 Task: Review and confirm faces from a collection of travel or exploration photos.
Action: Mouse moved to (835, 306)
Screenshot: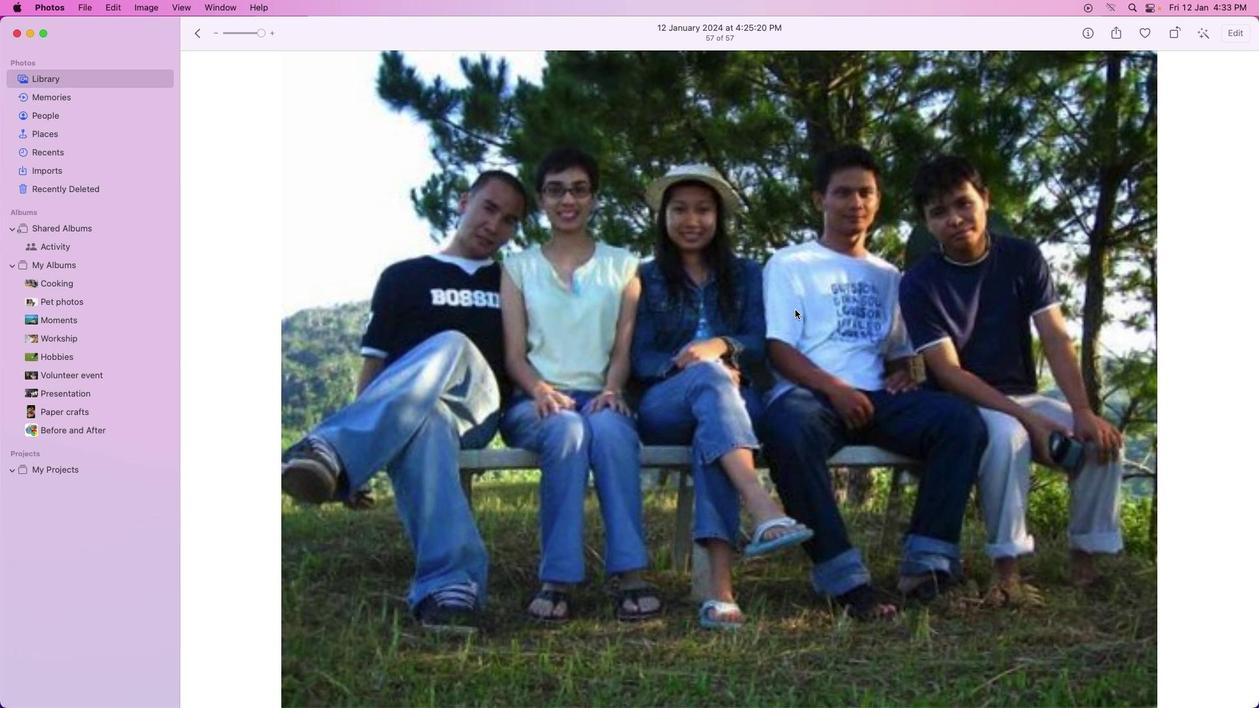 
Action: Mouse pressed left at (835, 306)
Screenshot: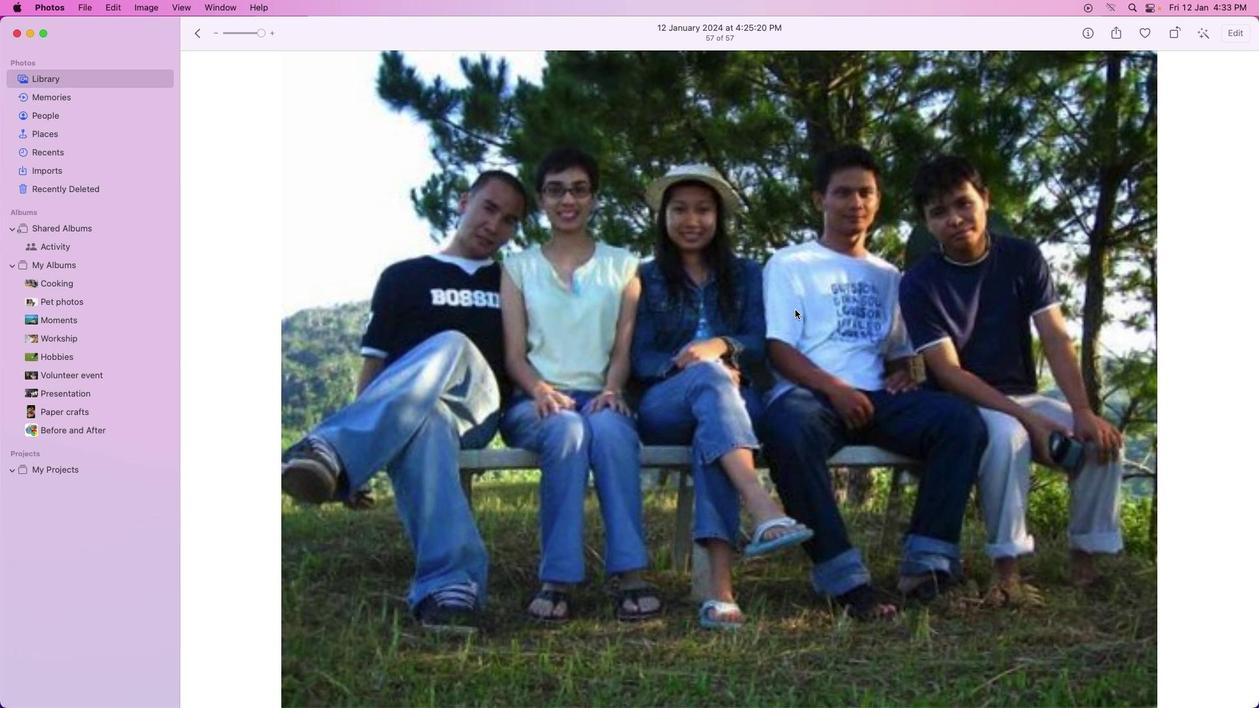 
Action: Mouse moved to (1081, 52)
Screenshot: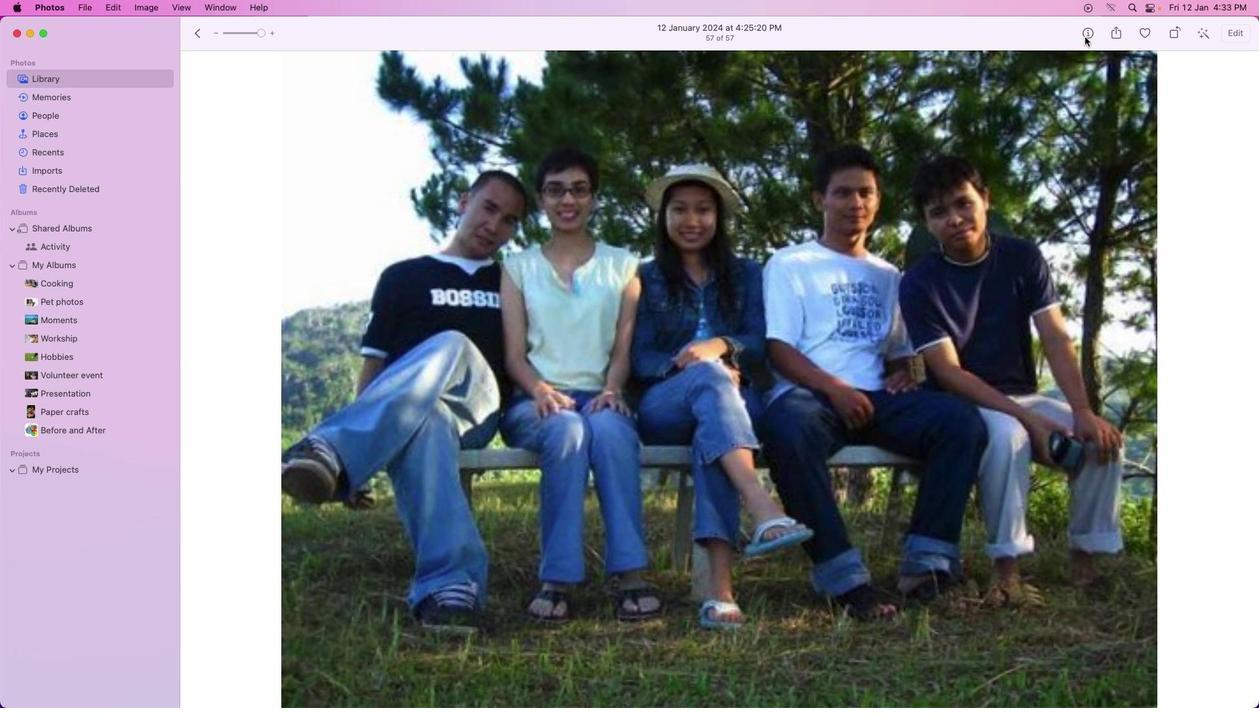 
Action: Mouse pressed left at (1081, 52)
Screenshot: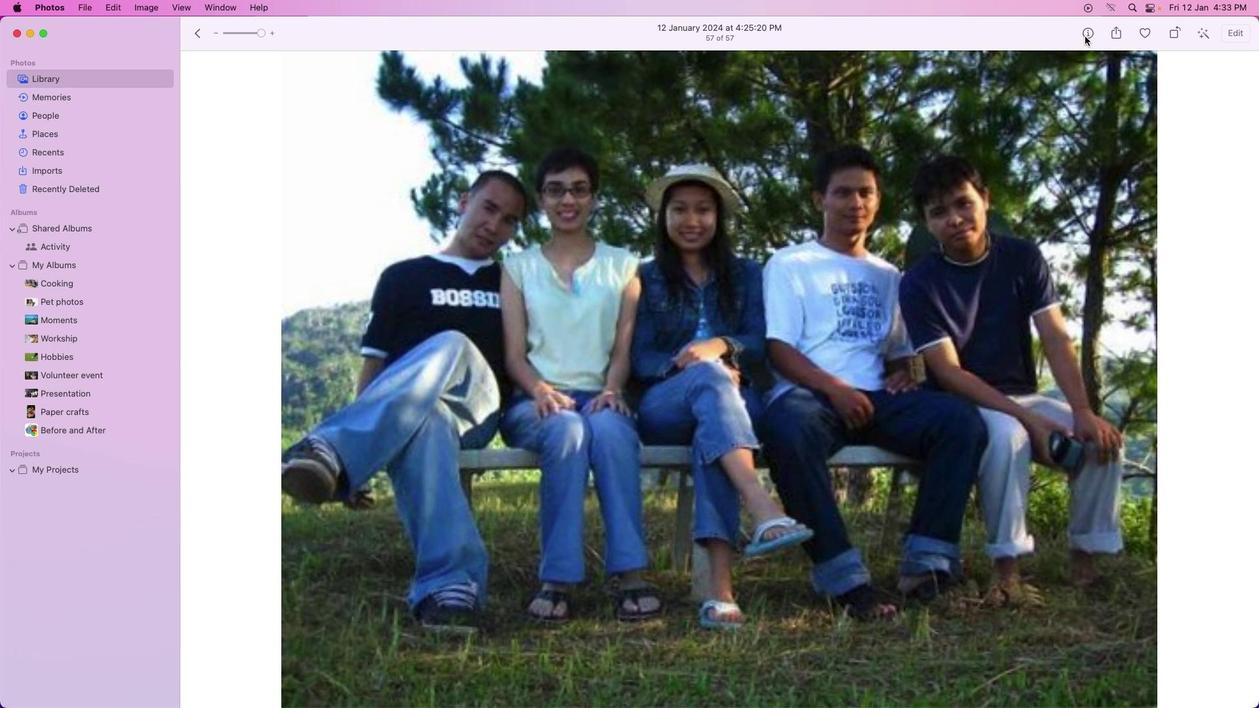 
Action: Mouse moved to (1086, 34)
Screenshot: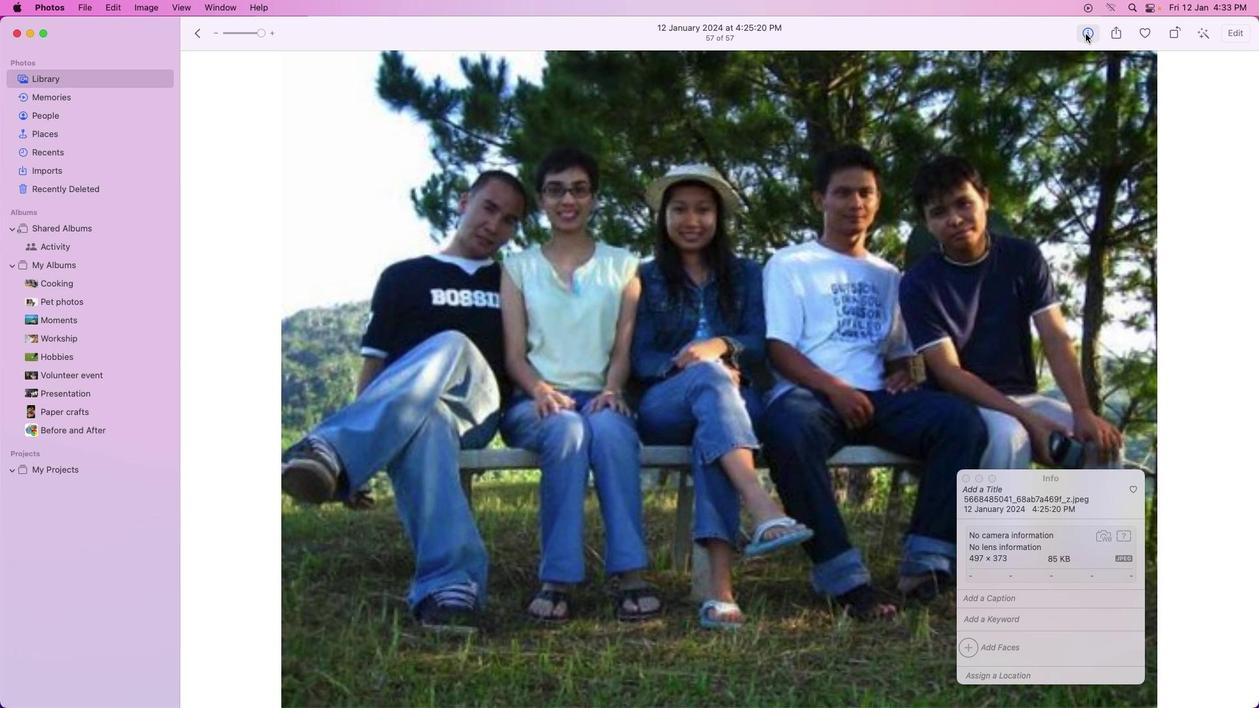 
Action: Mouse pressed left at (1086, 34)
Screenshot: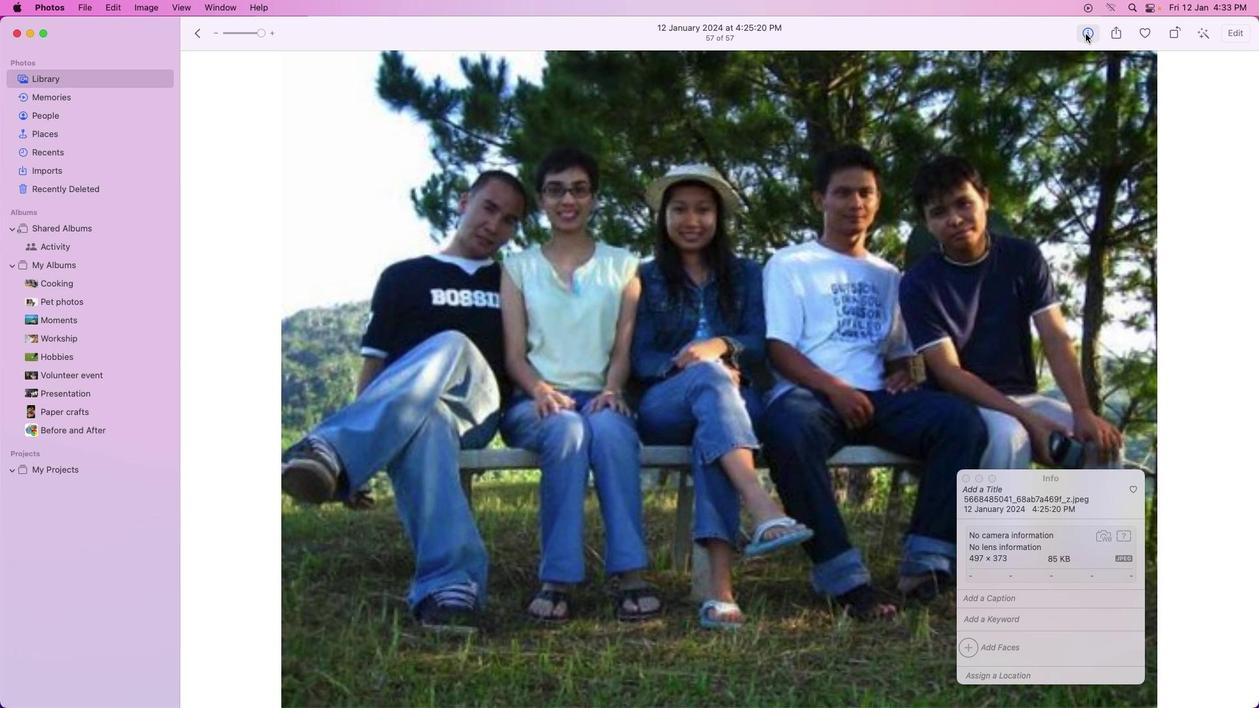 
Action: Mouse moved to (1036, 479)
Screenshot: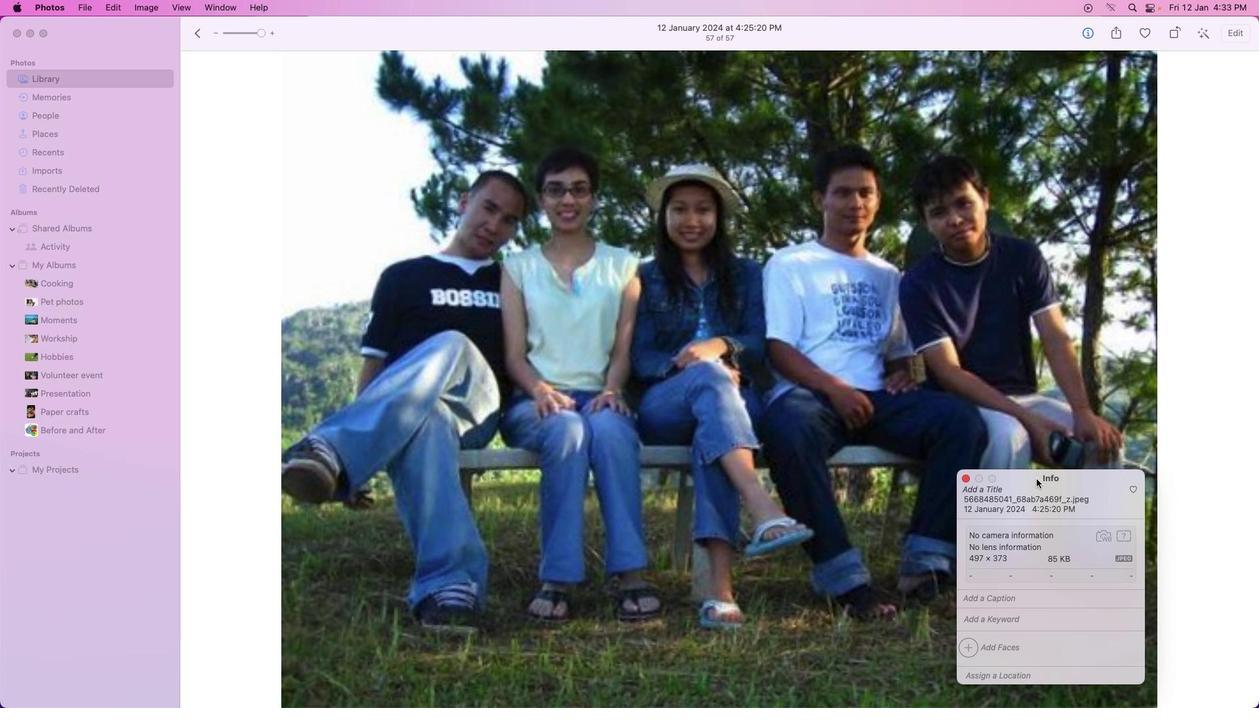 
Action: Mouse pressed left at (1036, 479)
Screenshot: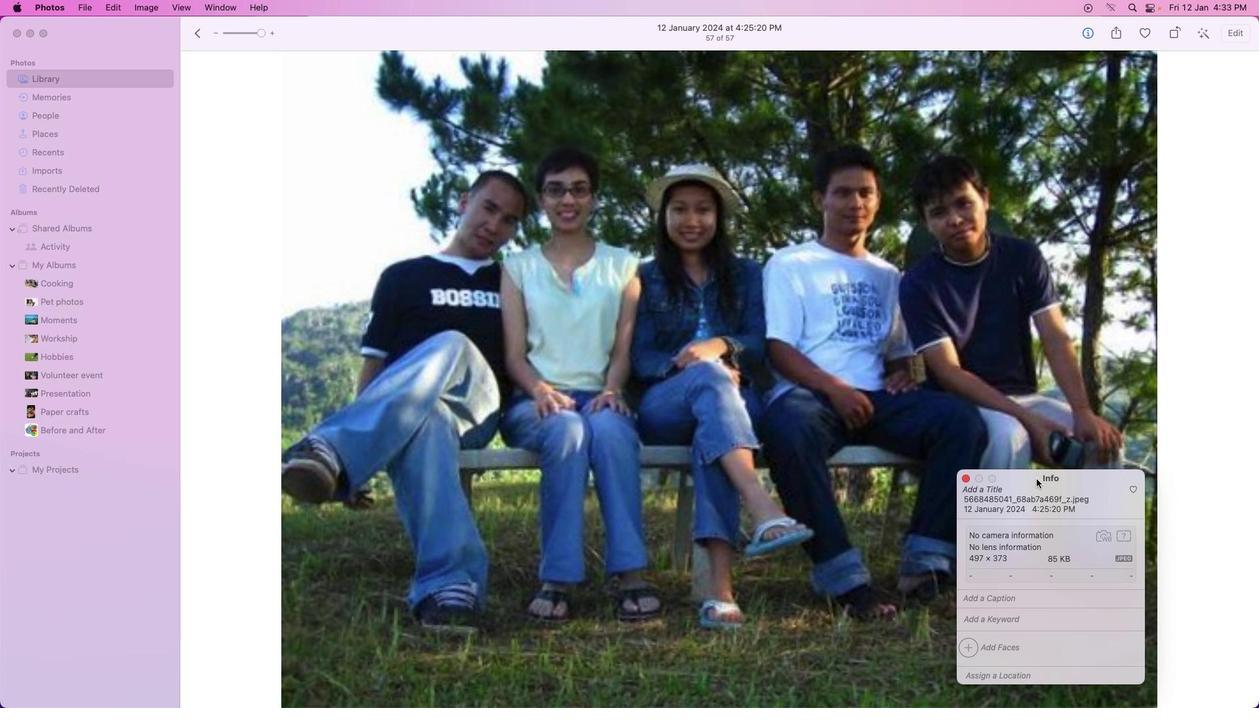 
Action: Mouse moved to (970, 650)
Screenshot: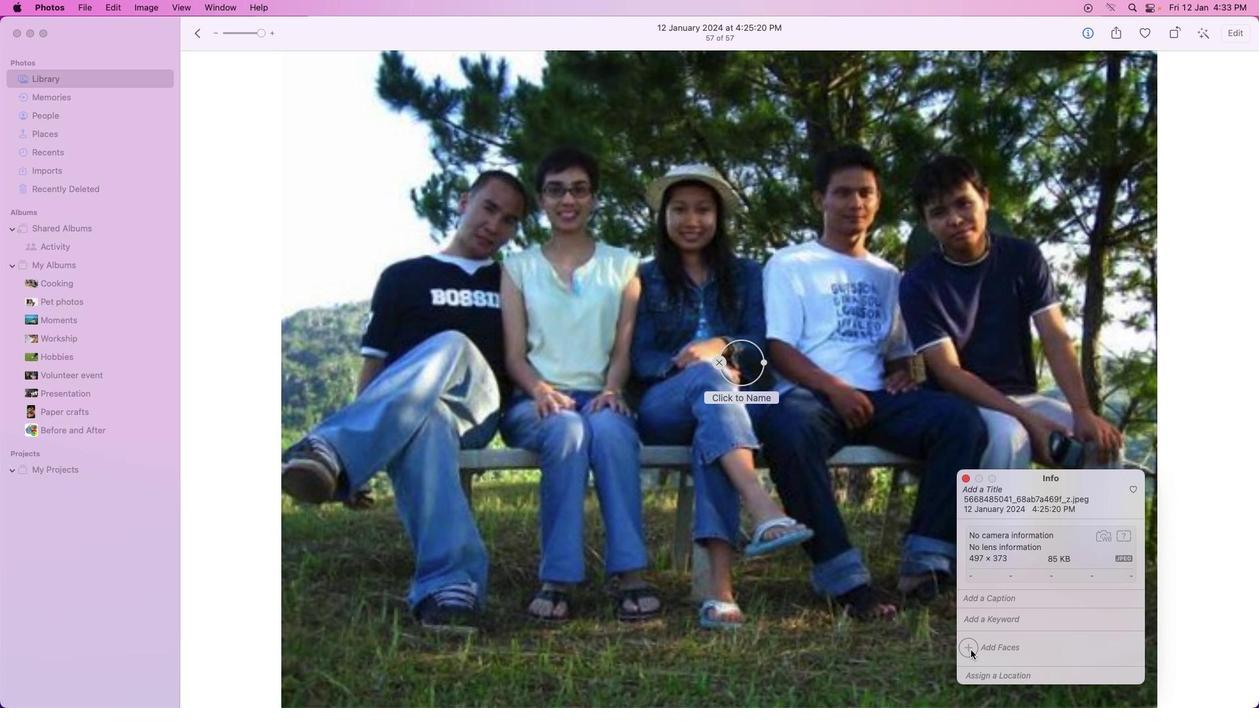 
Action: Mouse pressed left at (970, 650)
Screenshot: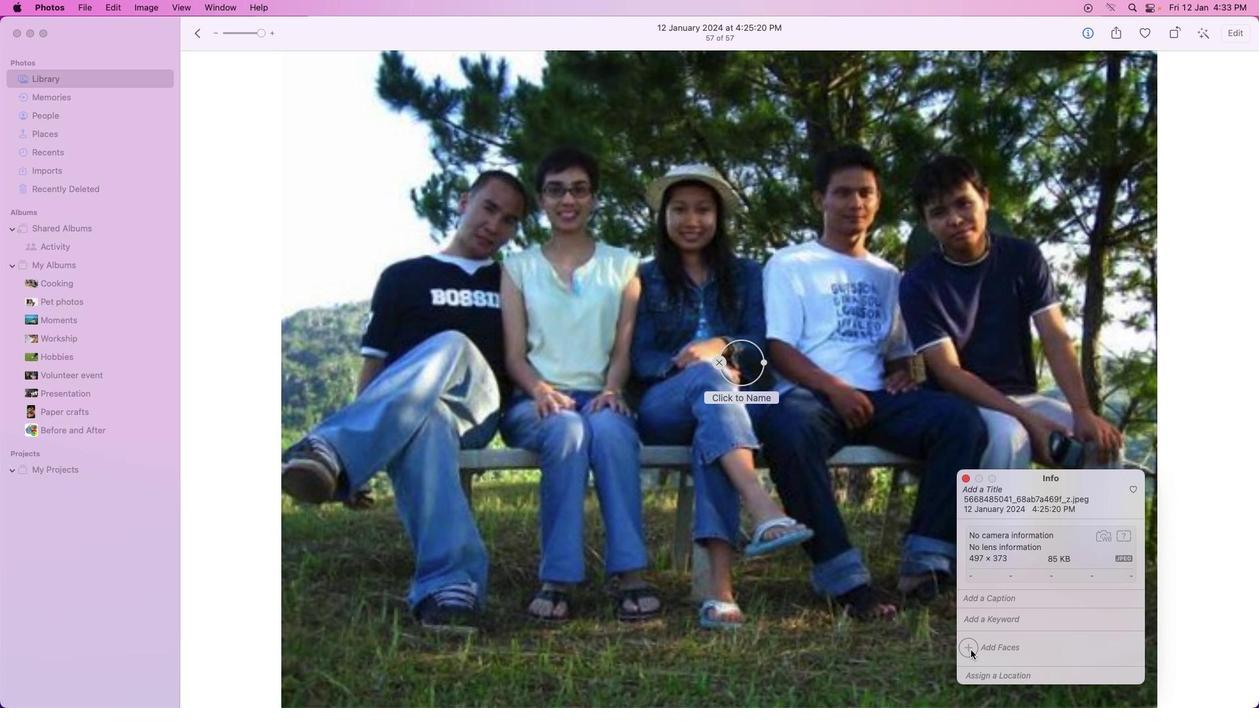 
Action: Mouse moved to (759, 379)
Screenshot: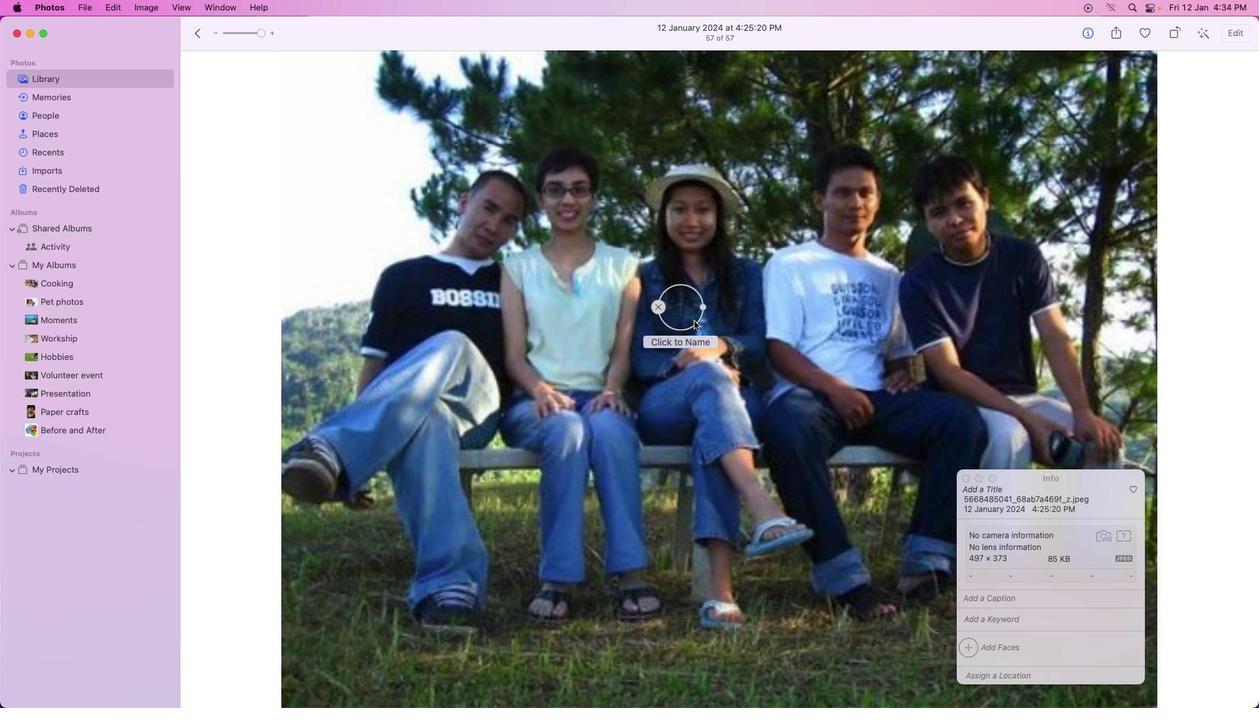 
Action: Mouse pressed left at (759, 379)
Screenshot: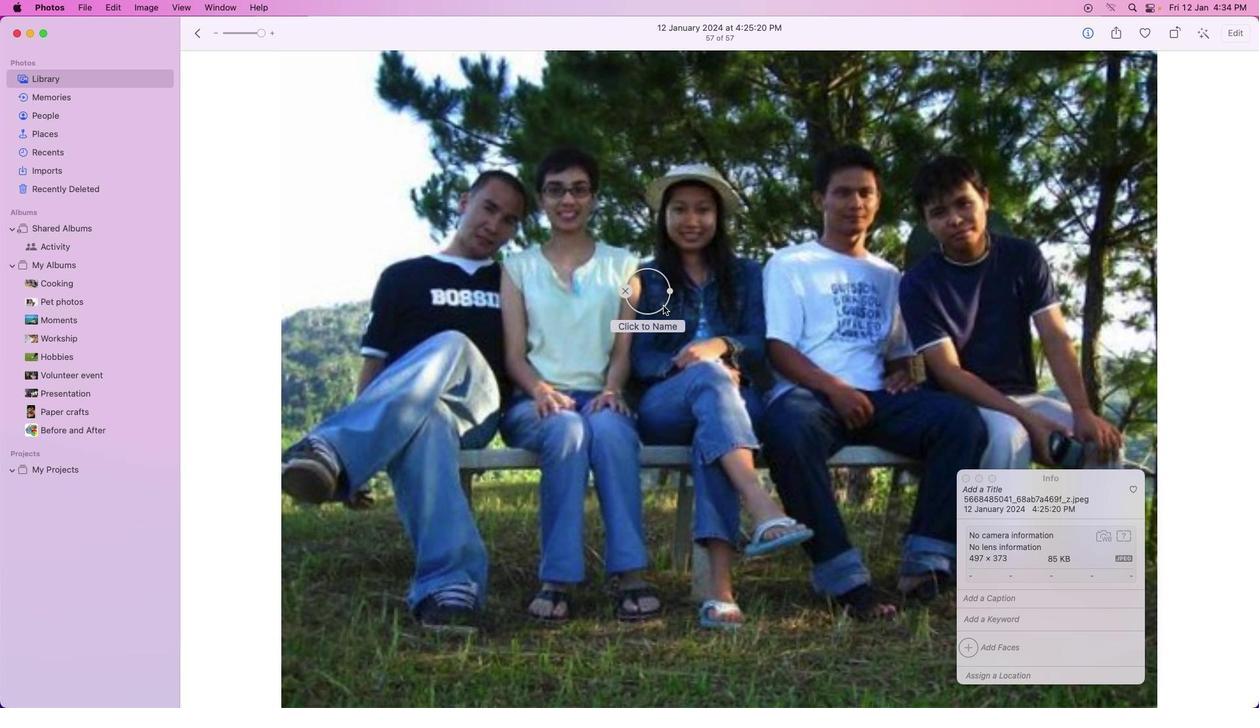 
Action: Mouse moved to (509, 224)
Screenshot: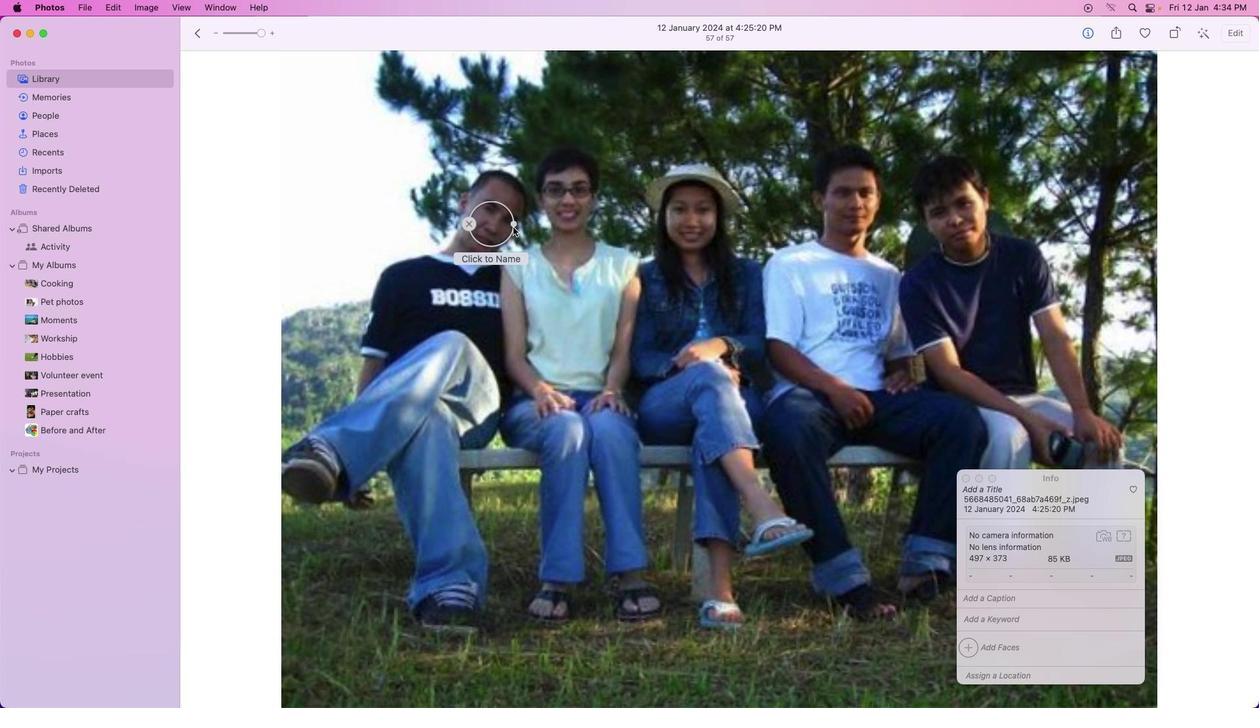 
Action: Mouse pressed left at (509, 224)
Screenshot: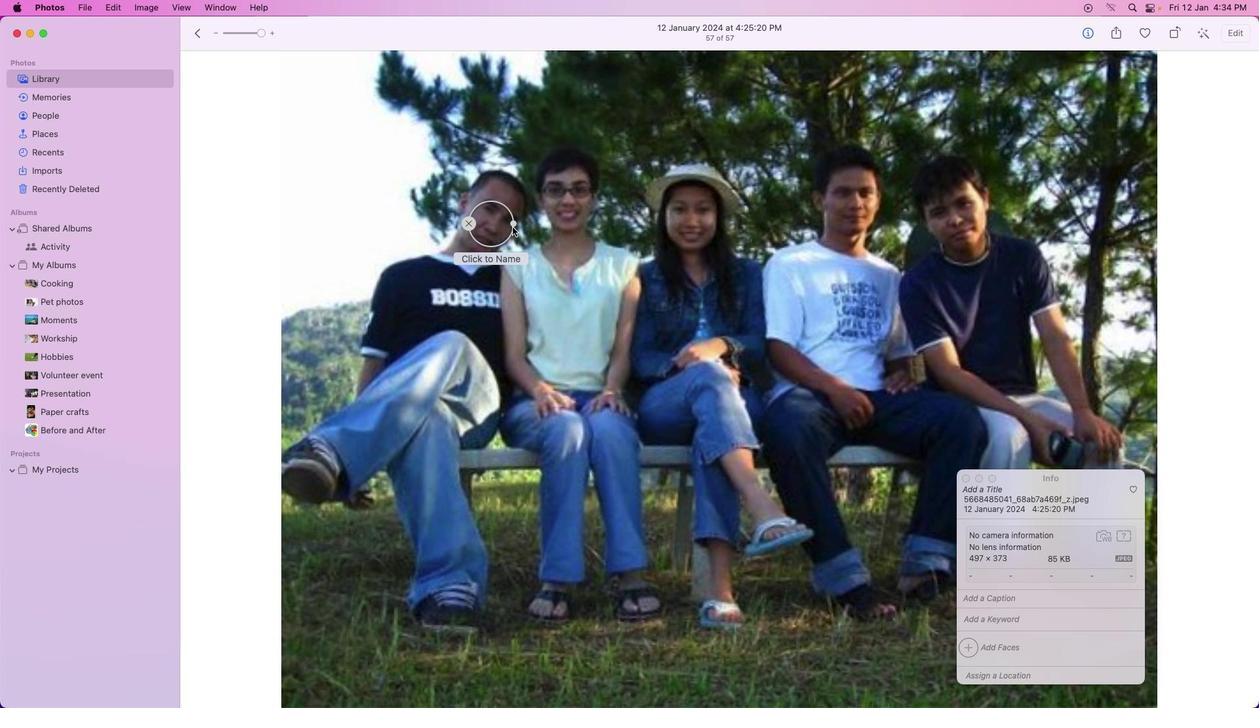
Action: Mouse moved to (512, 223)
Screenshot: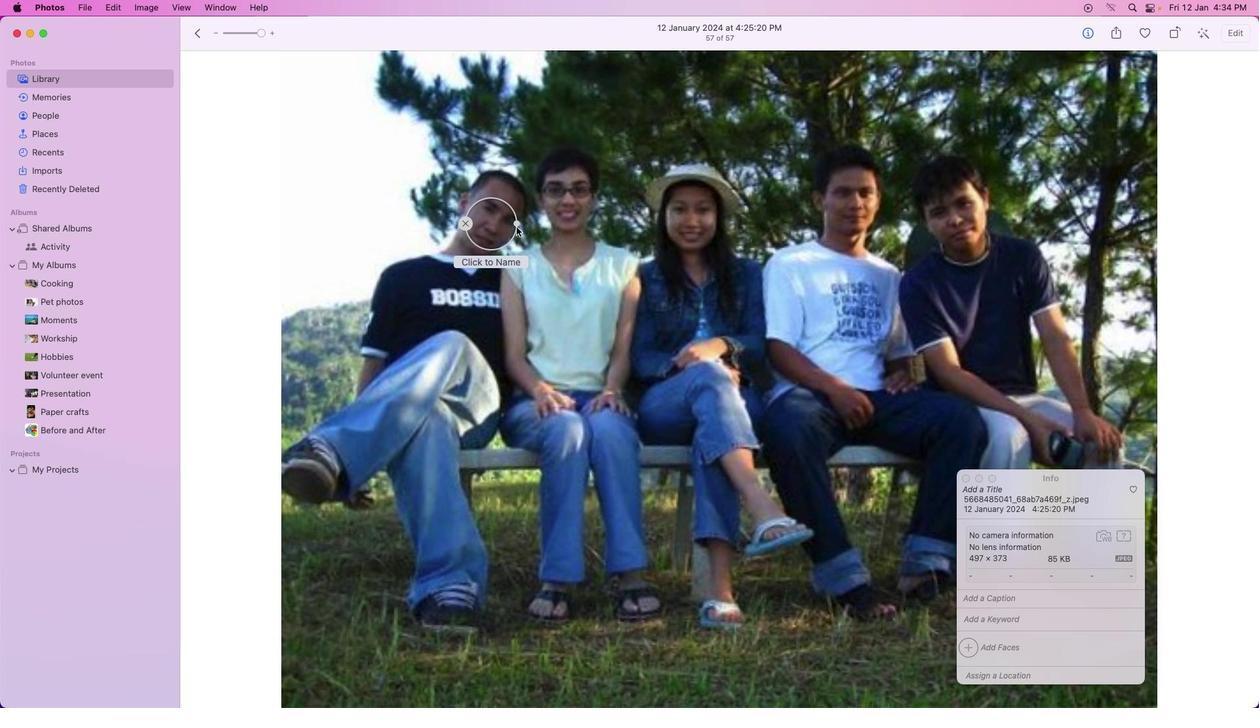 
Action: Mouse pressed left at (512, 223)
Screenshot: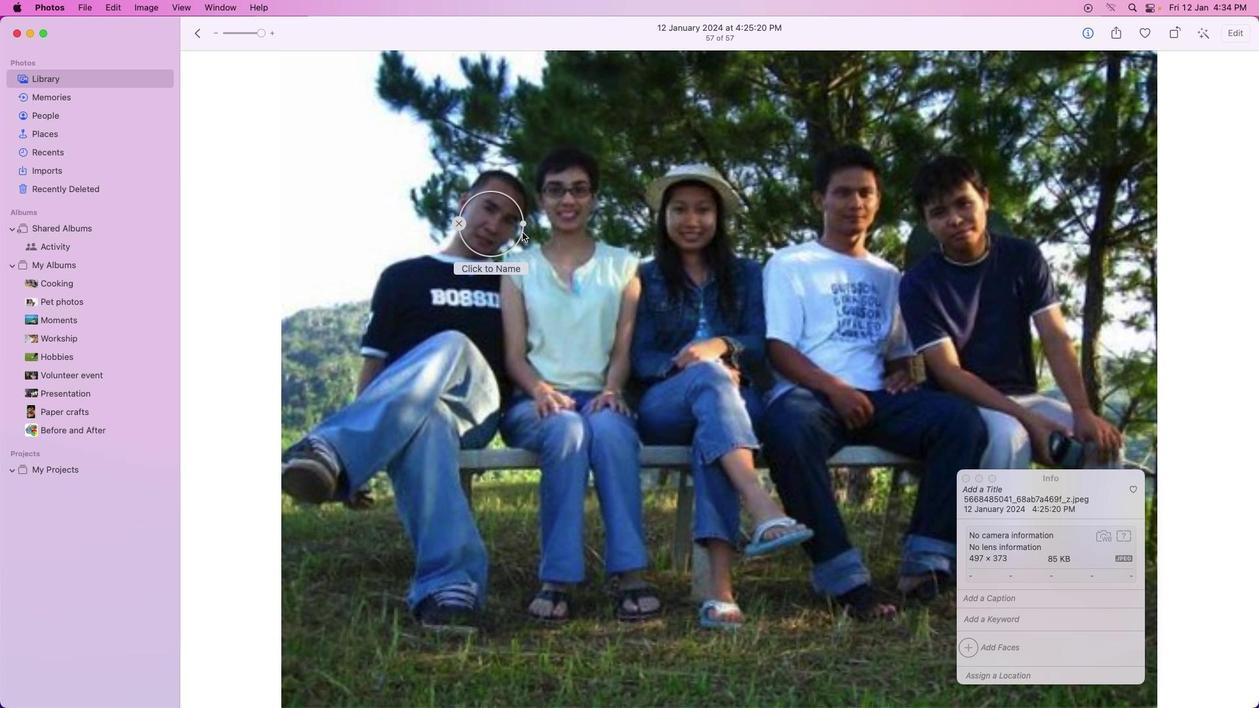 
Action: Mouse moved to (520, 238)
Screenshot: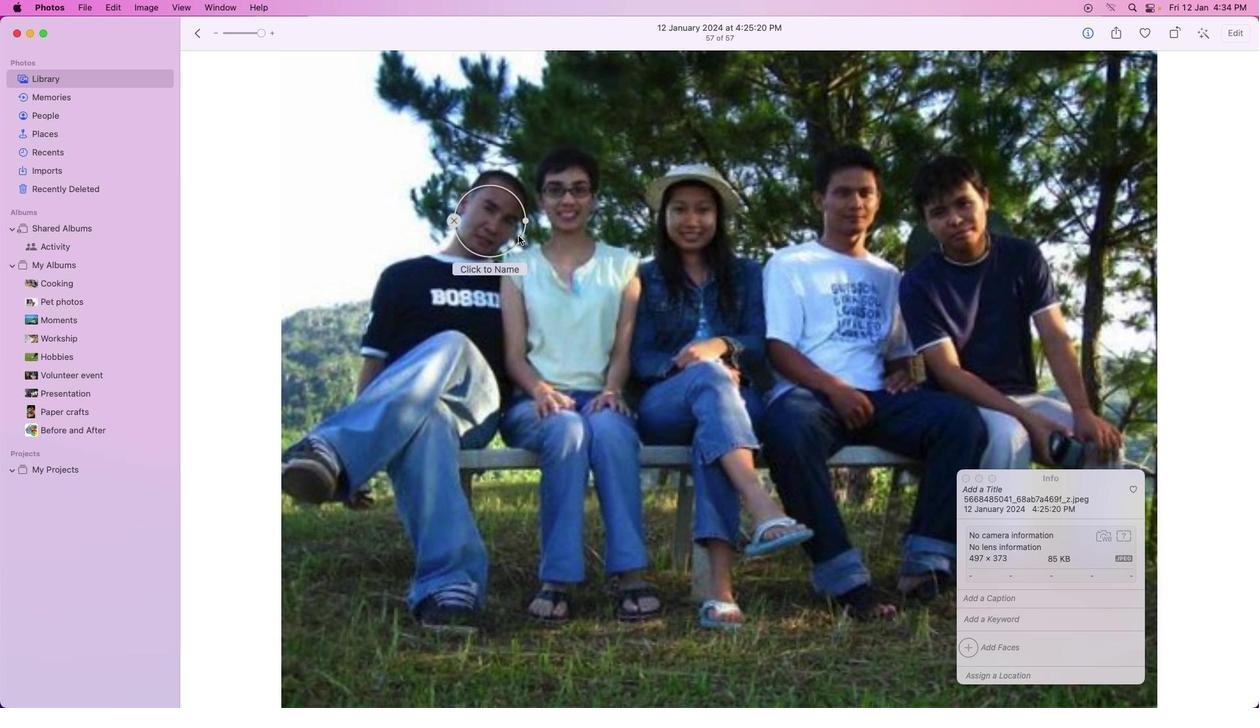 
Action: Mouse pressed left at (520, 238)
Screenshot: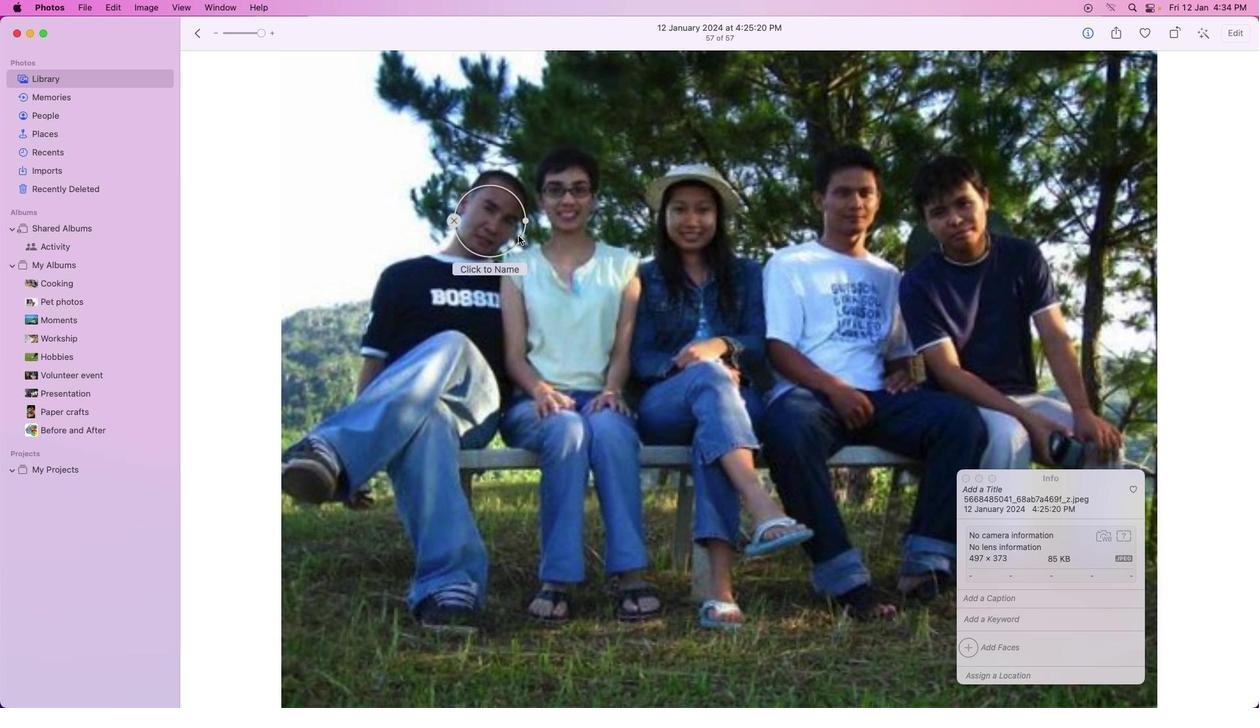 
Action: Mouse moved to (524, 222)
Screenshot: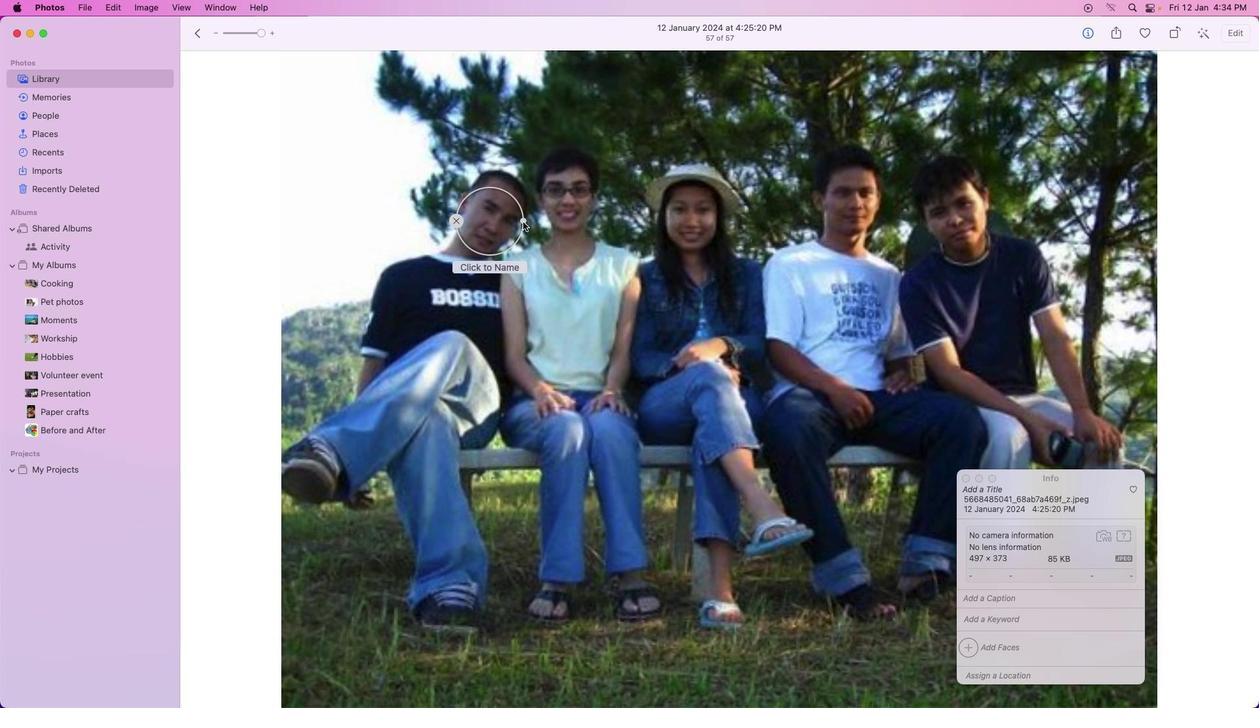 
Action: Mouse pressed left at (524, 222)
Screenshot: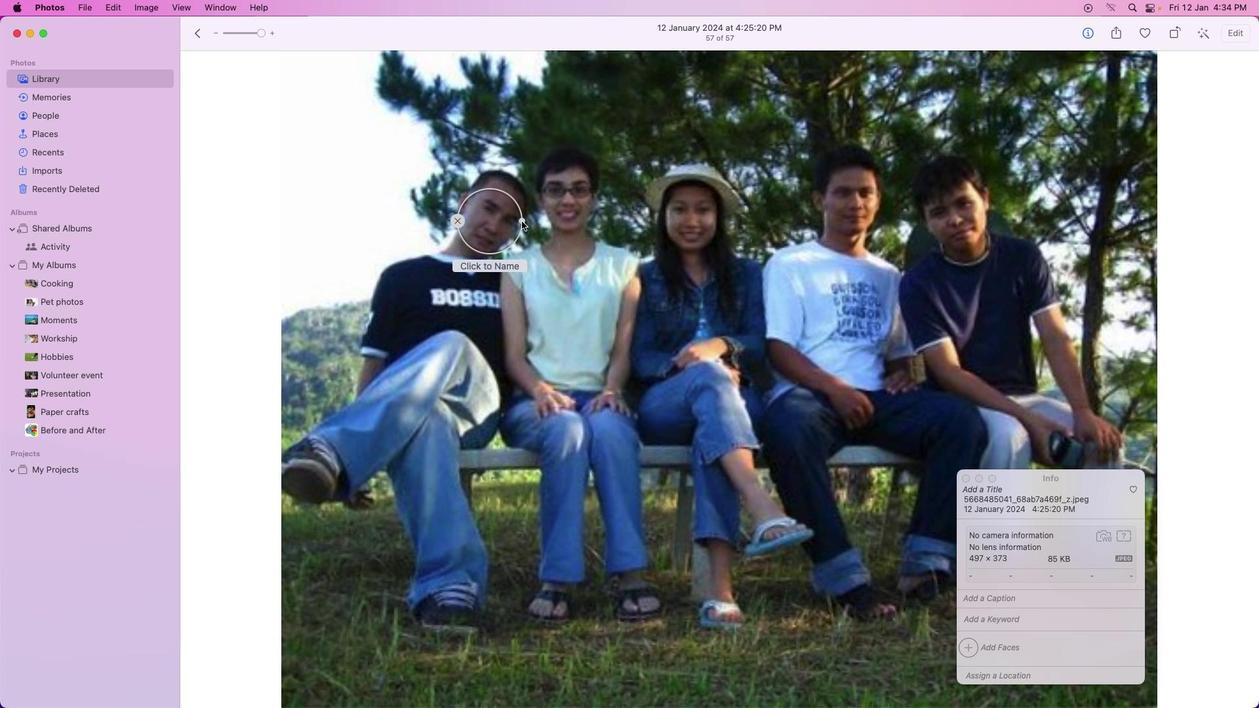 
Action: Mouse moved to (516, 228)
Screenshot: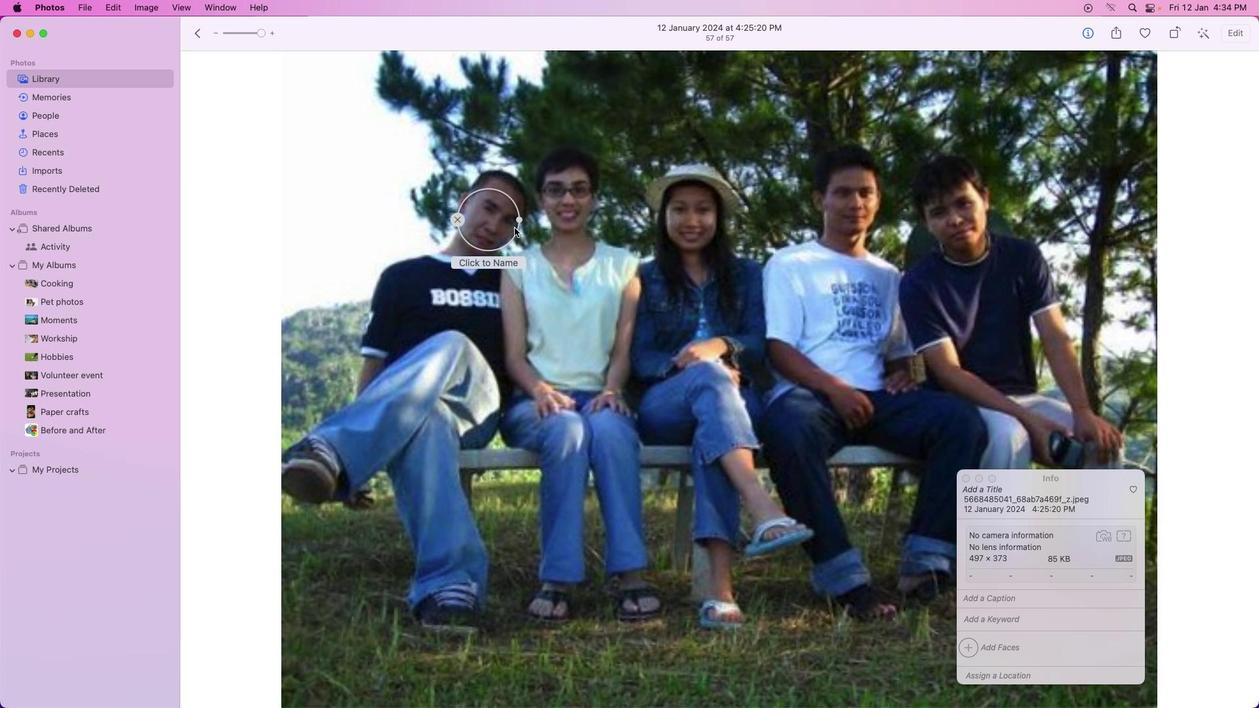 
Action: Mouse pressed left at (516, 228)
Screenshot: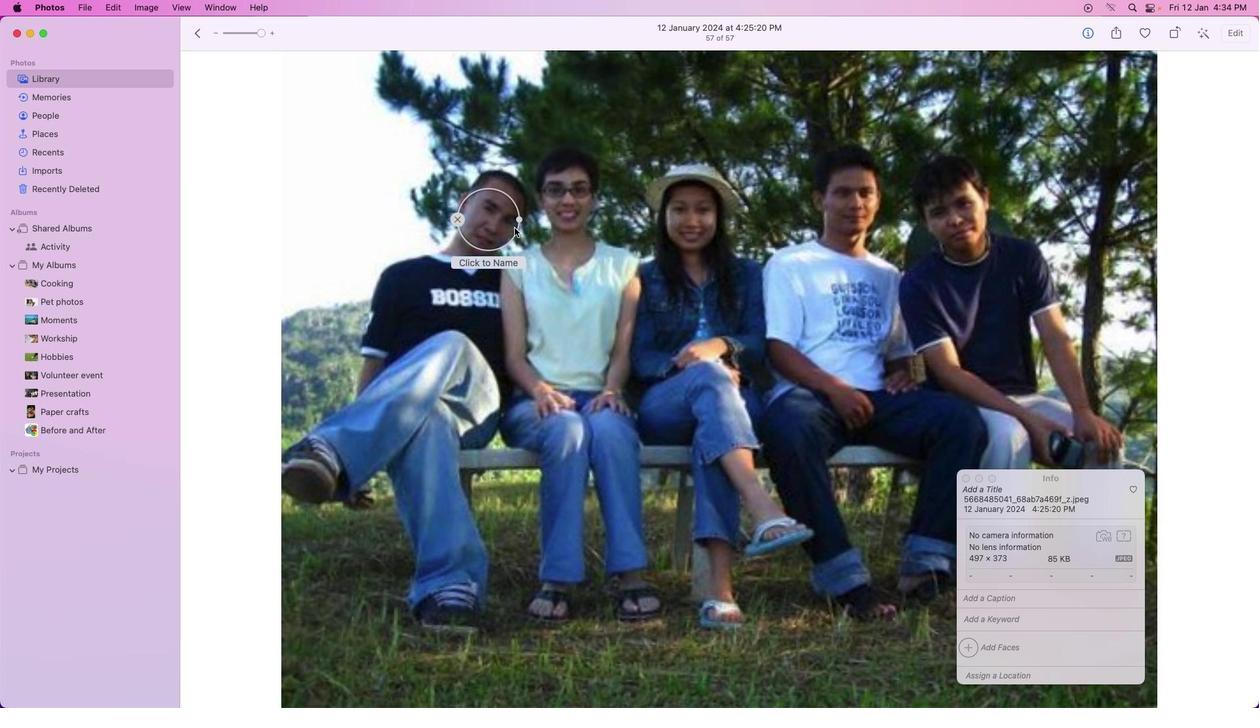 
Action: Mouse moved to (496, 258)
Screenshot: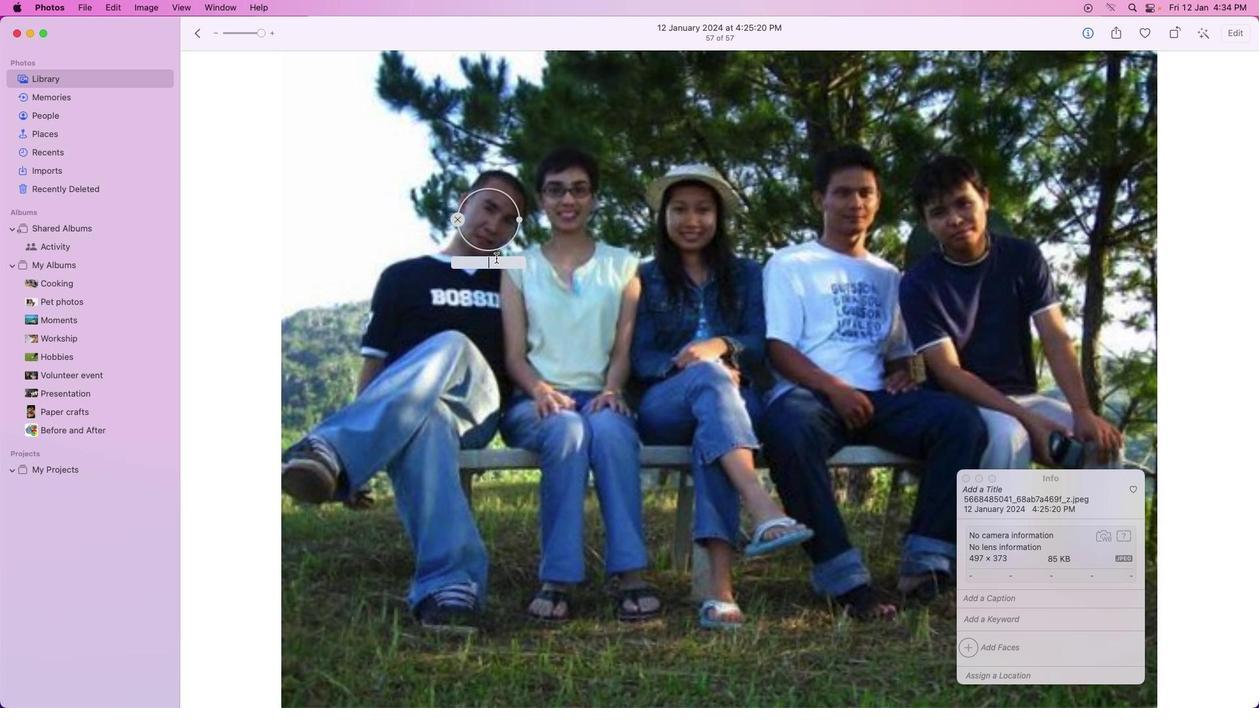 
Action: Mouse pressed left at (496, 258)
Screenshot: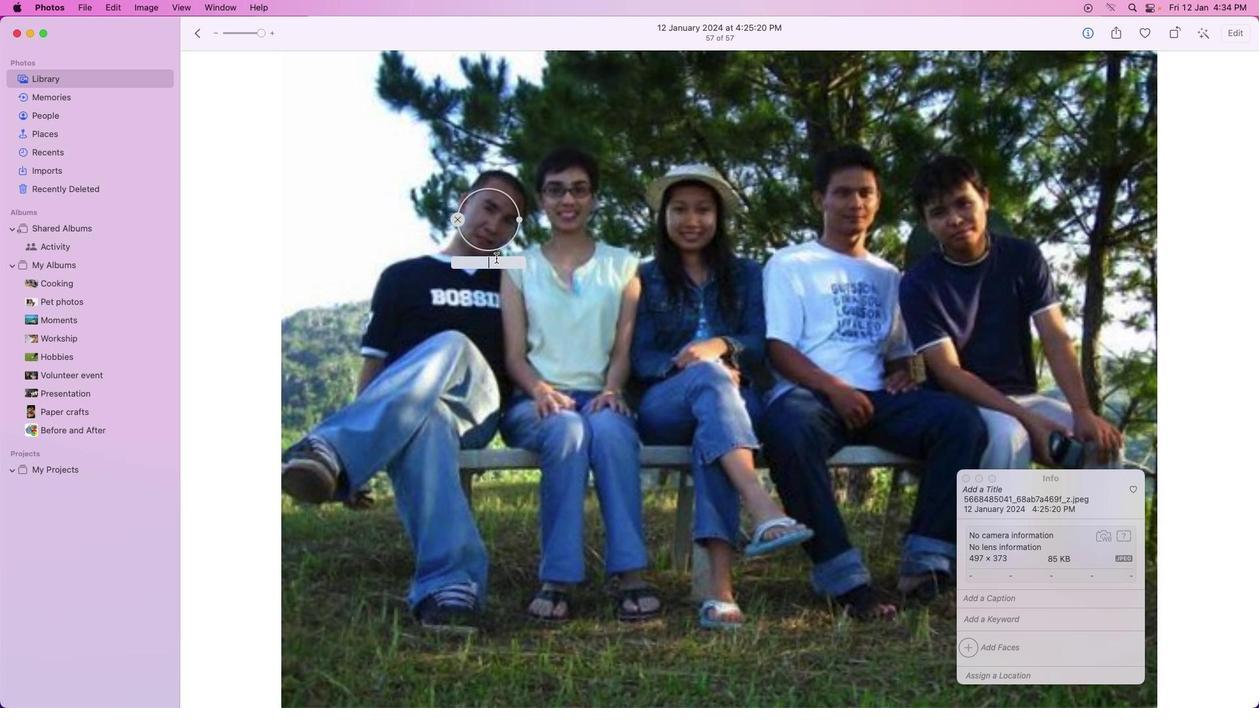 
Action: Mouse moved to (496, 257)
Screenshot: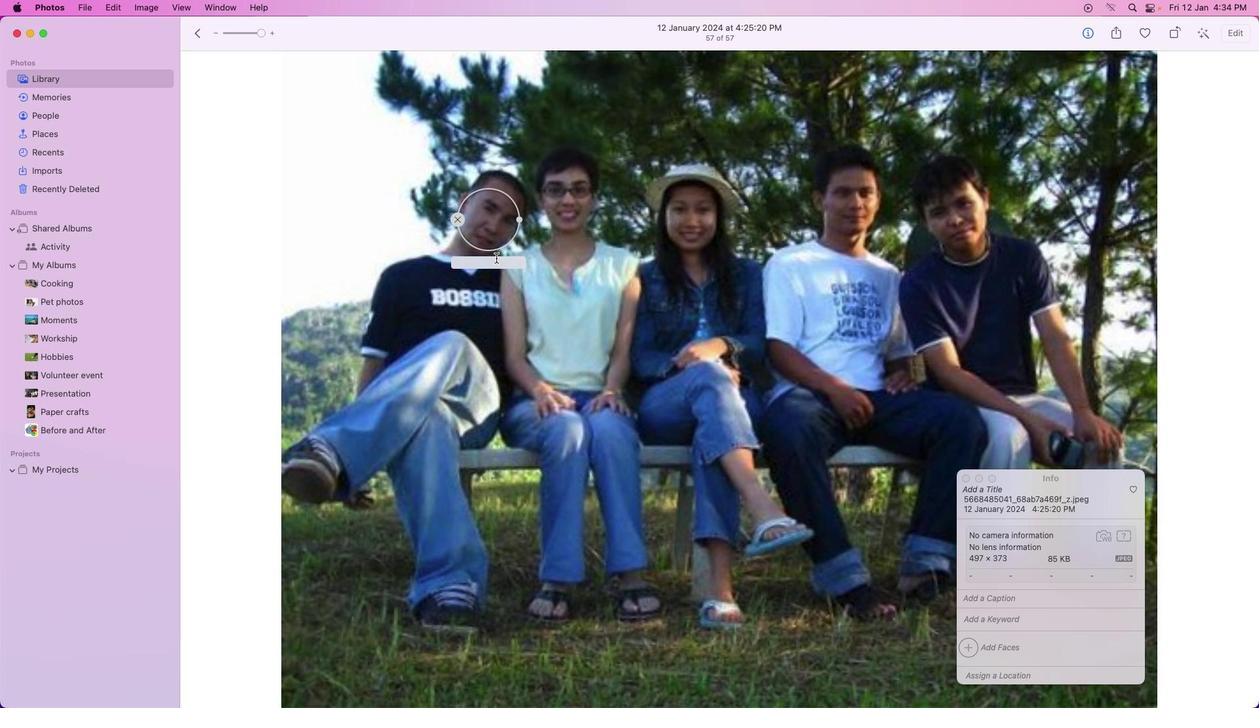 
Action: Key pressed Key.caps_lock'J'Key.caps_lock'a''c''o''v''b'Key.backspaceKey.backspace'b'Key.enter
Screenshot: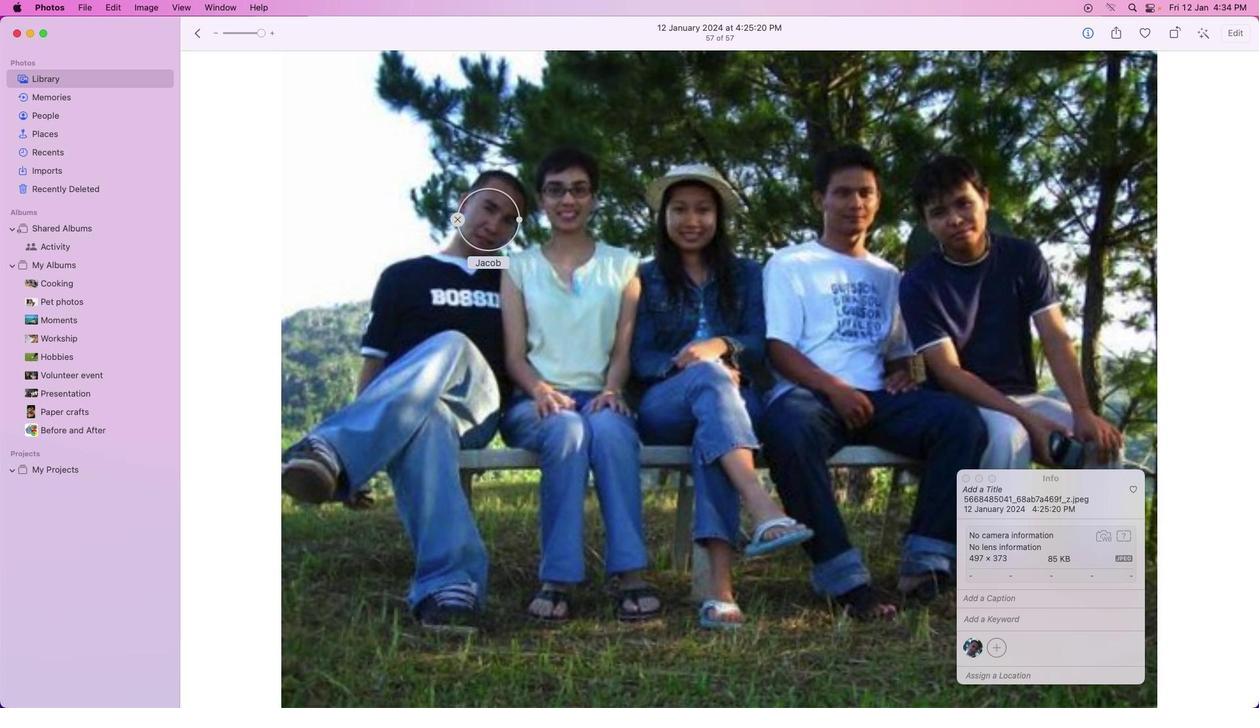 
Action: Mouse moved to (999, 651)
Screenshot: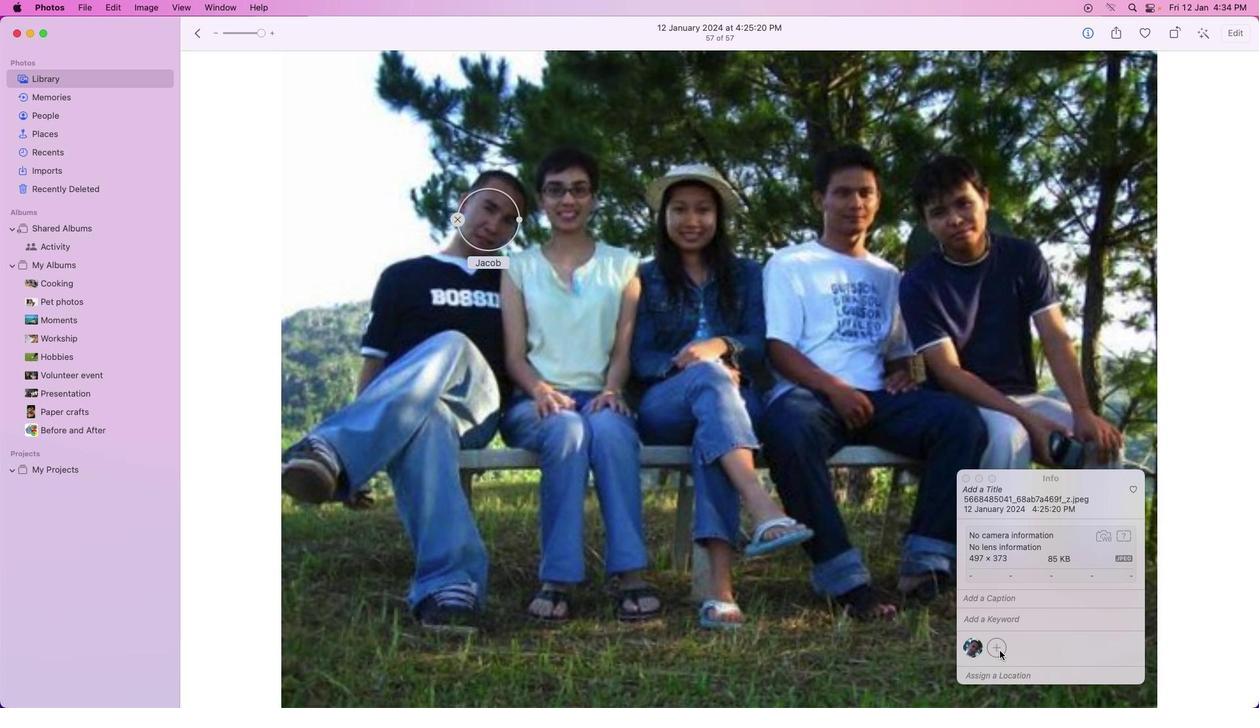 
Action: Mouse pressed left at (999, 651)
Screenshot: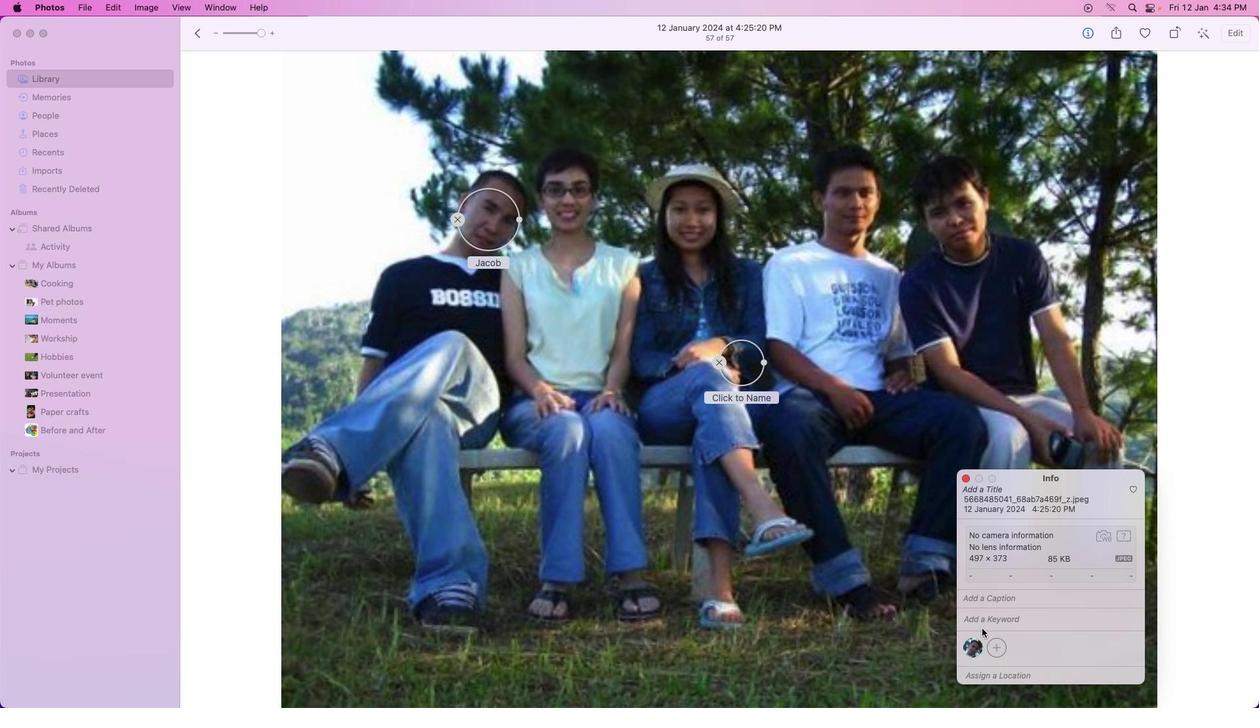 
Action: Mouse moved to (756, 381)
Screenshot: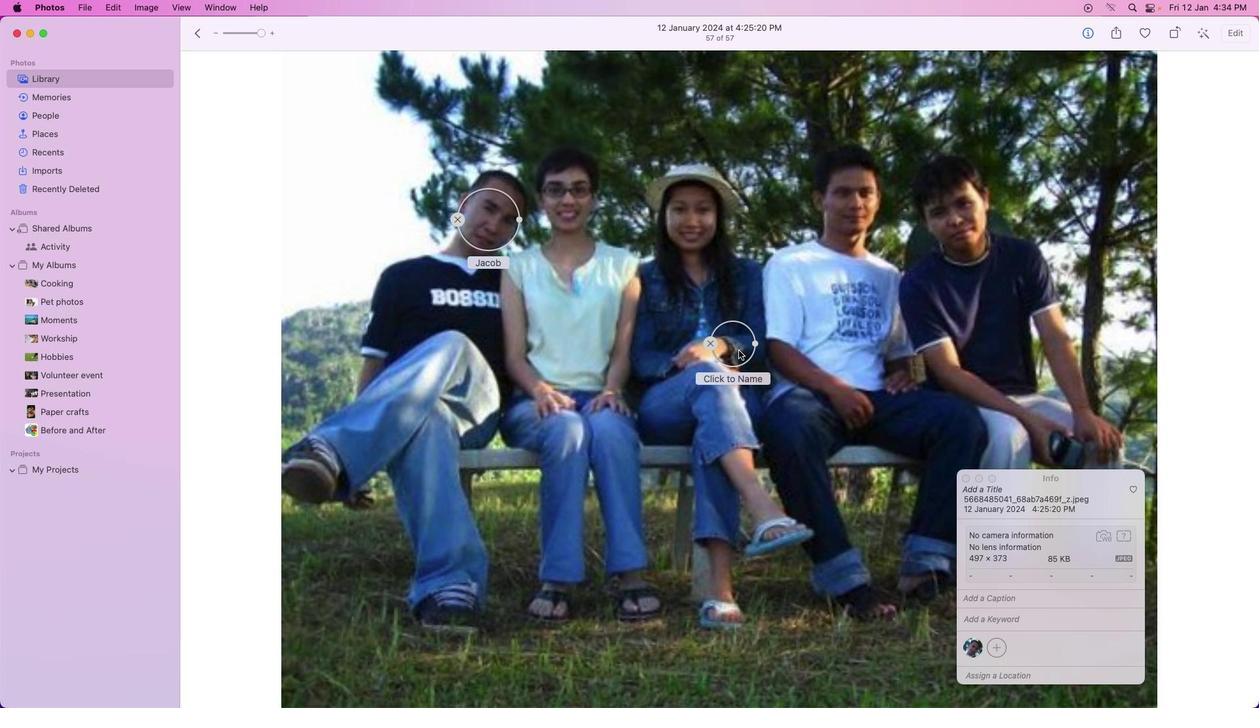 
Action: Mouse pressed left at (756, 381)
Screenshot: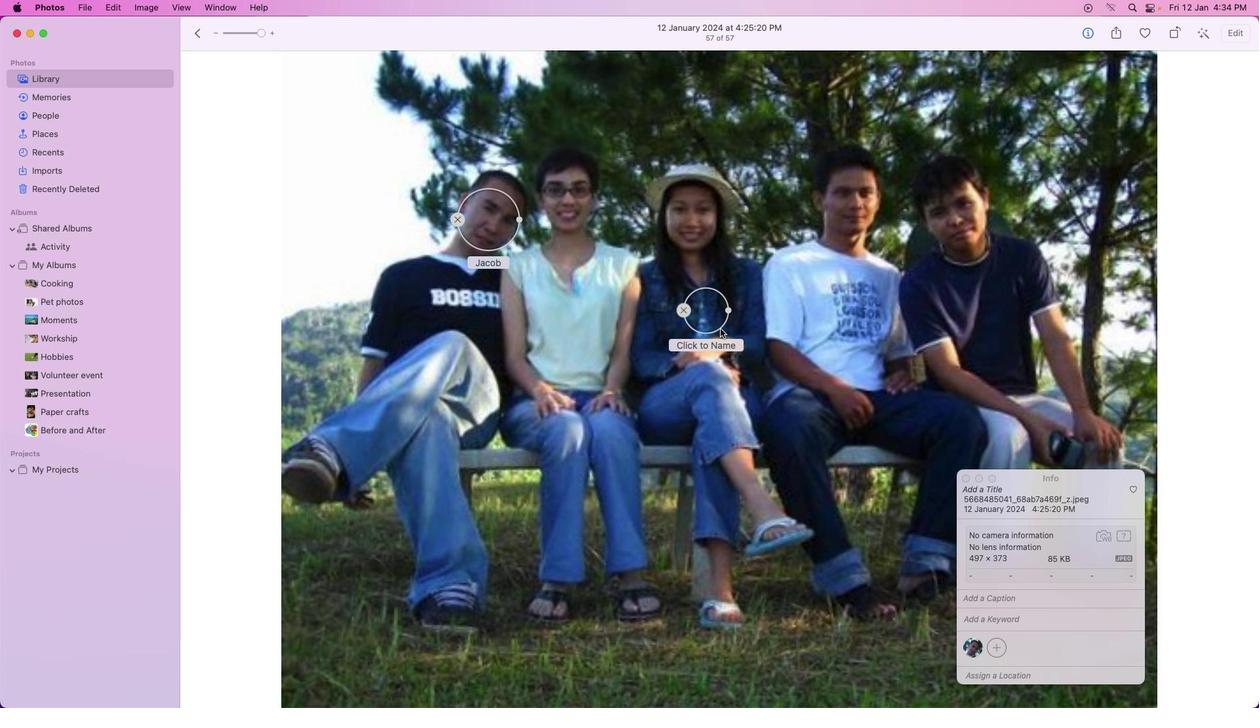 
Action: Mouse moved to (590, 204)
Screenshot: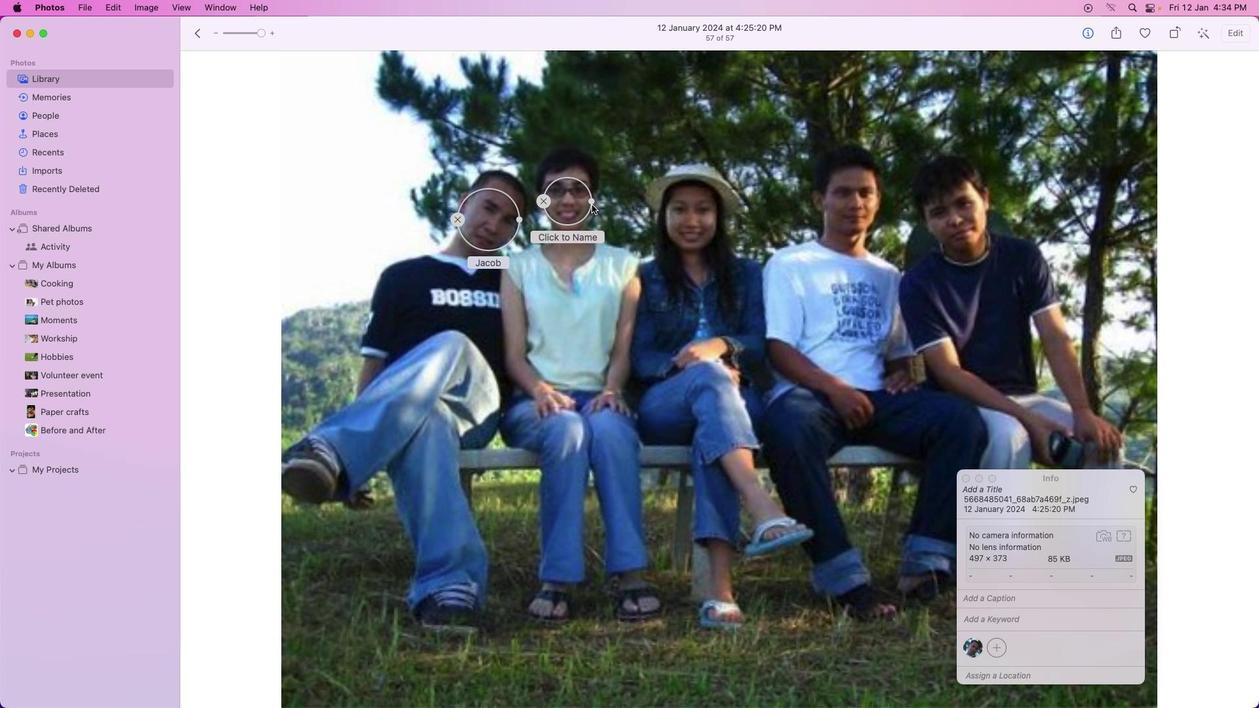 
Action: Mouse pressed left at (590, 204)
Screenshot: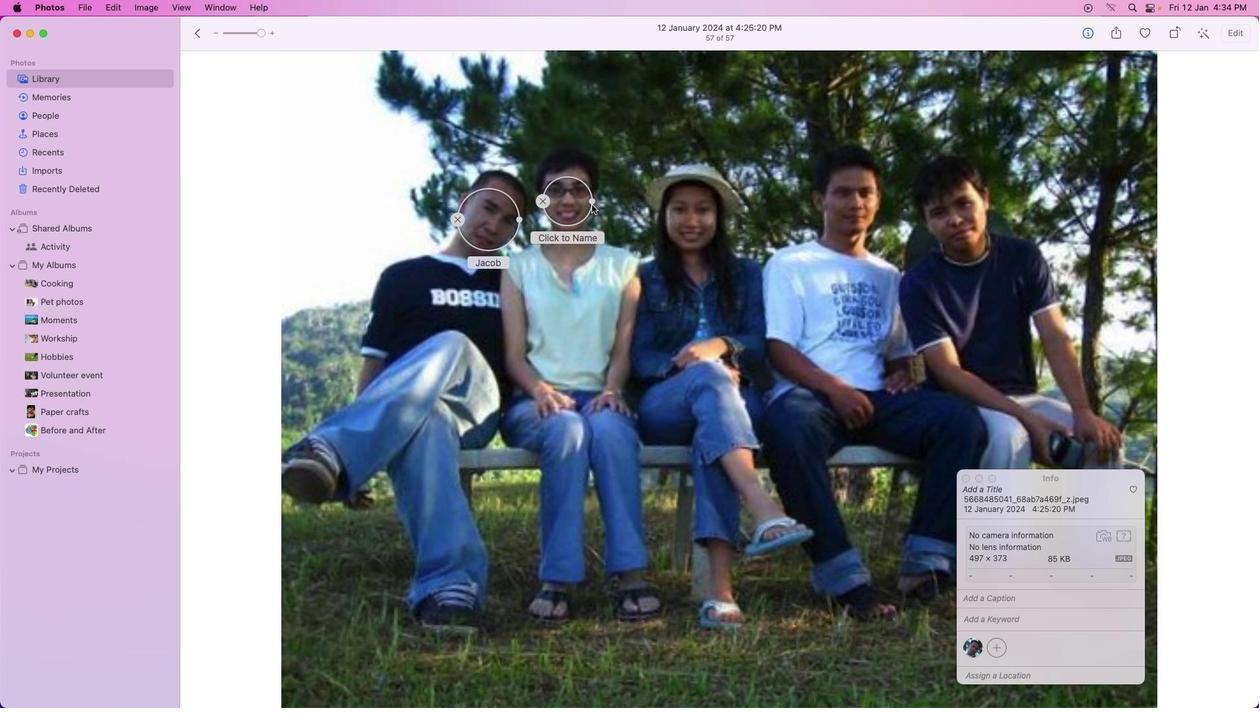 
Action: Mouse moved to (584, 216)
Screenshot: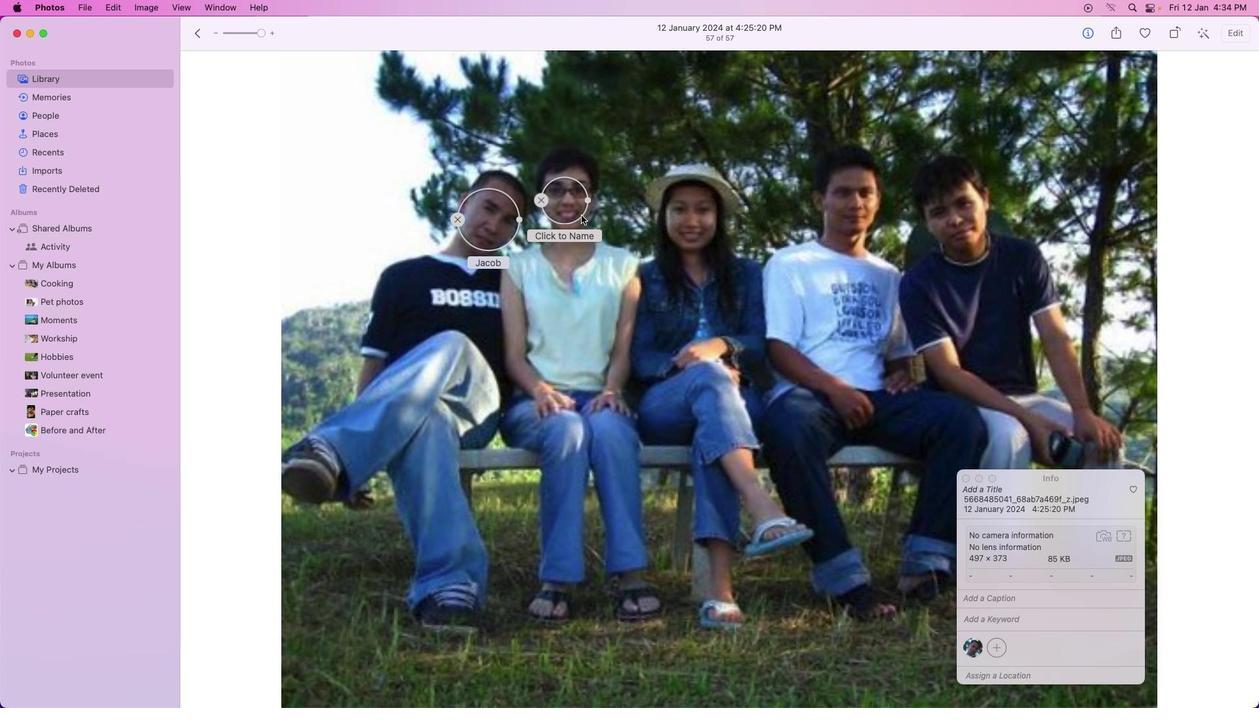 
Action: Mouse pressed left at (584, 216)
Screenshot: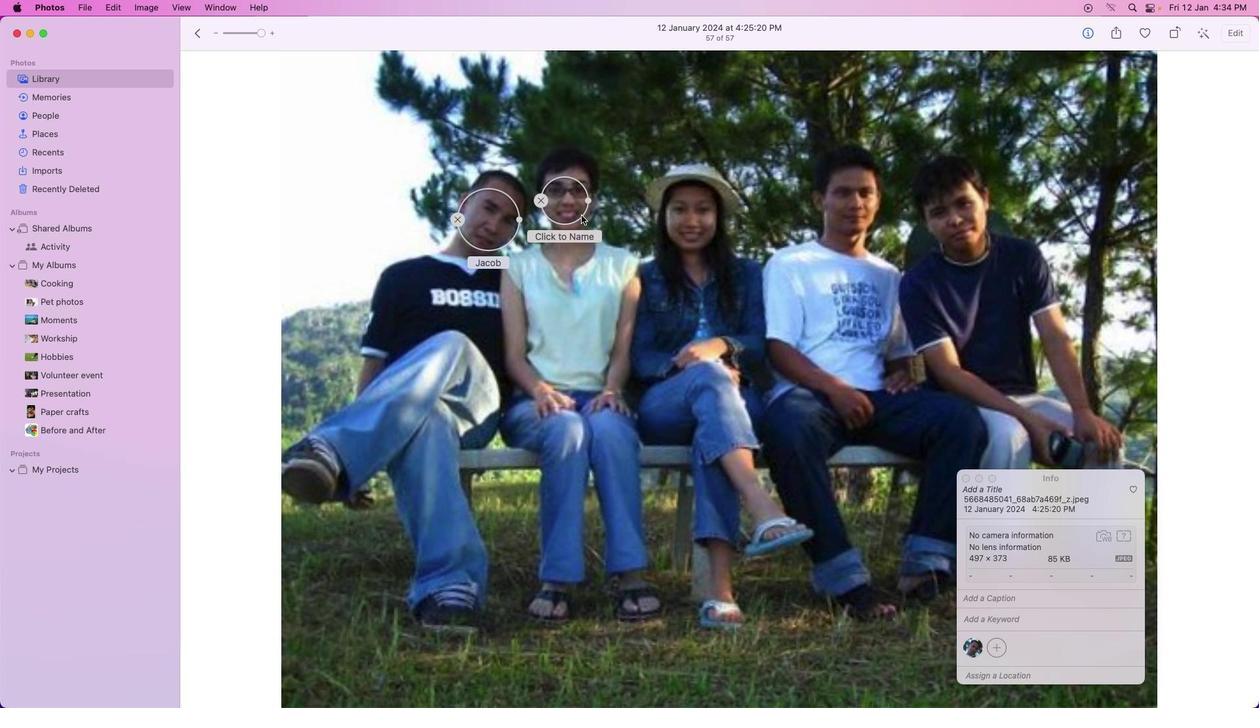 
Action: Mouse moved to (583, 238)
Screenshot: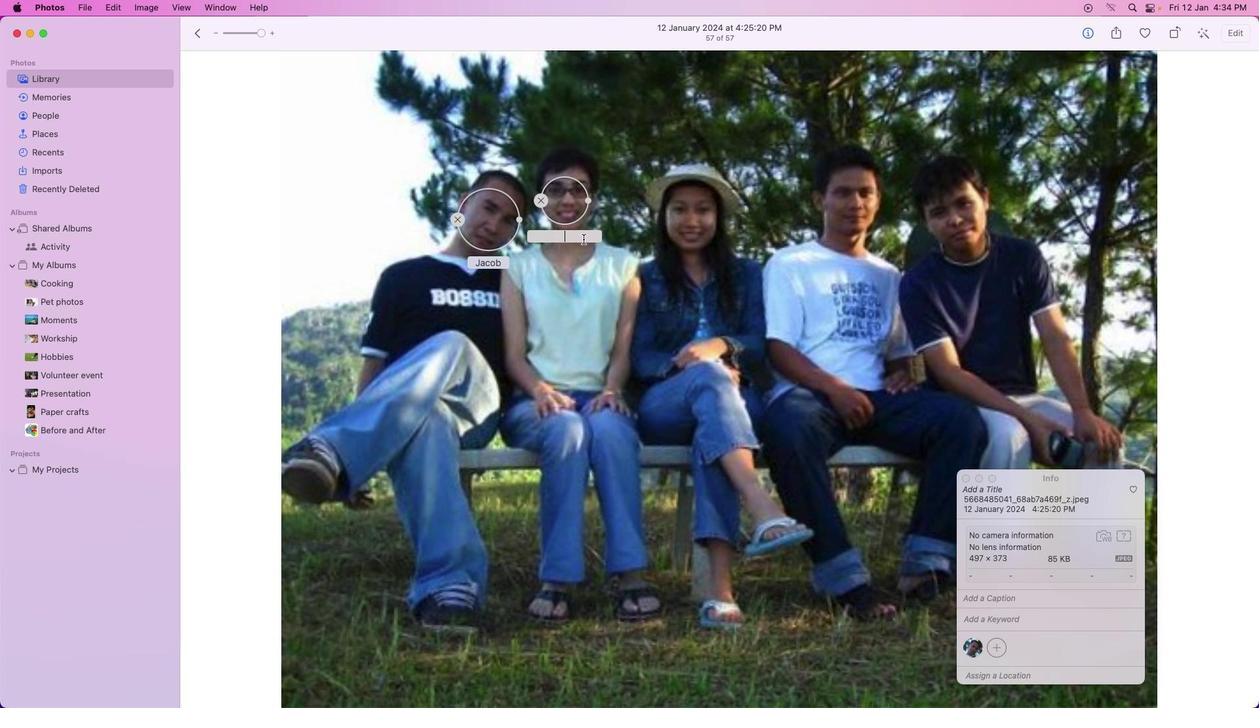 
Action: Mouse pressed left at (583, 238)
Screenshot: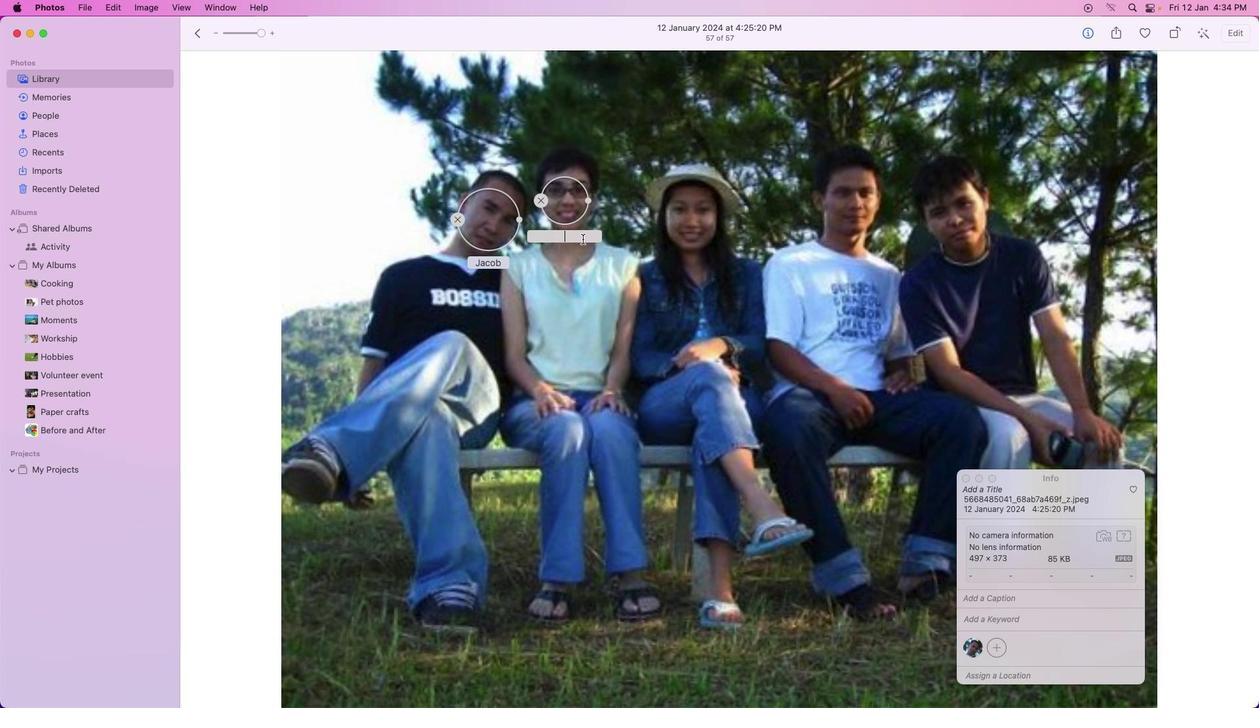 
Action: Mouse moved to (583, 238)
Screenshot: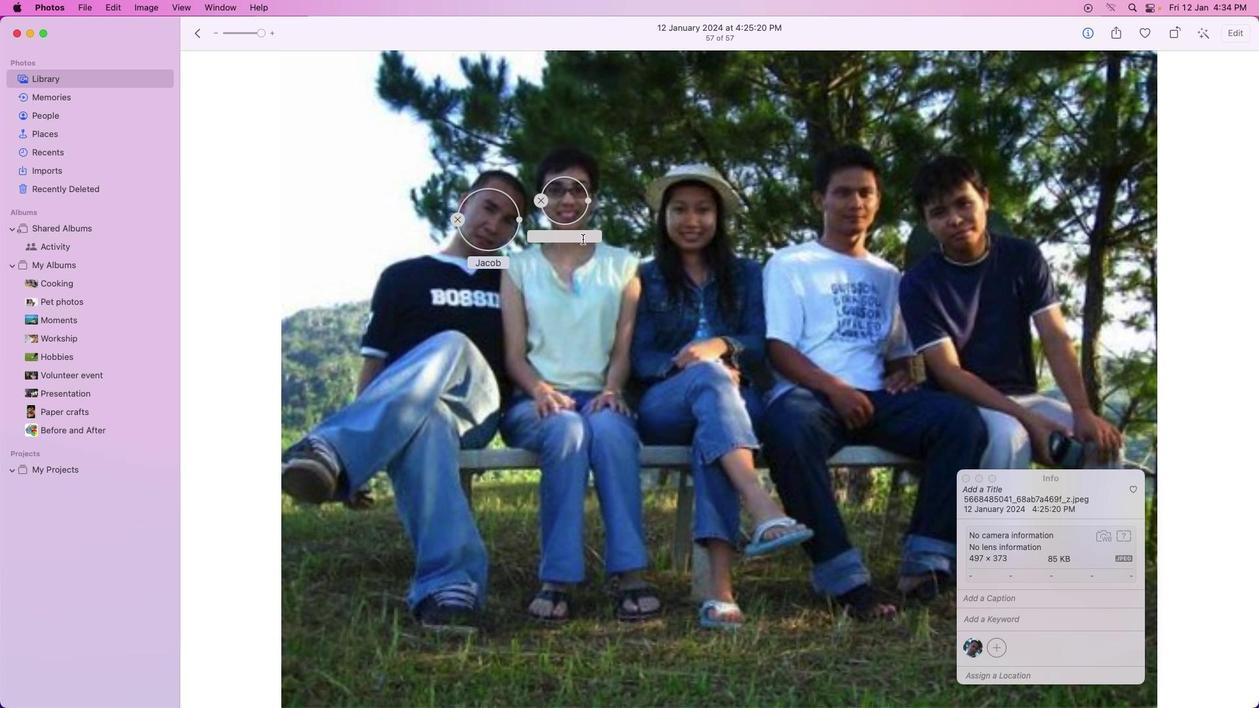 
Action: Key pressed Key.caps_lock'L'Key.caps_lock'a''u''r''a'Key.enter
Screenshot: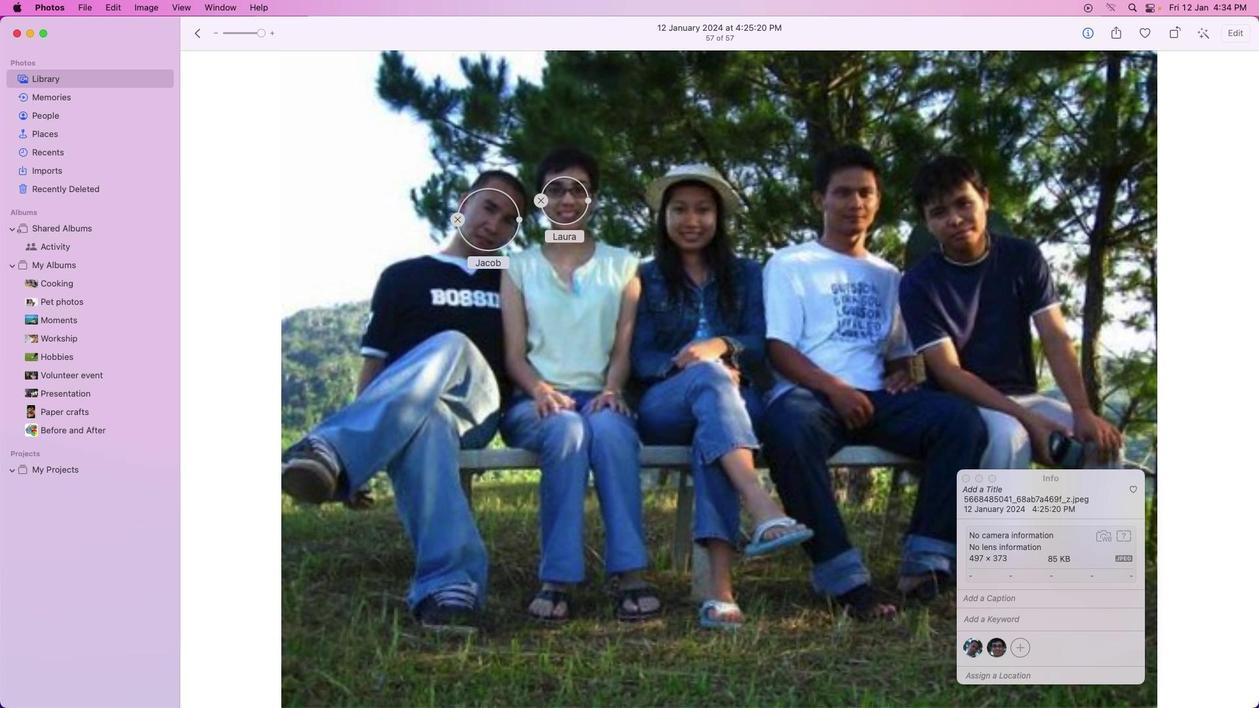 
Action: Mouse moved to (1025, 647)
Screenshot: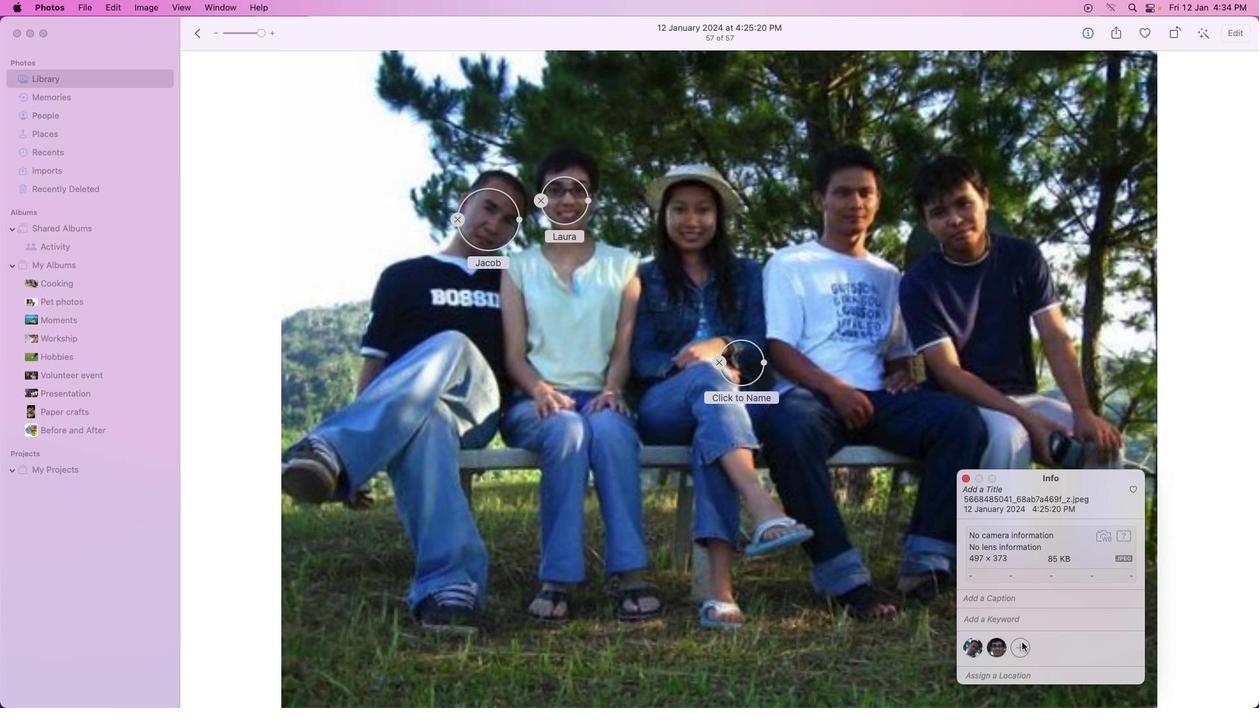 
Action: Mouse pressed left at (1025, 647)
Screenshot: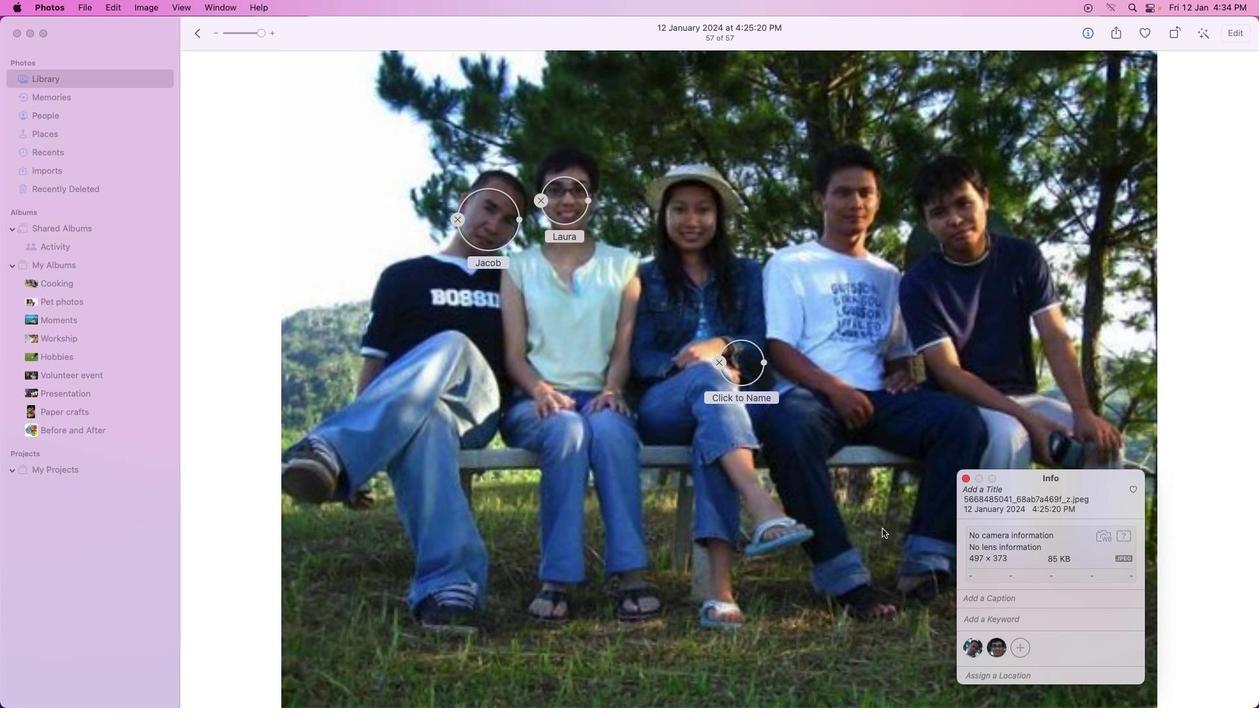 
Action: Mouse moved to (747, 384)
Screenshot: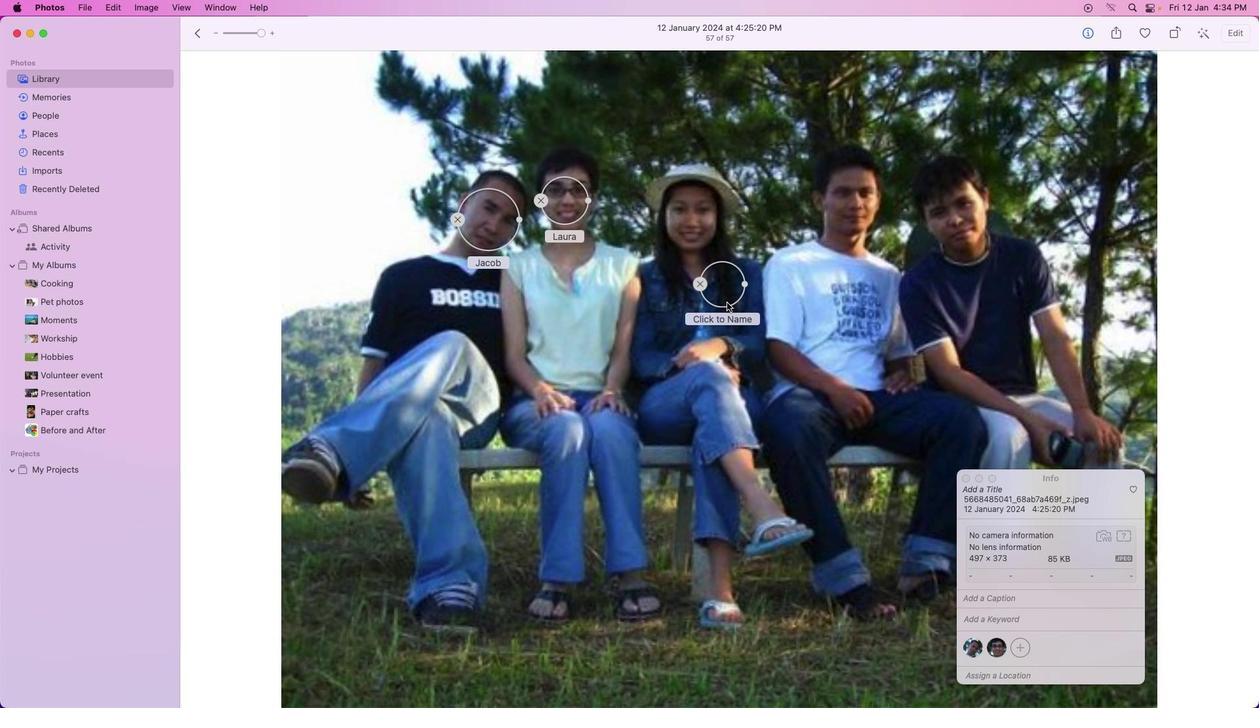 
Action: Mouse pressed left at (747, 384)
Screenshot: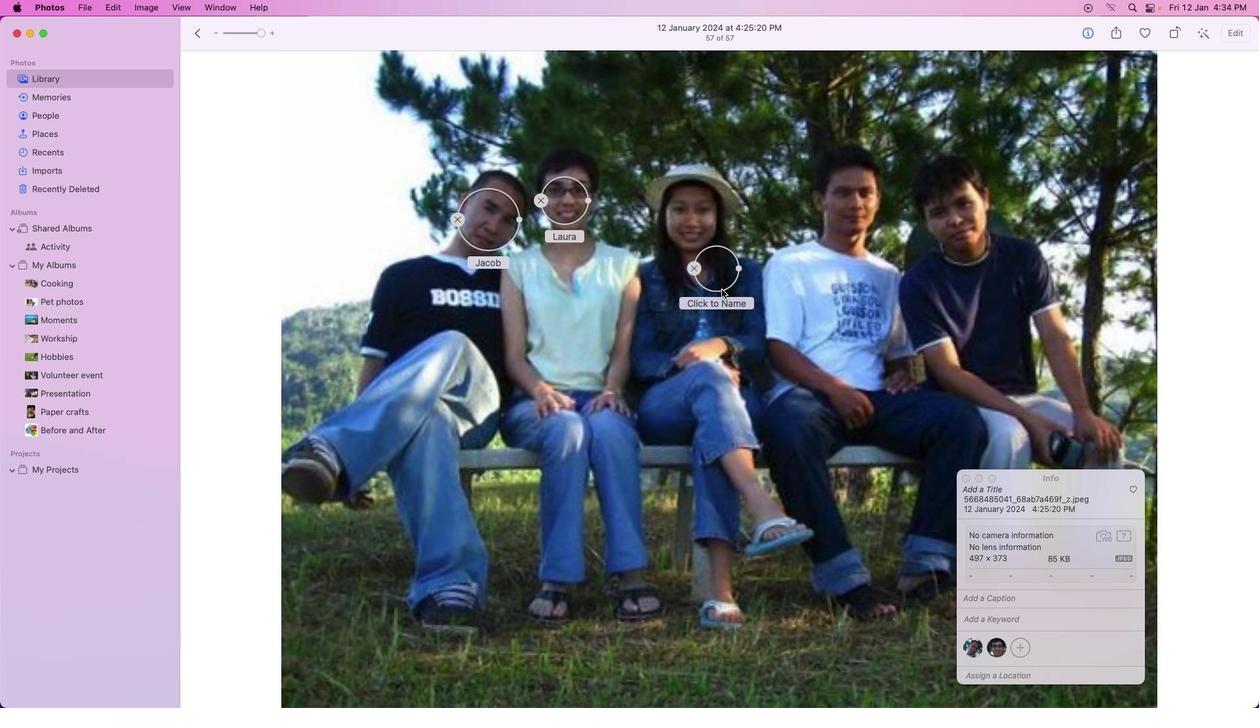 
Action: Mouse moved to (713, 221)
Screenshot: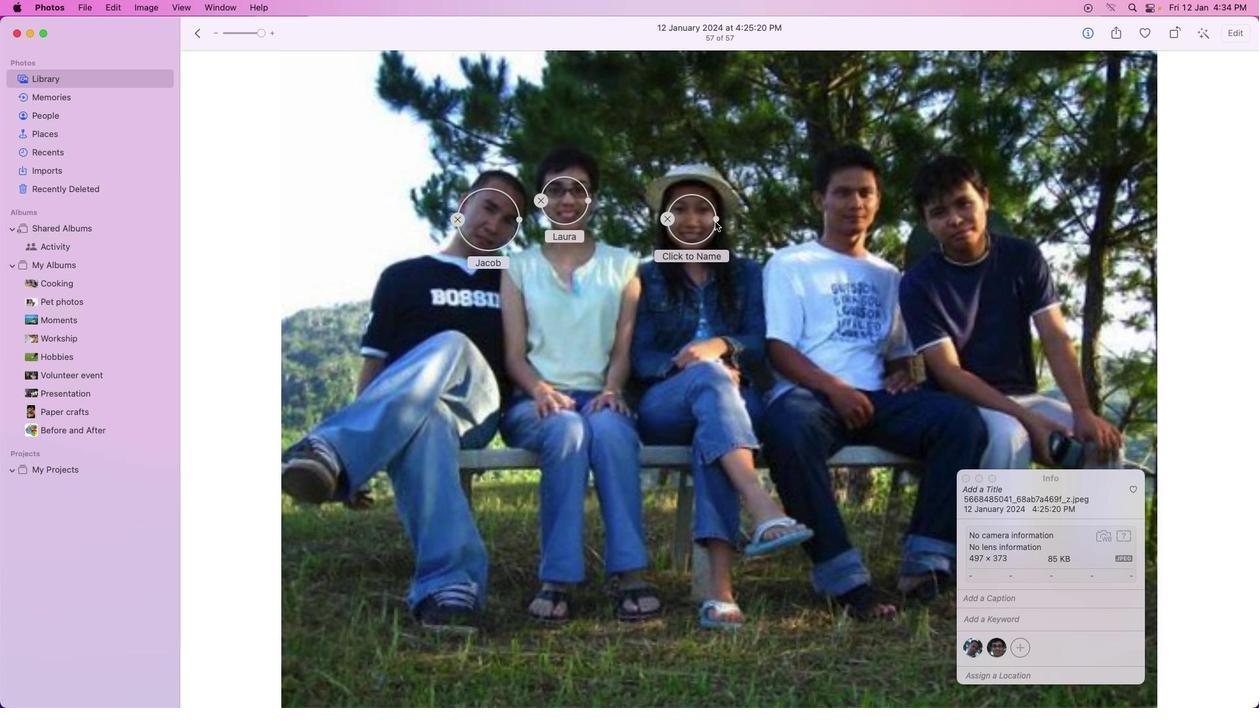 
Action: Mouse pressed left at (713, 221)
Screenshot: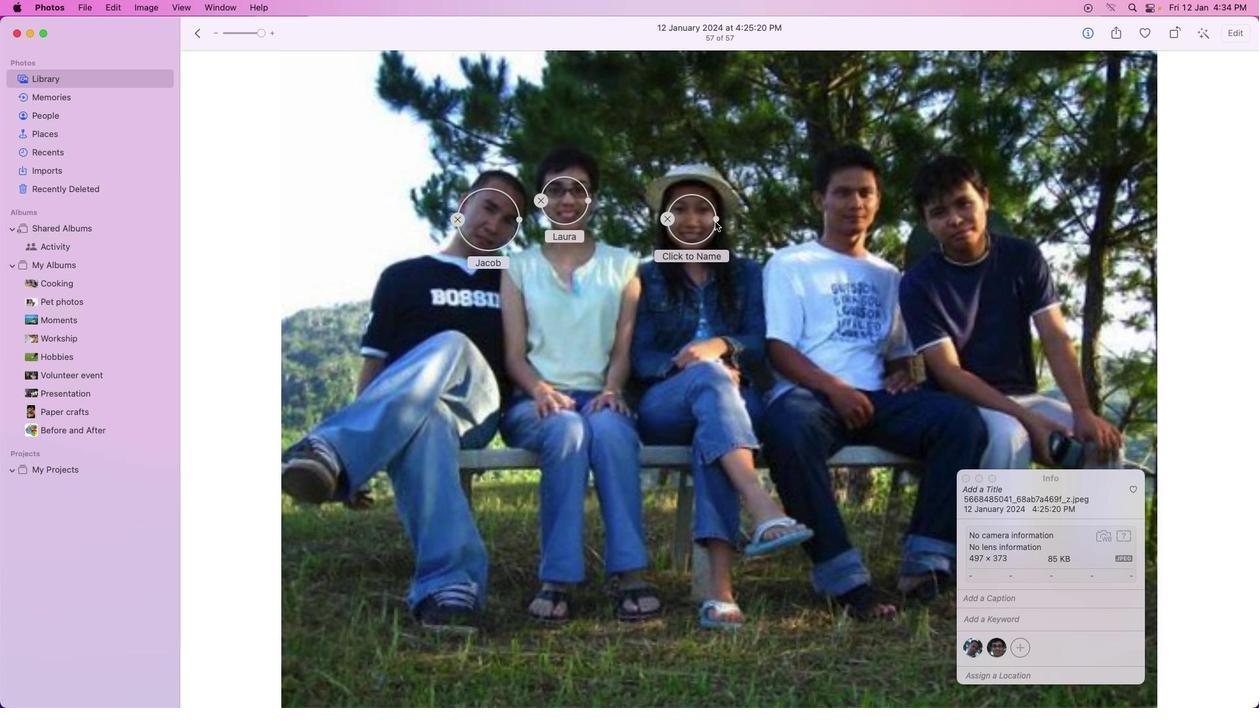 
Action: Mouse moved to (711, 231)
Screenshot: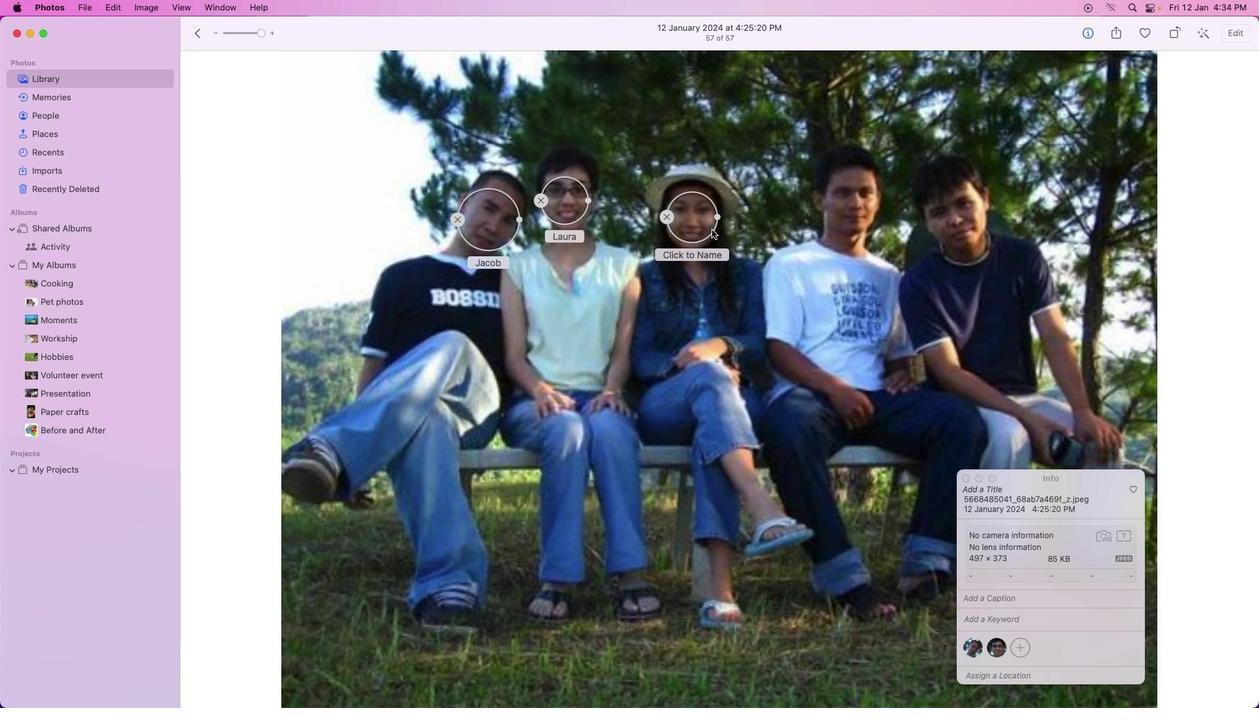 
Action: Mouse pressed left at (711, 231)
Screenshot: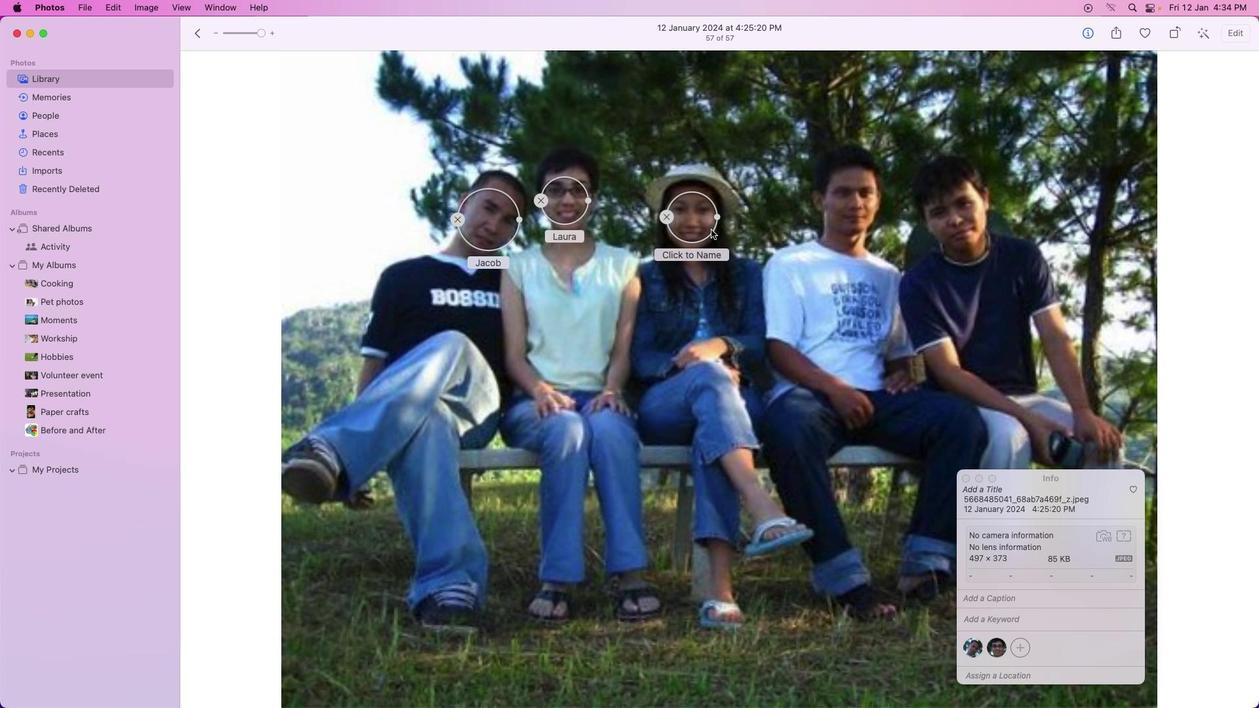 
Action: Mouse moved to (711, 253)
Screenshot: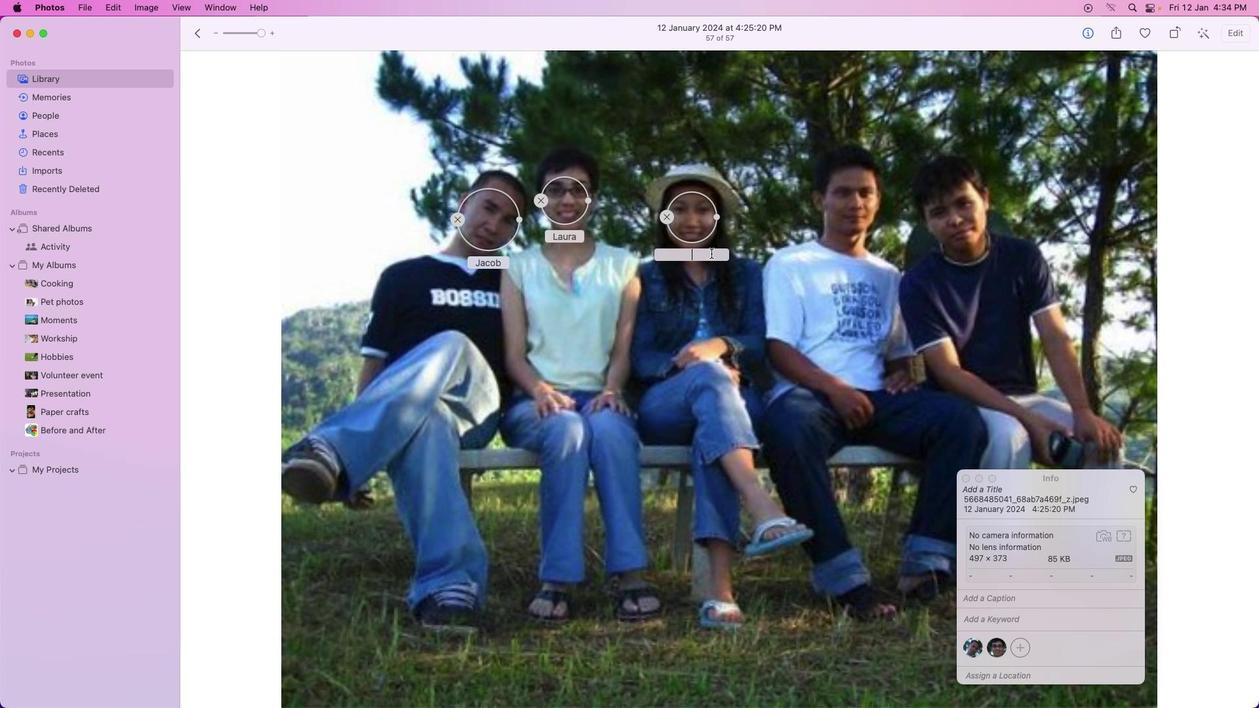 
Action: Mouse pressed left at (711, 253)
Screenshot: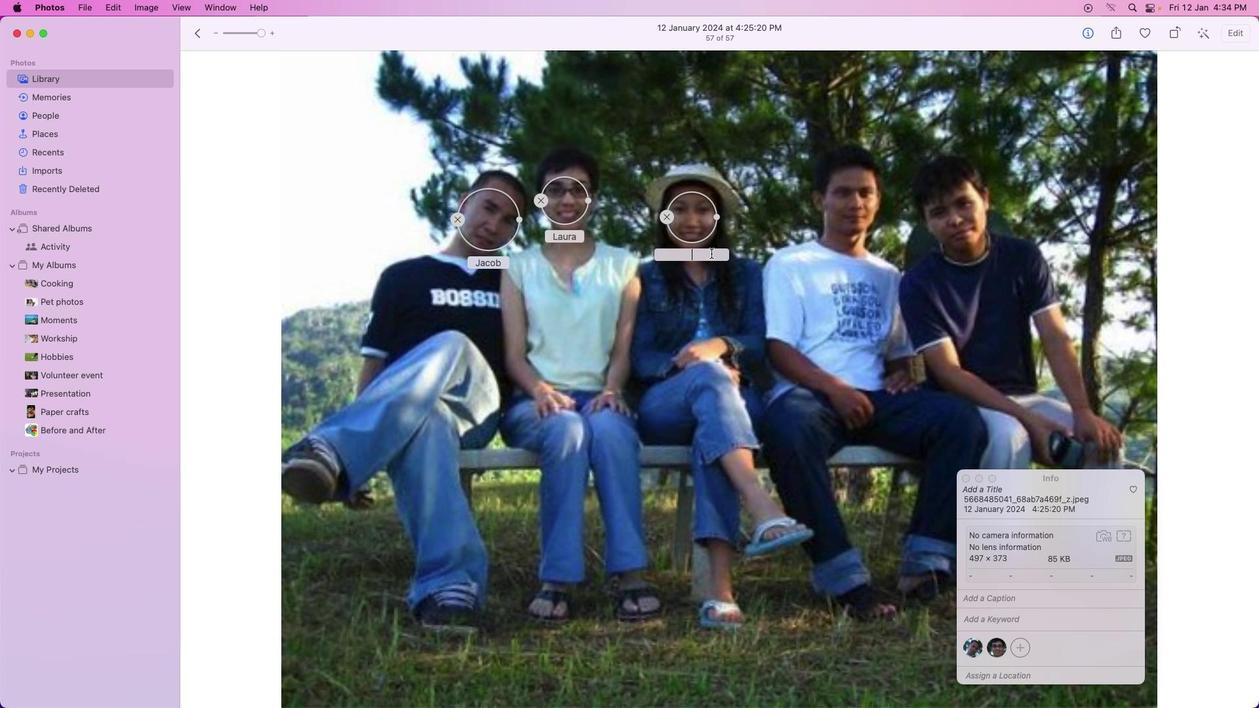 
Action: Key pressed Key.caps_lock'A'Key.caps_lock'm''y'Key.enter
Screenshot: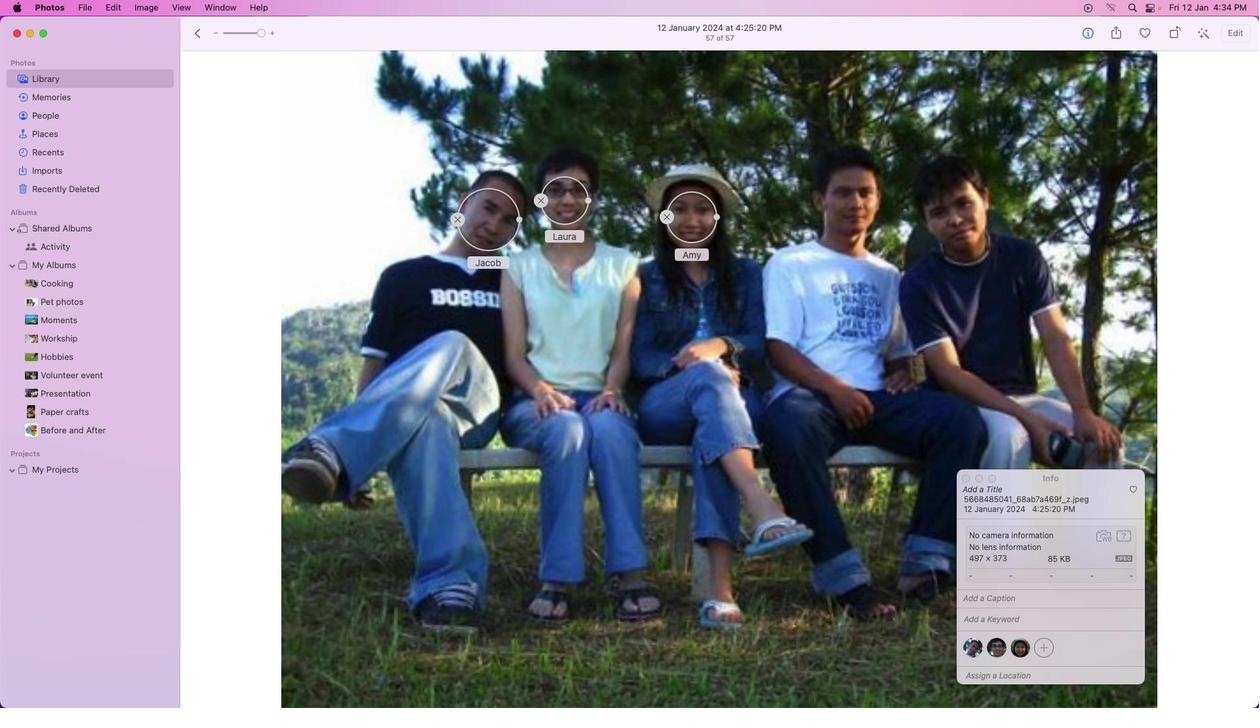 
Action: Mouse moved to (1047, 648)
Screenshot: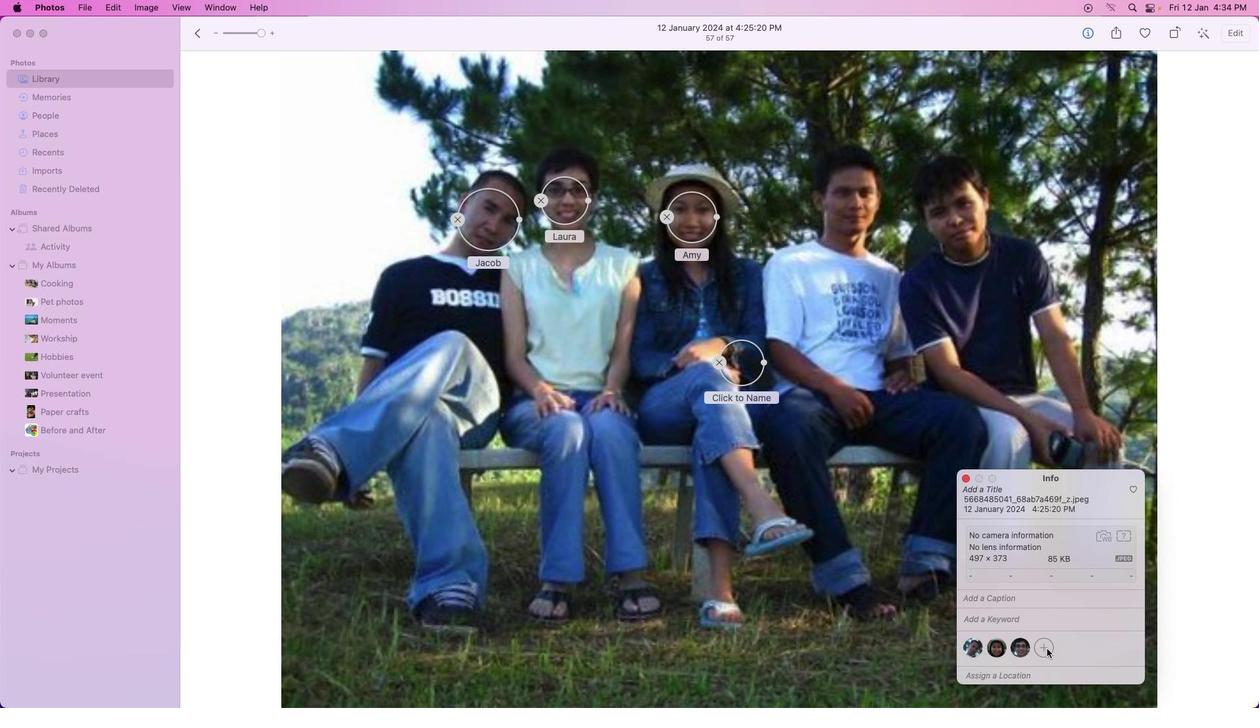 
Action: Mouse pressed left at (1047, 648)
Screenshot: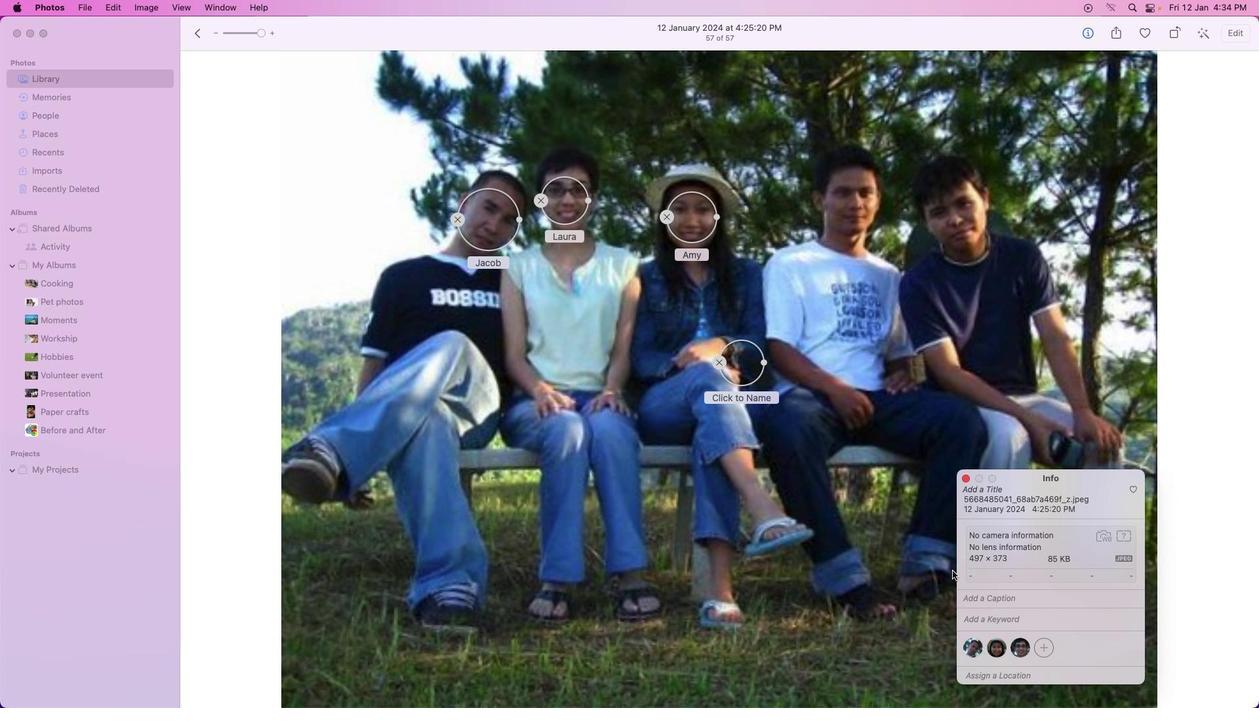 
Action: Mouse moved to (755, 378)
Screenshot: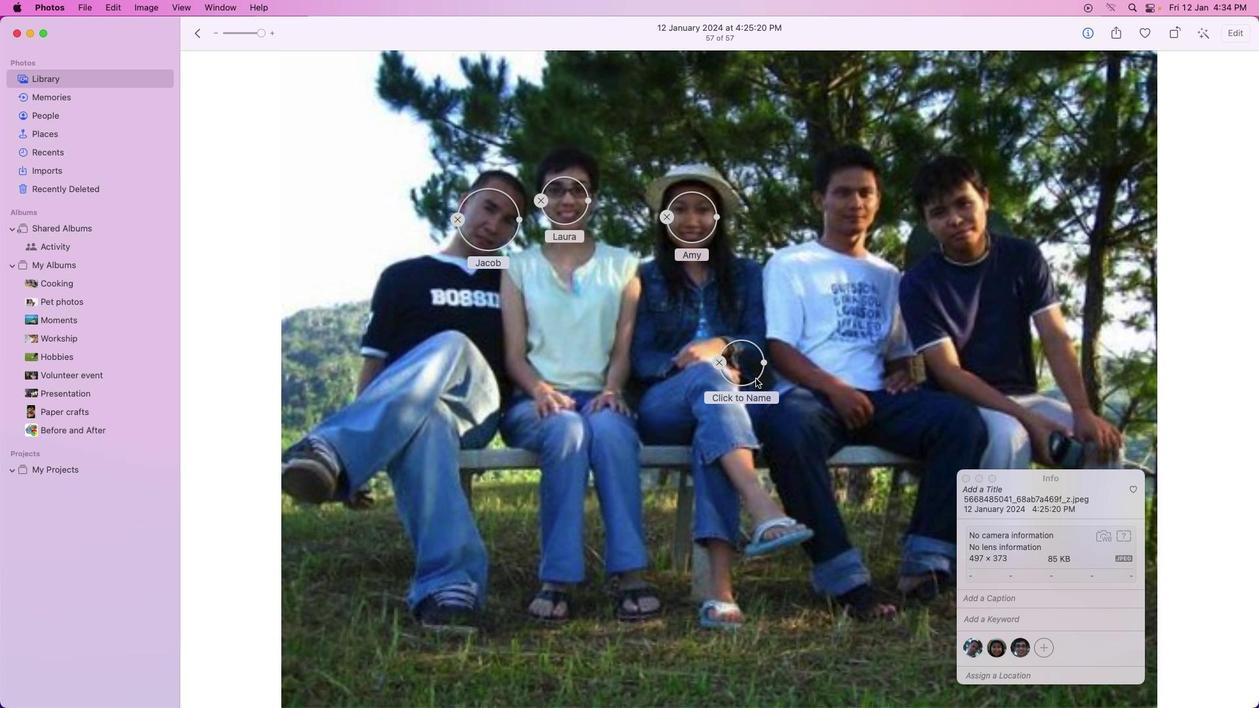 
Action: Mouse pressed left at (755, 378)
Screenshot: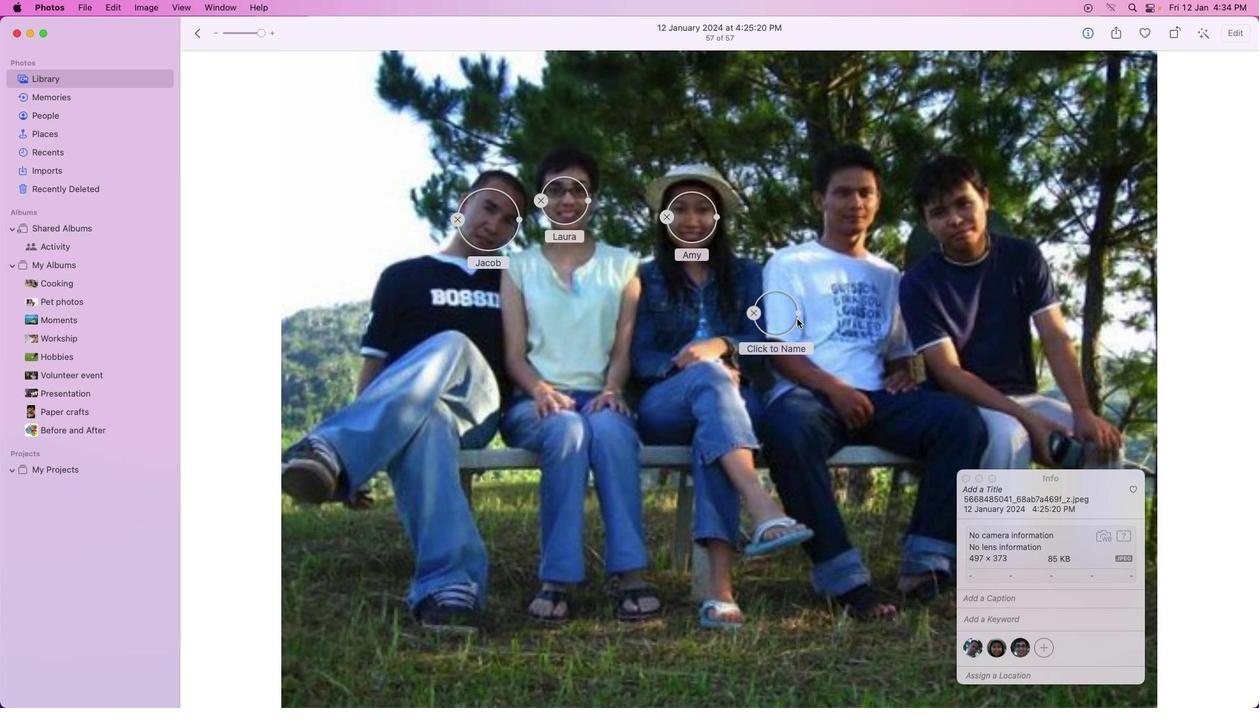 
Action: Mouse moved to (873, 239)
Screenshot: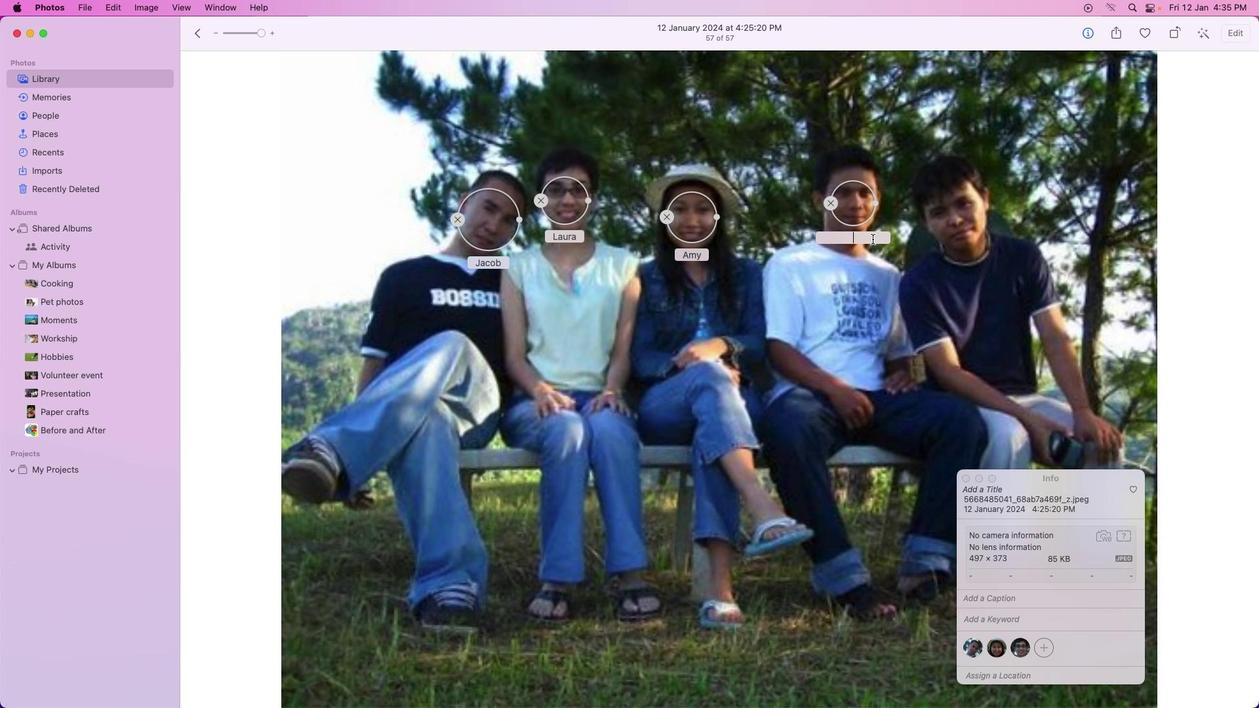 
Action: Mouse pressed left at (873, 239)
Screenshot: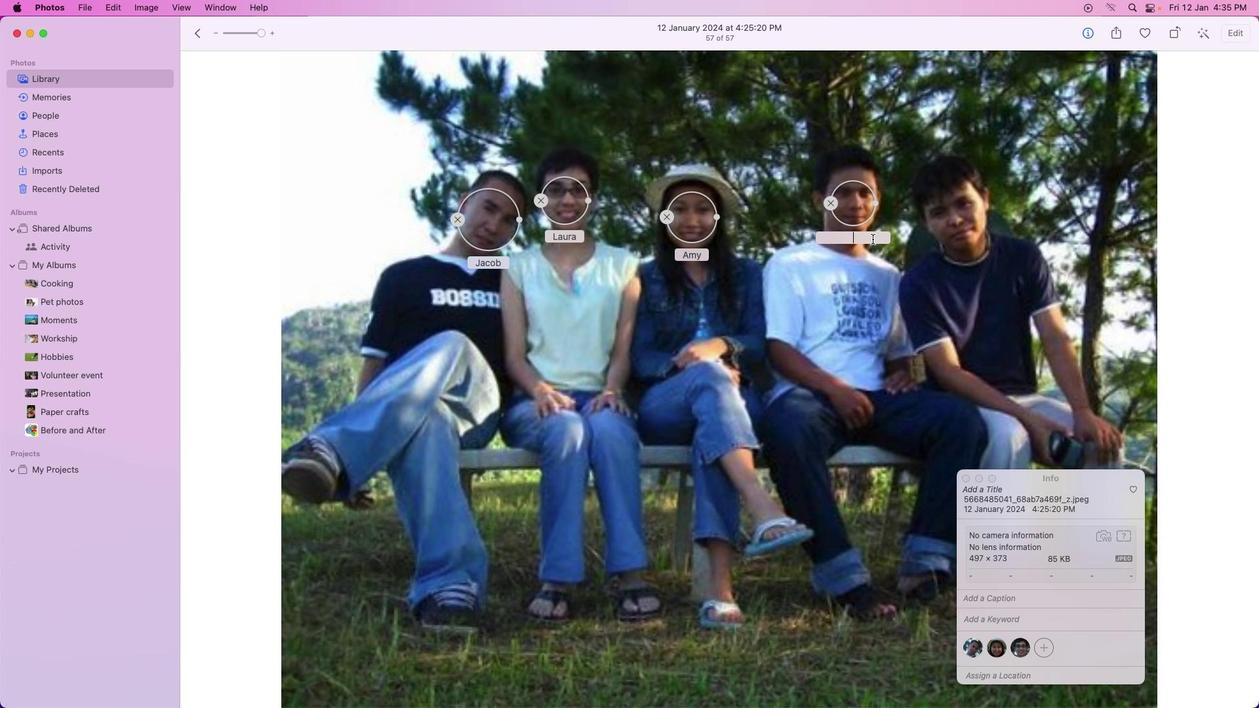
Action: Key pressed Key.caps_lock'S'Key.caps_lock't''e''p''h''e''n'Key.enter
Screenshot: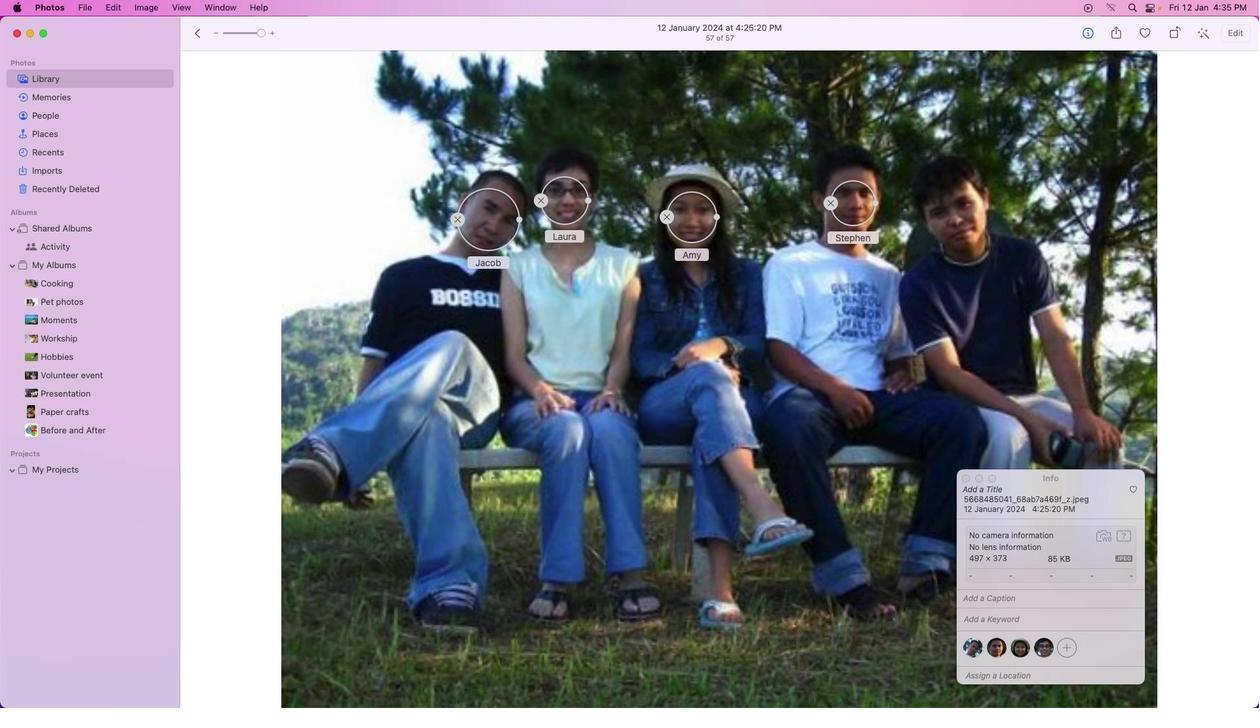 
Action: Mouse moved to (876, 205)
Screenshot: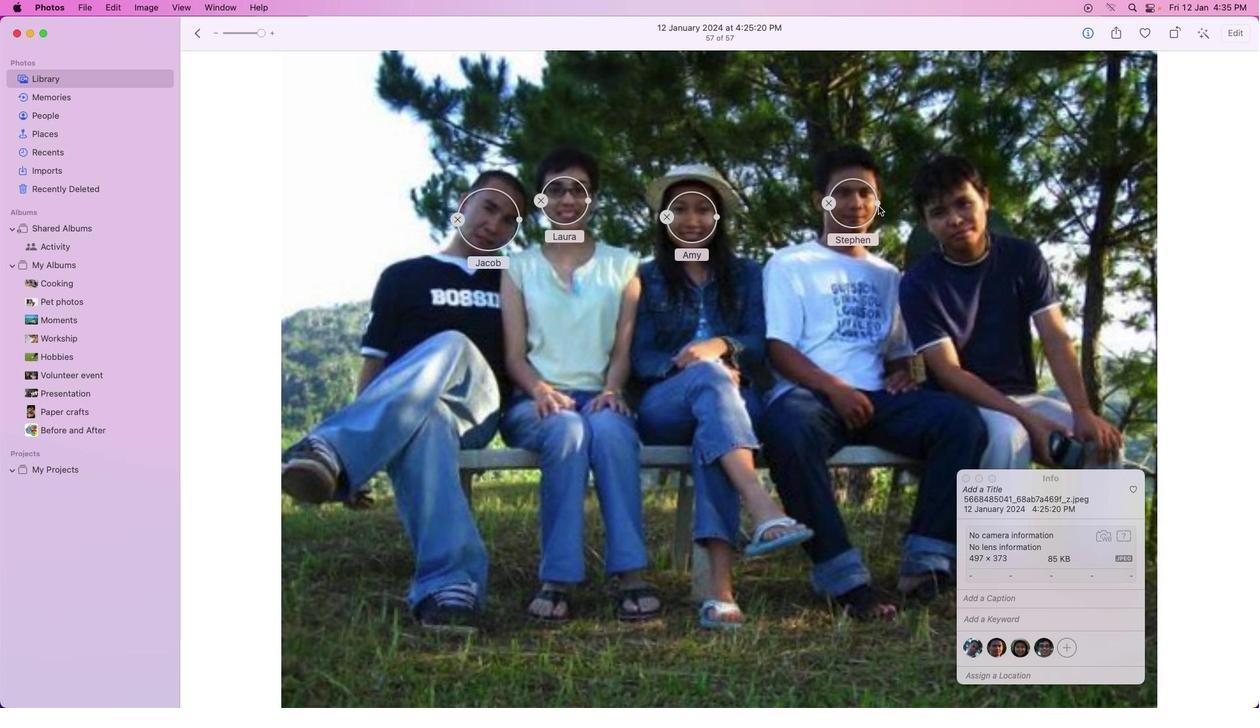 
Action: Mouse pressed left at (876, 205)
Screenshot: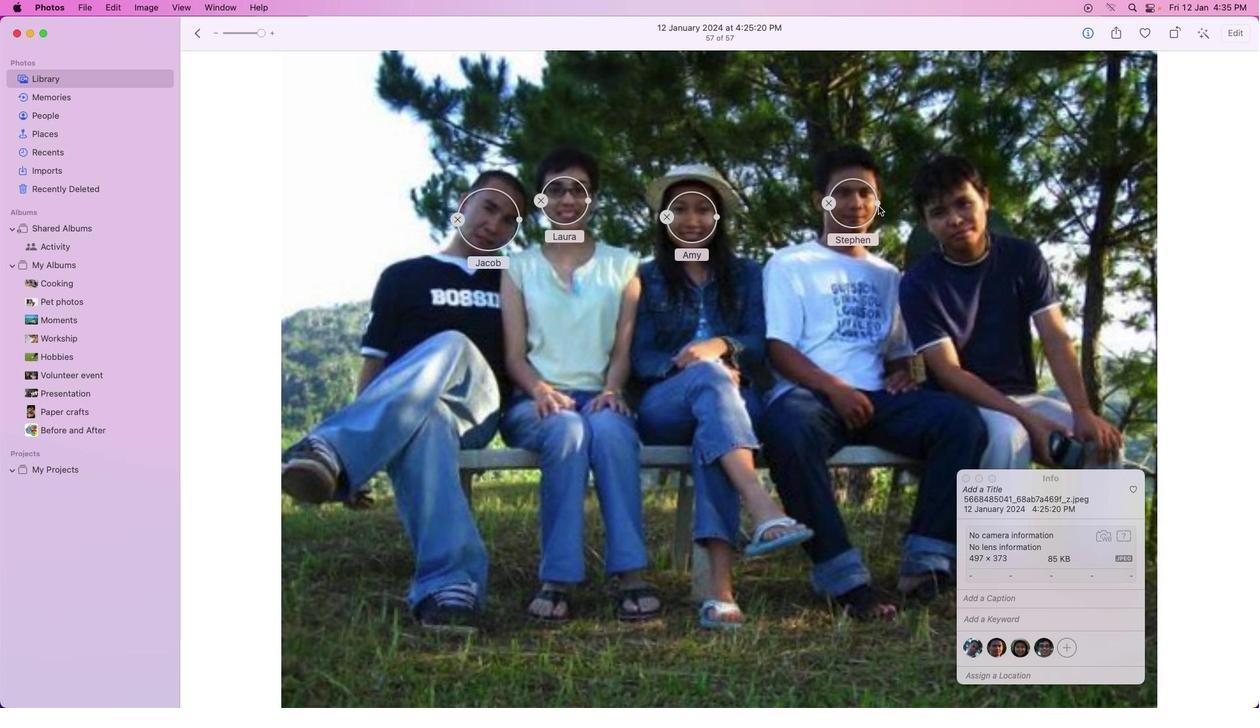 
Action: Mouse moved to (1067, 650)
Screenshot: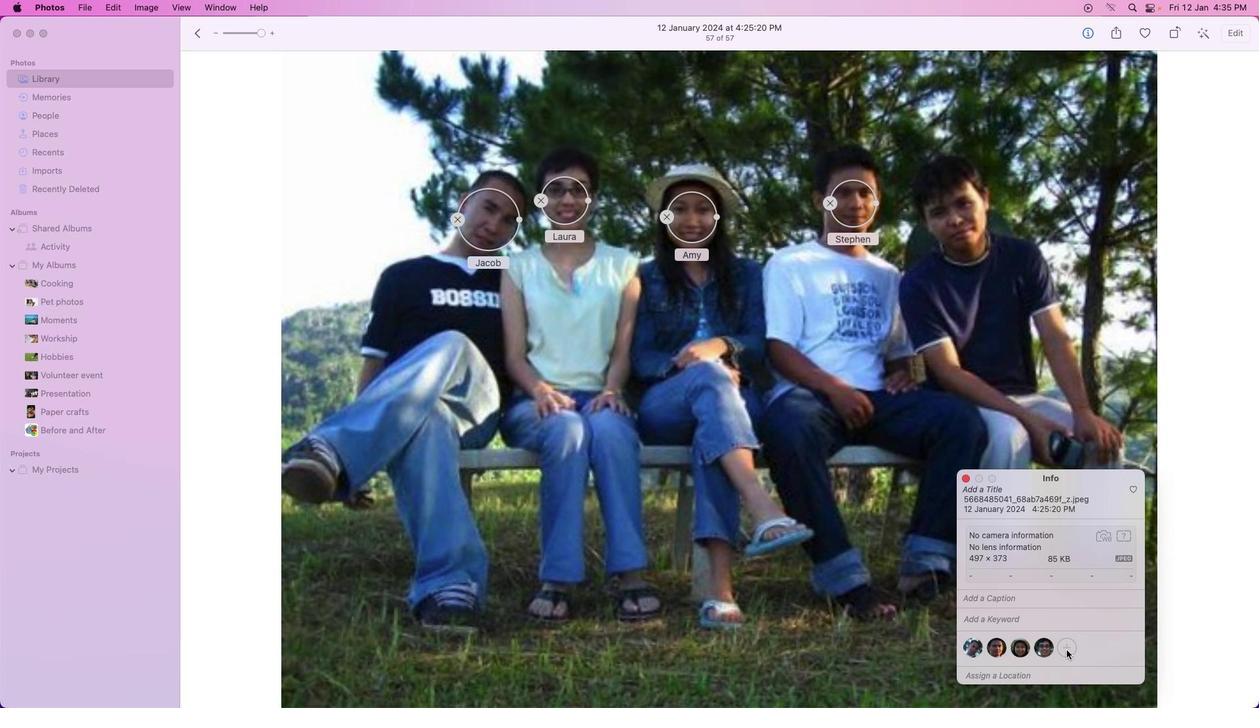 
Action: Mouse pressed left at (1067, 650)
Screenshot: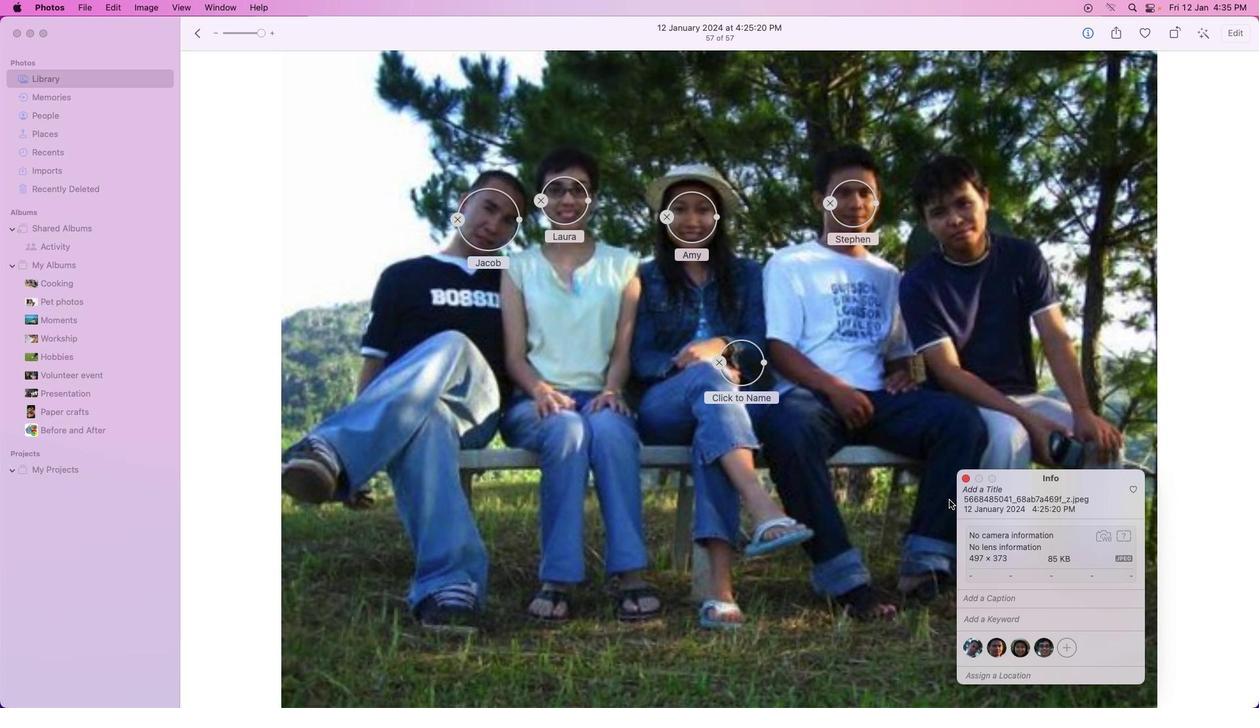 
Action: Mouse moved to (763, 370)
Screenshot: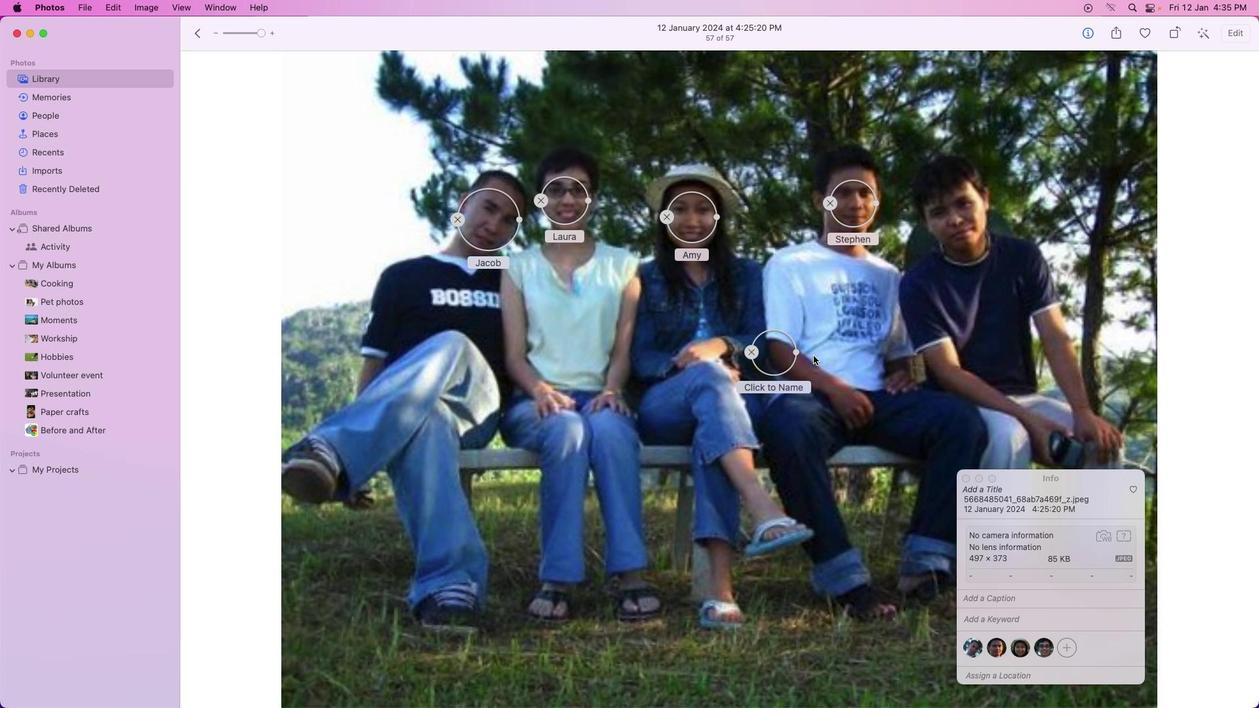
Action: Mouse pressed left at (763, 370)
Screenshot: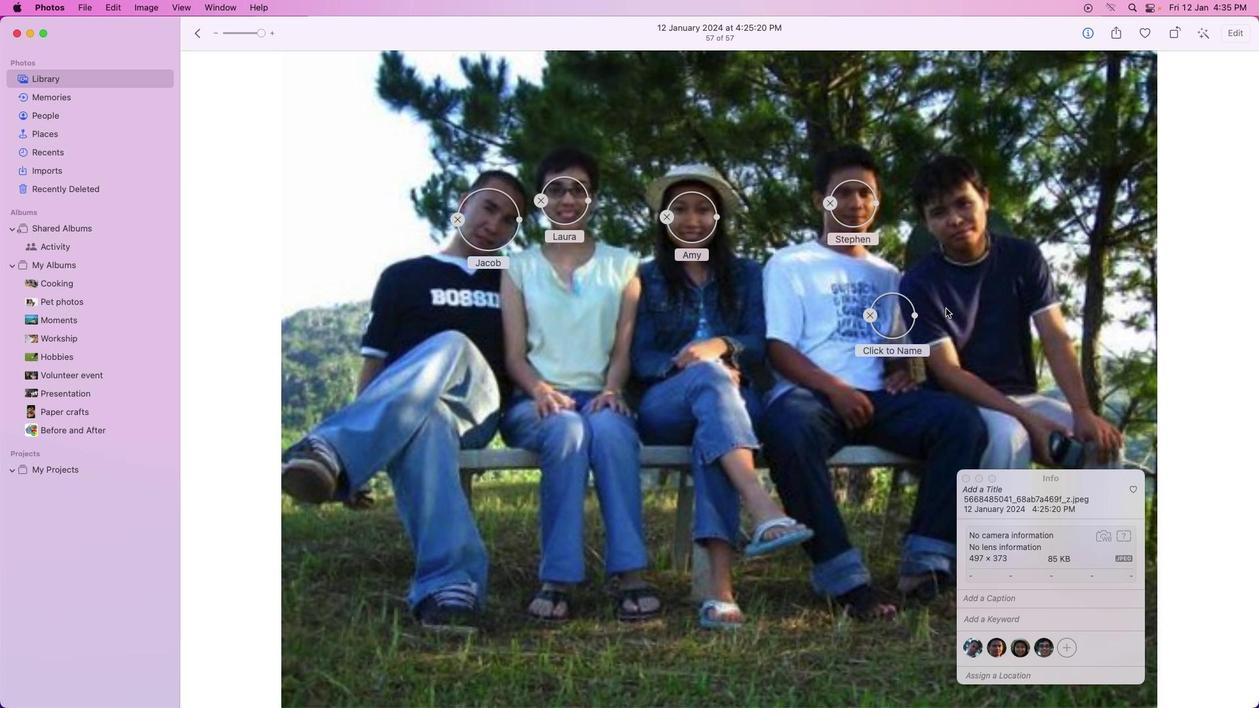 
Action: Mouse moved to (977, 221)
Screenshot: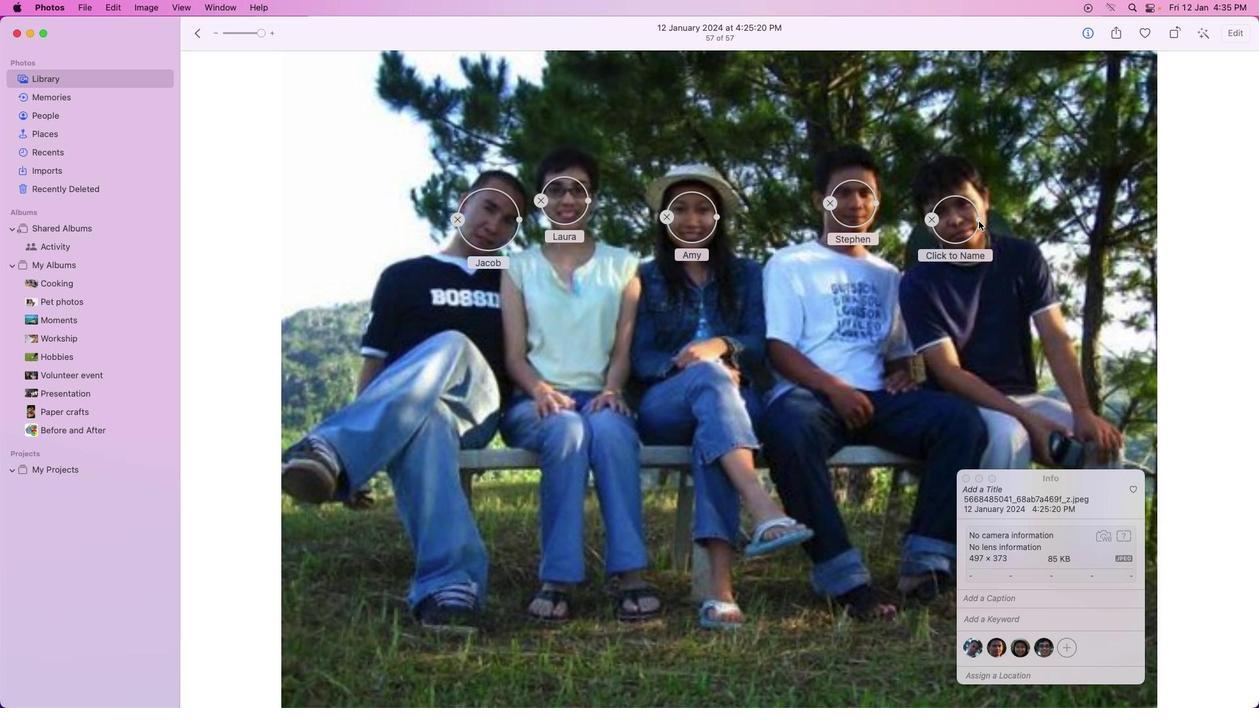 
Action: Mouse pressed left at (977, 221)
Screenshot: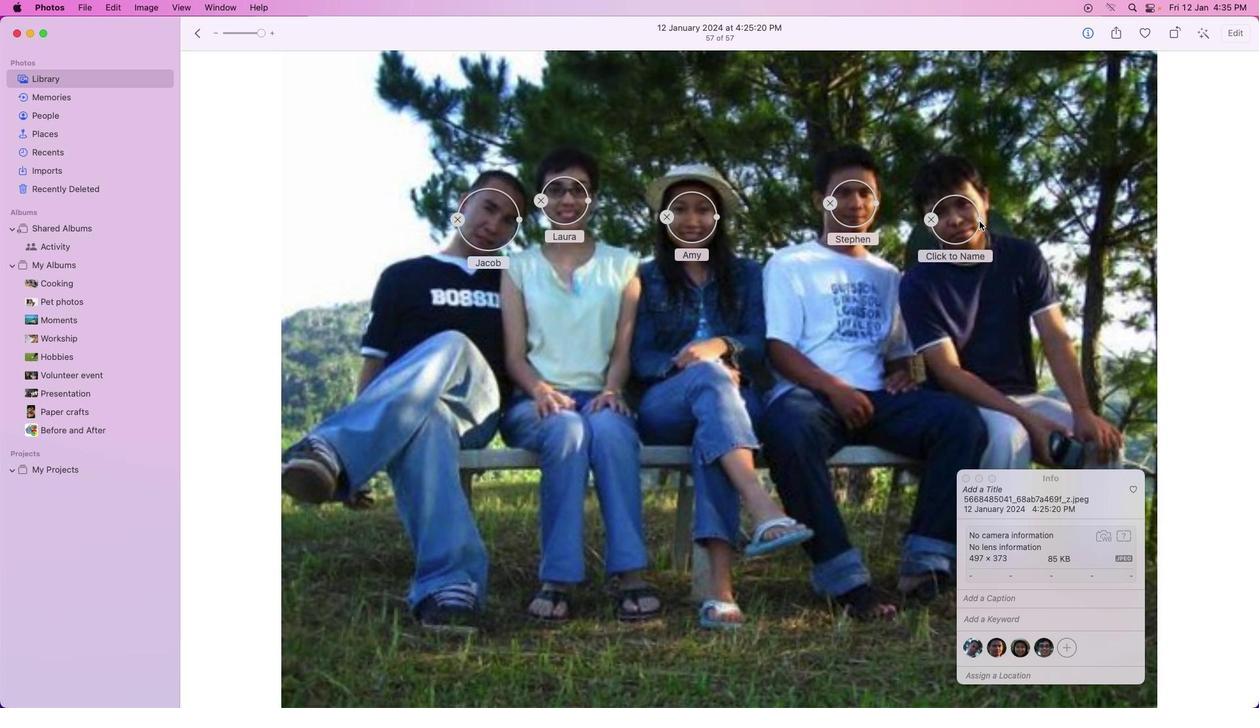 
Action: Mouse moved to (970, 257)
Screenshot: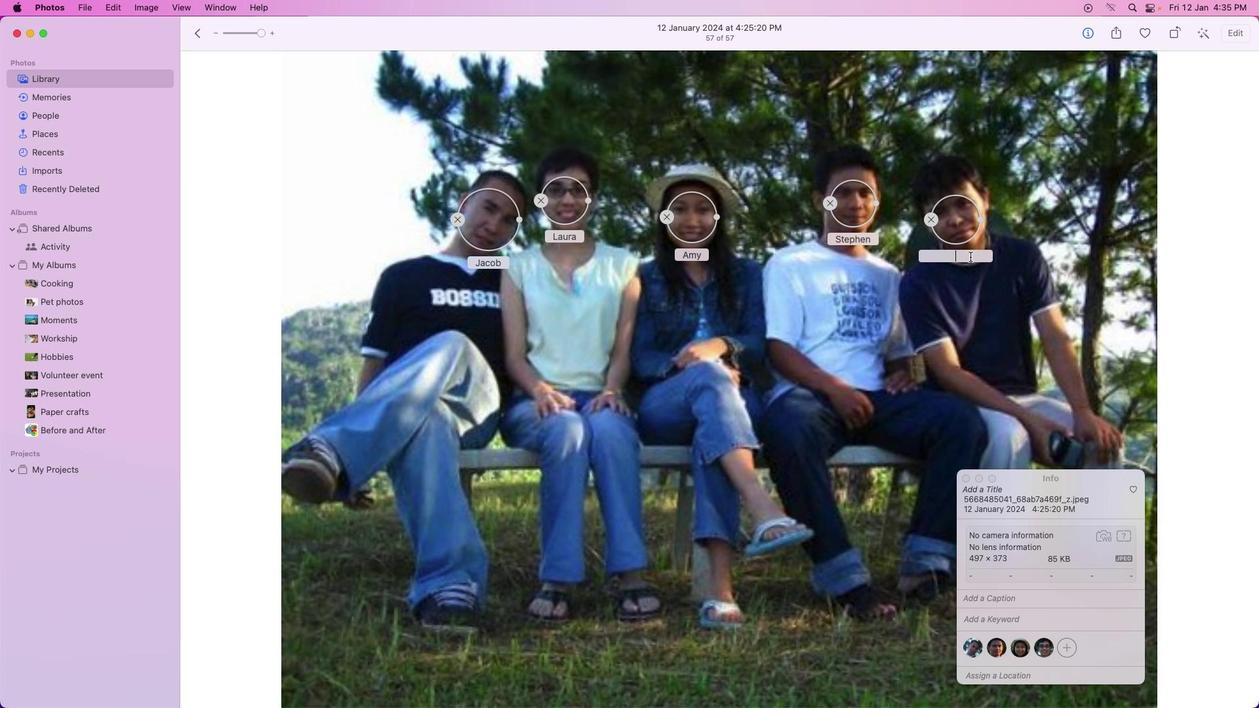 
Action: Mouse pressed left at (970, 257)
Screenshot: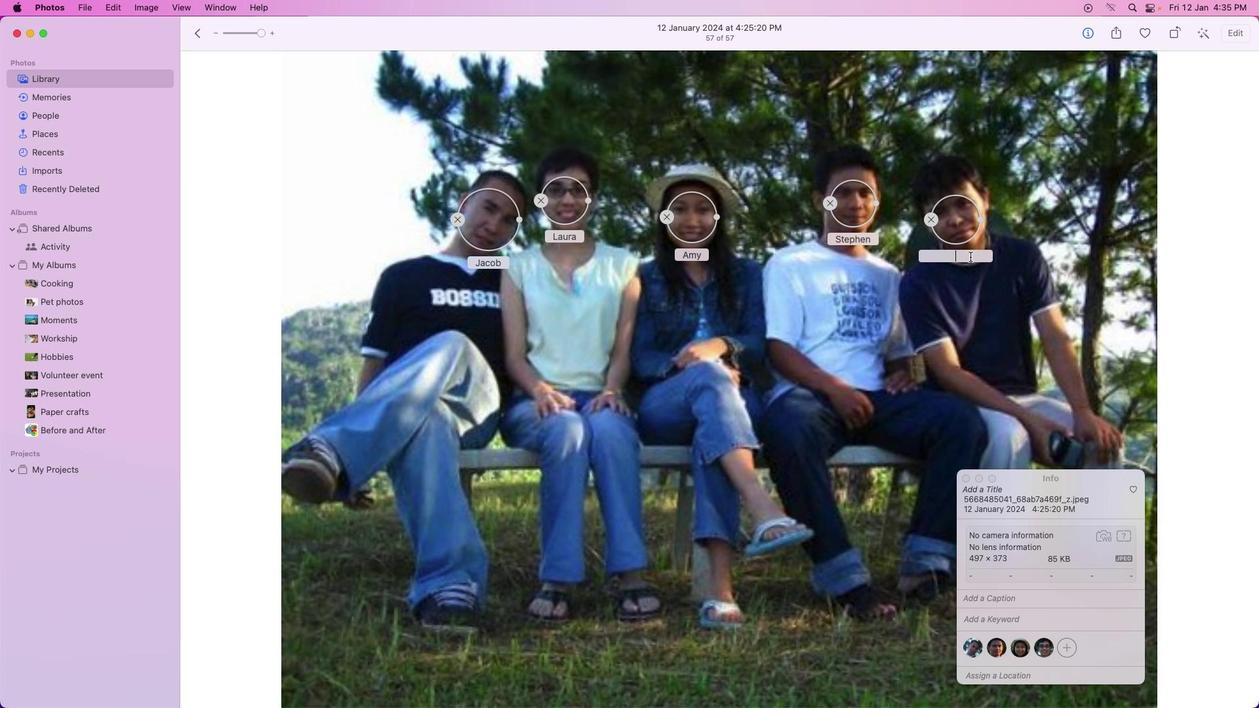 
Action: Mouse moved to (970, 256)
Screenshot: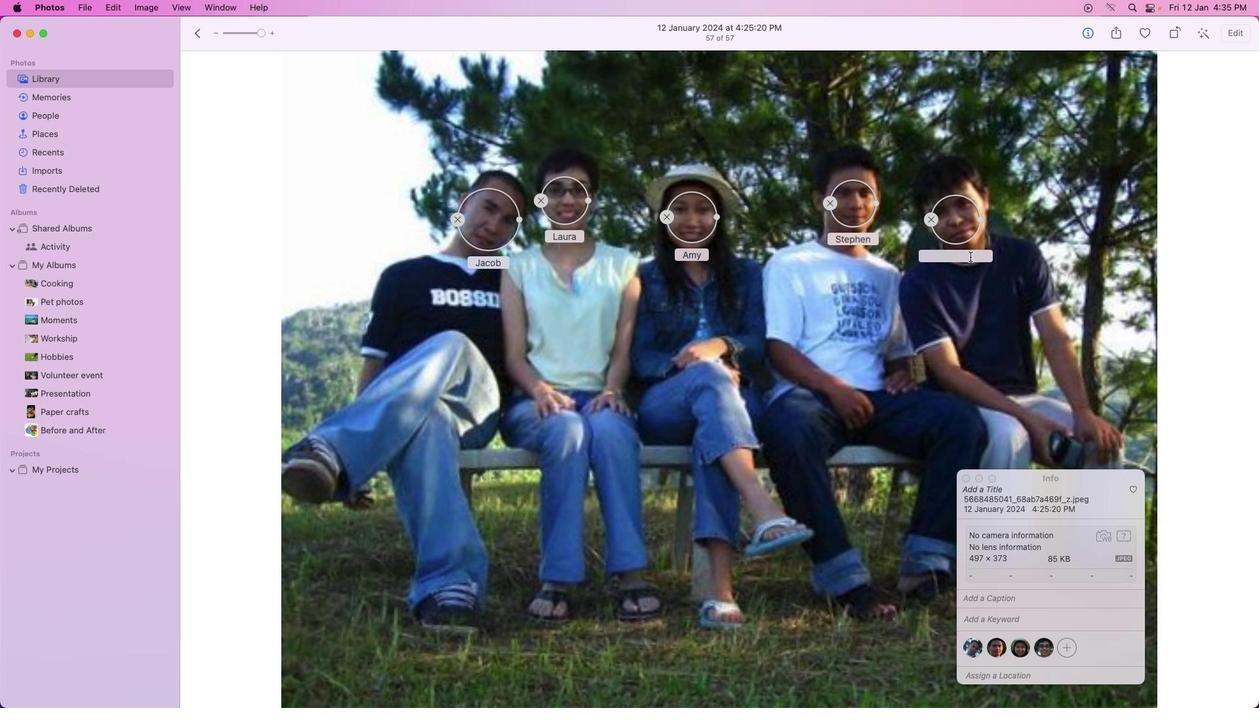
Action: Key pressed Key.caps_lock'E'Key.caps_lock'r''i''c'Key.enter
Screenshot: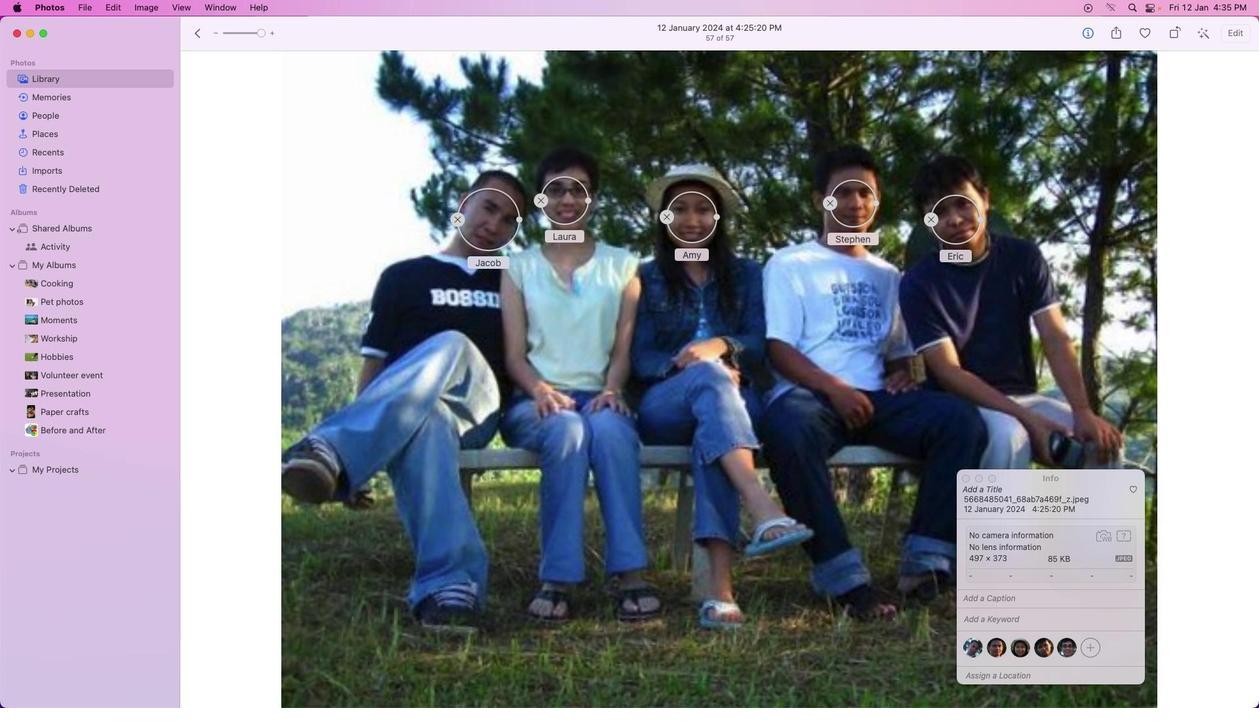 
Action: Mouse moved to (967, 478)
Screenshot: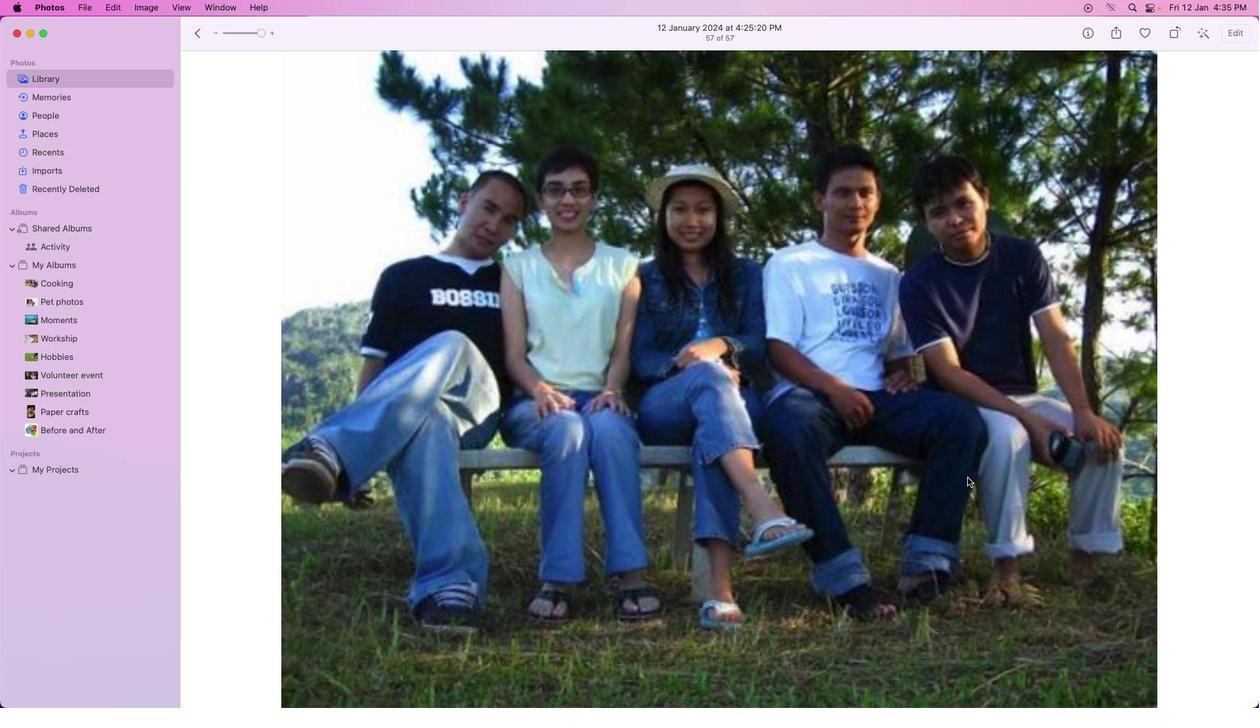
Action: Mouse pressed left at (967, 478)
Screenshot: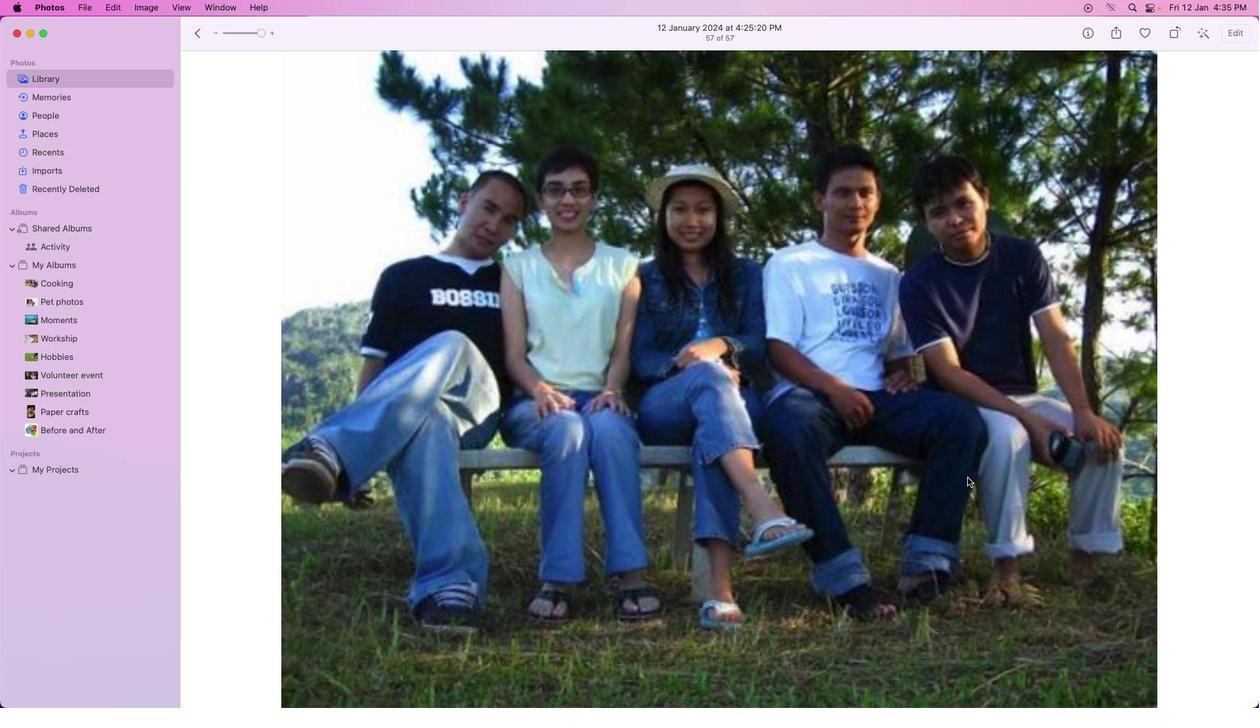 
Action: Mouse moved to (74, 83)
Screenshot: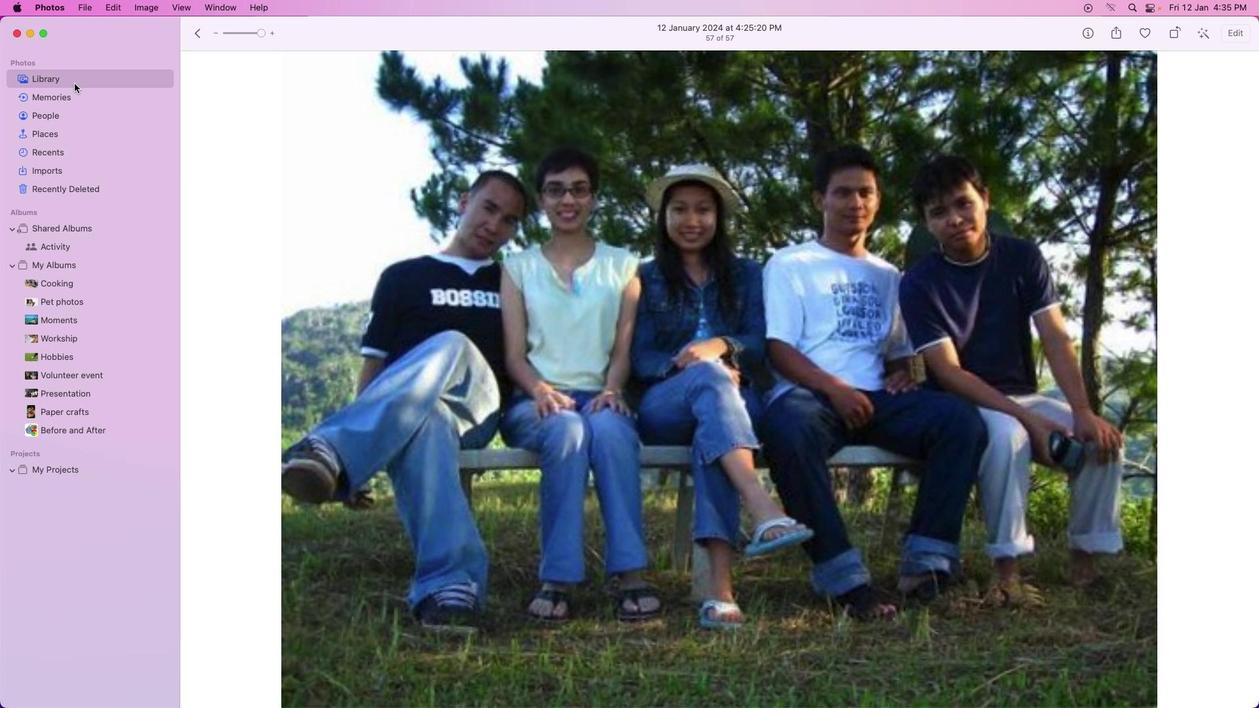 
Action: Mouse pressed left at (74, 83)
Screenshot: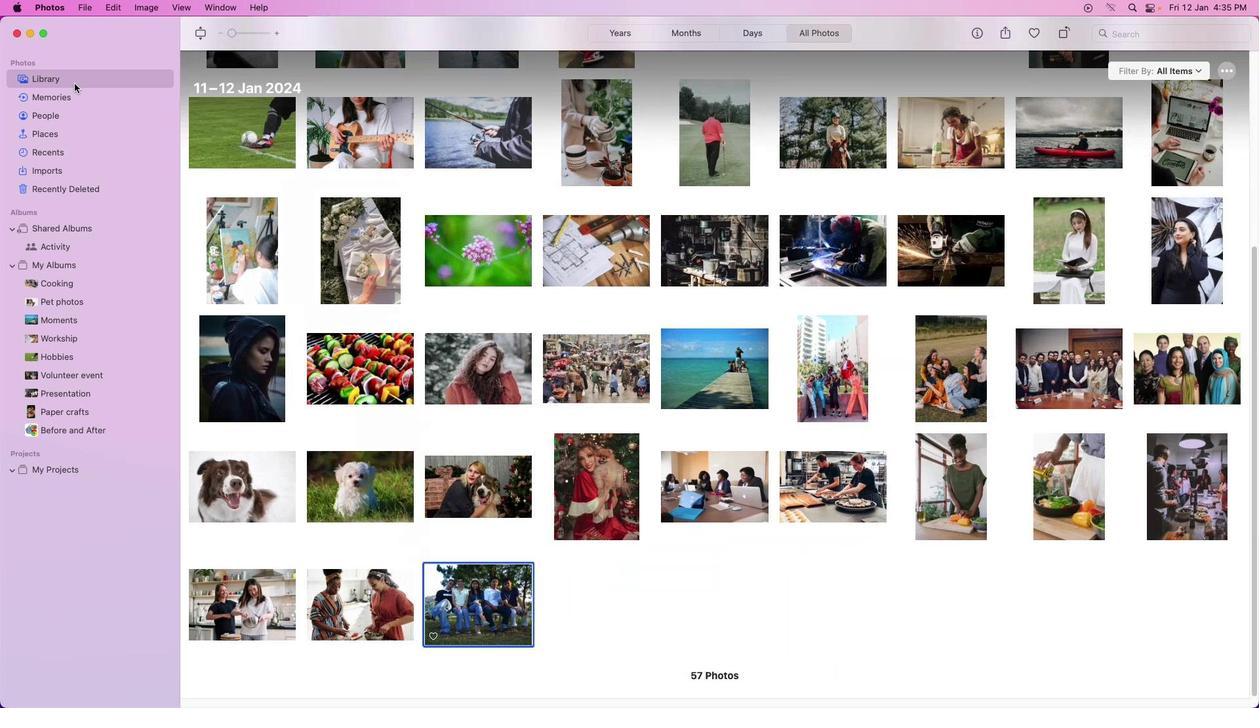 
Action: Mouse moved to (72, 118)
Screenshot: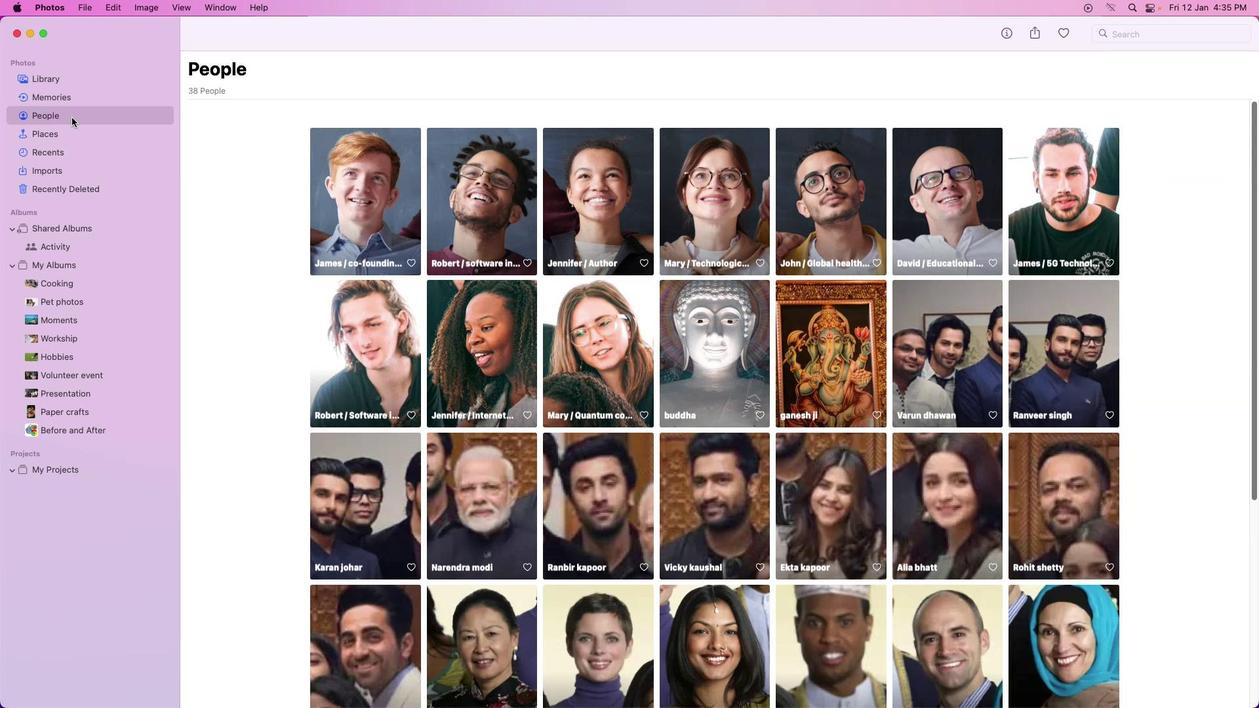
Action: Mouse pressed left at (72, 118)
Screenshot: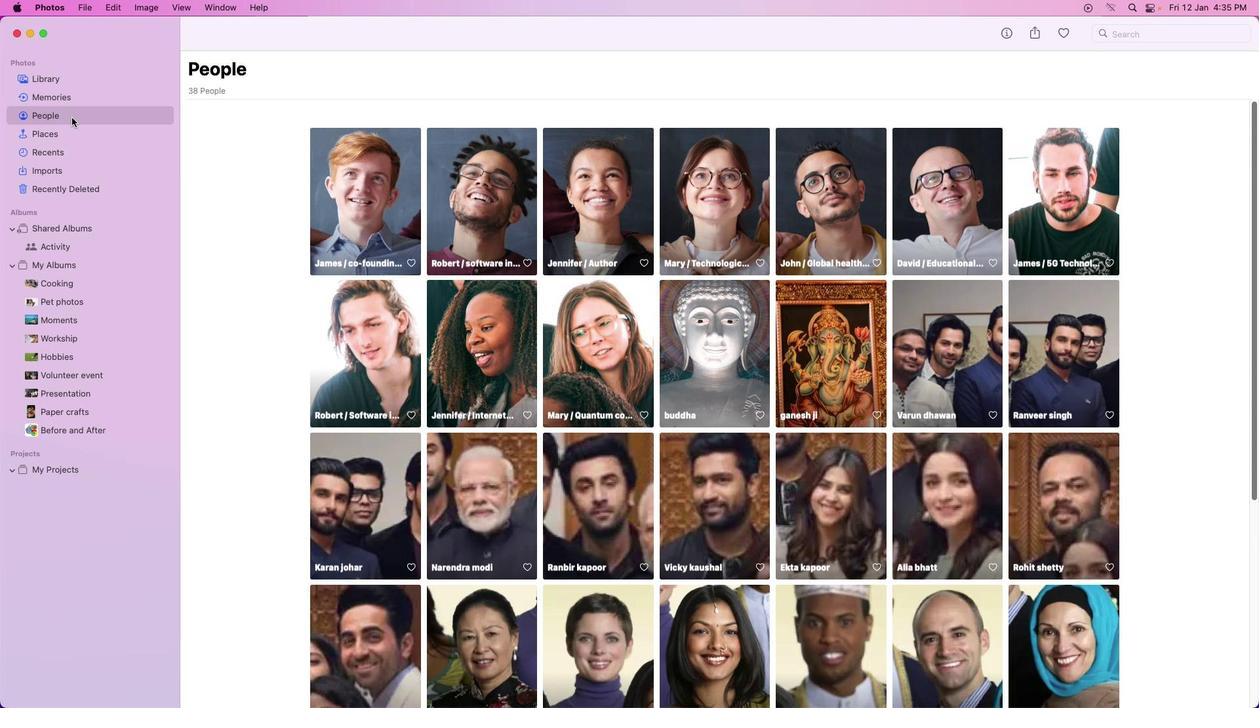 
Action: Mouse moved to (251, 213)
Screenshot: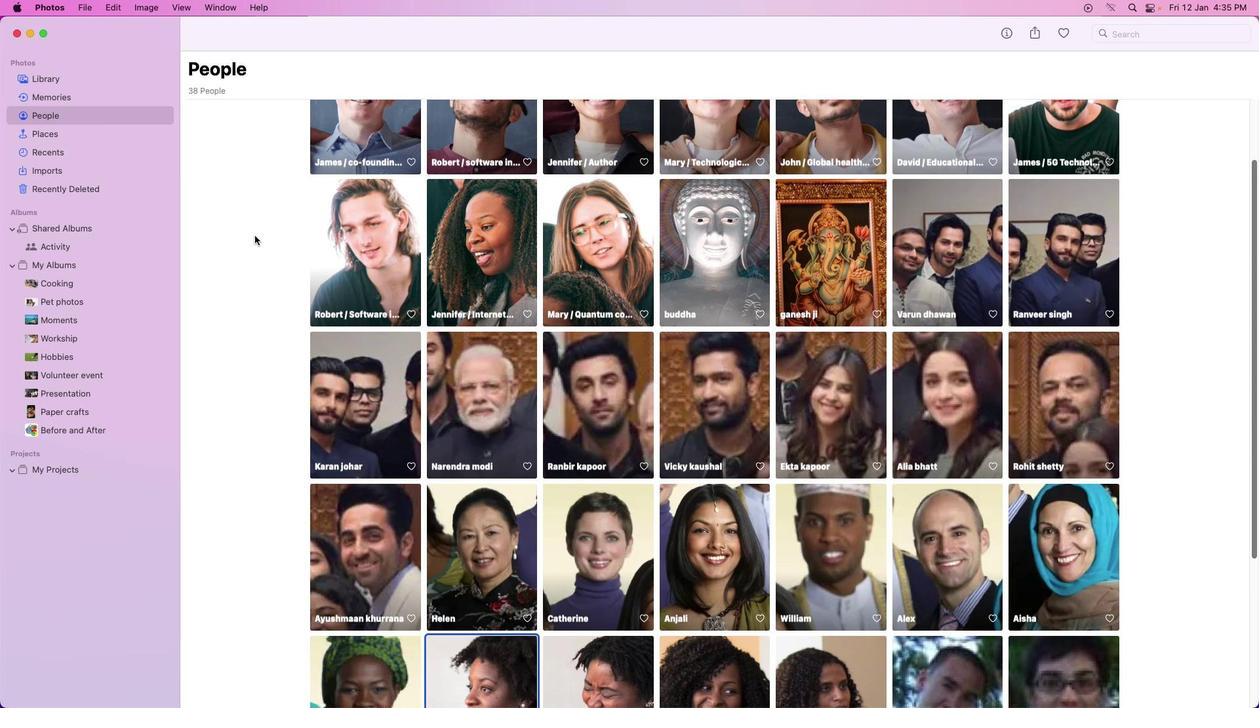 
Action: Mouse scrolled (251, 213) with delta (0, 0)
Screenshot: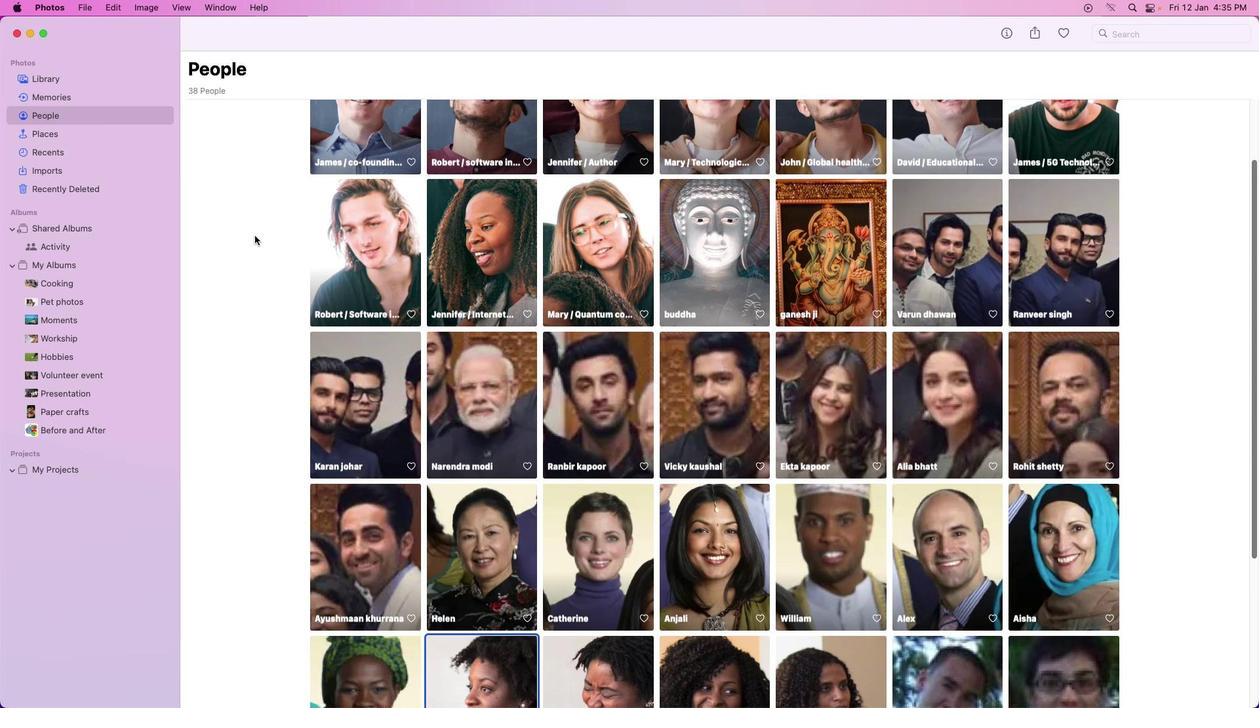 
Action: Mouse moved to (251, 219)
Screenshot: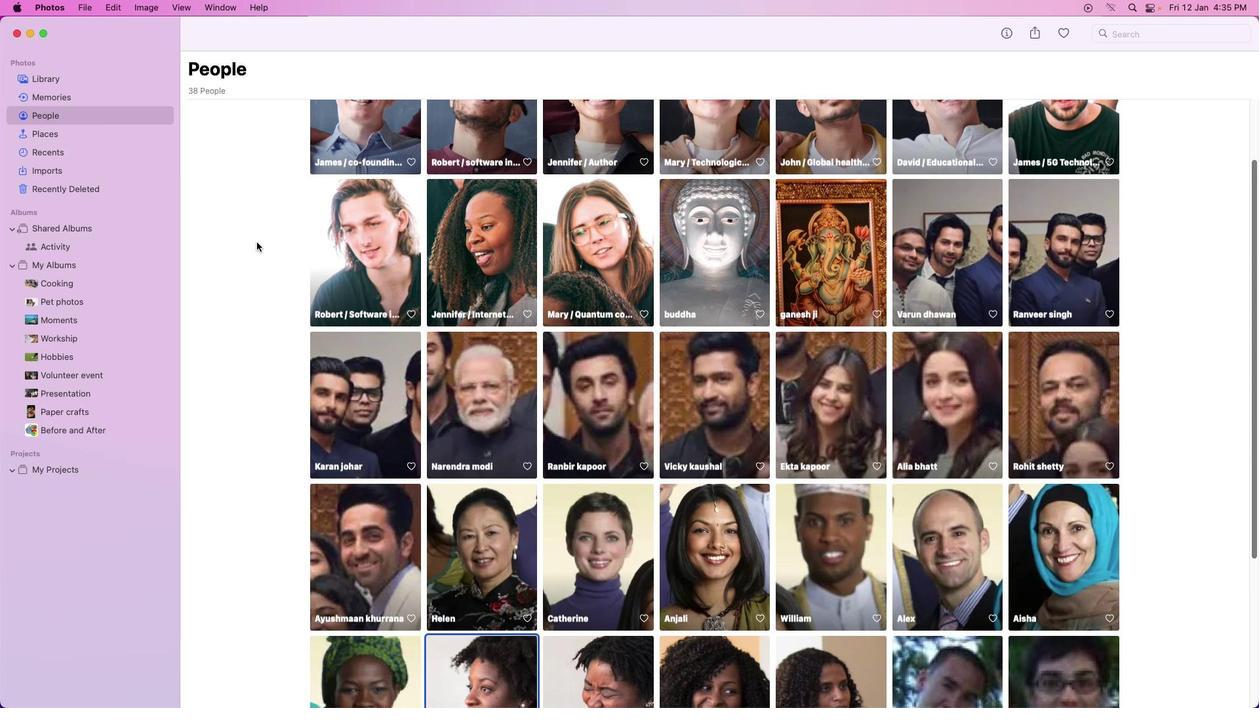 
Action: Mouse scrolled (251, 219) with delta (0, 0)
Screenshot: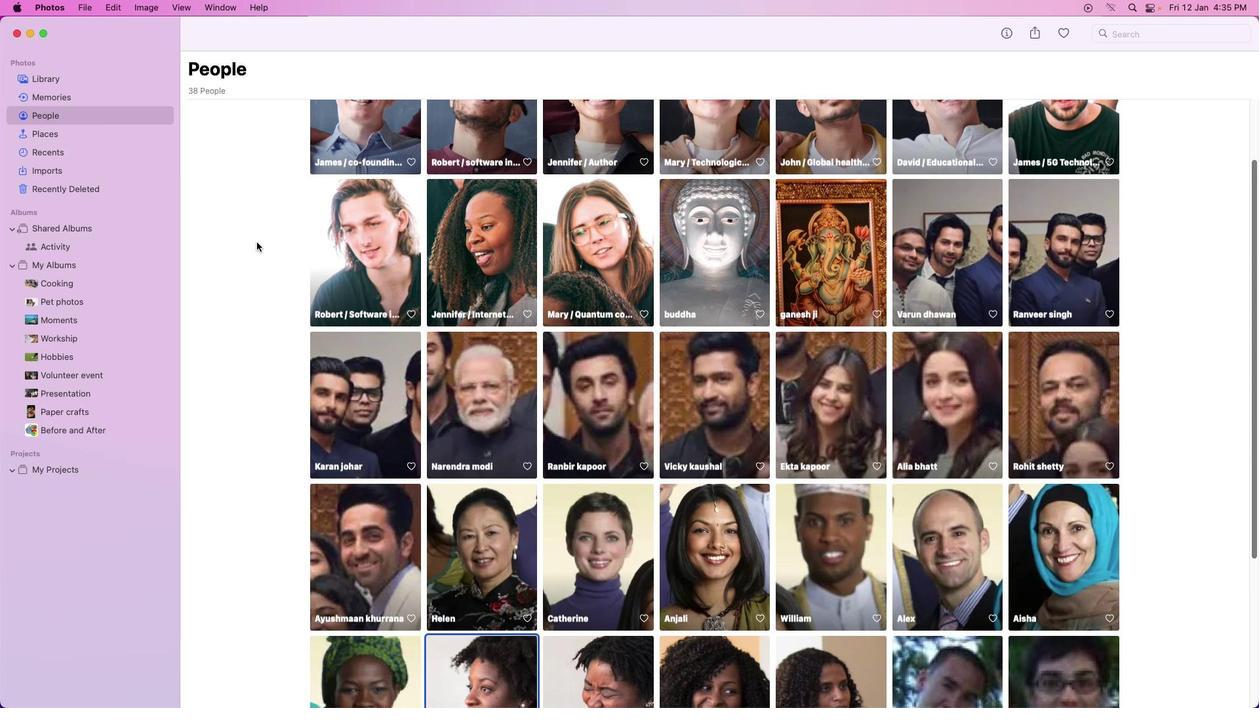 
Action: Mouse moved to (251, 219)
Screenshot: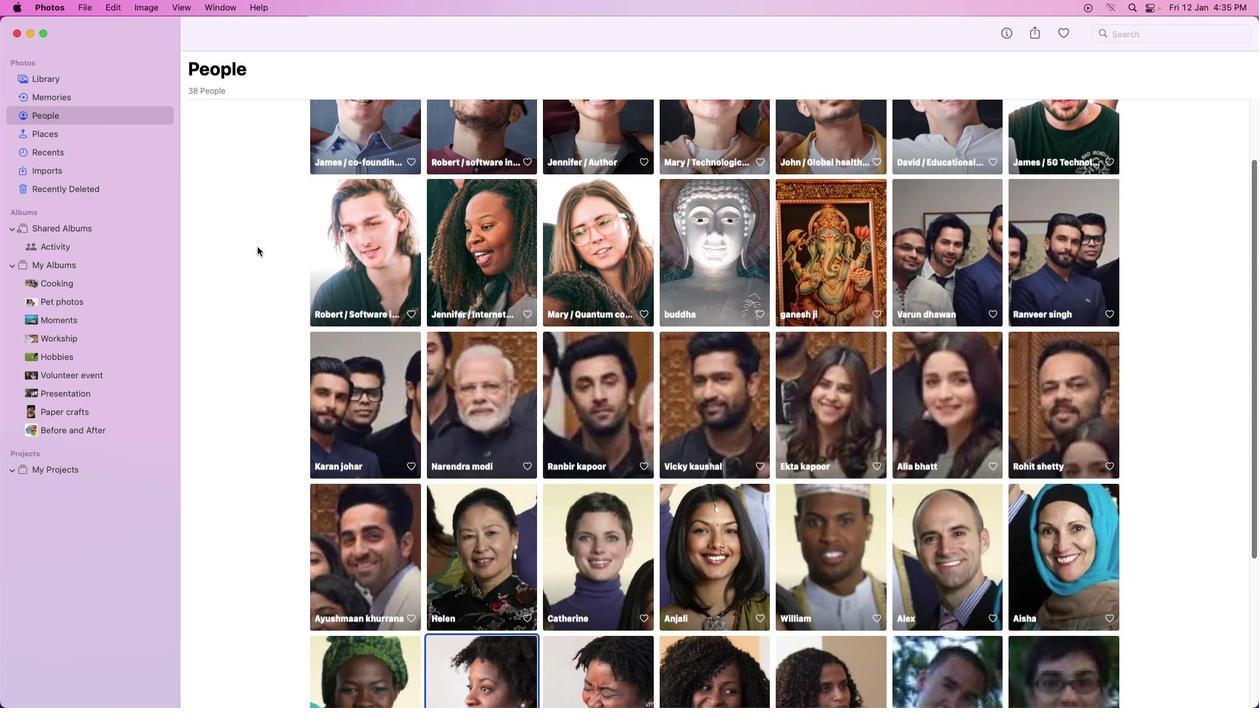 
Action: Mouse scrolled (251, 219) with delta (0, -1)
Screenshot: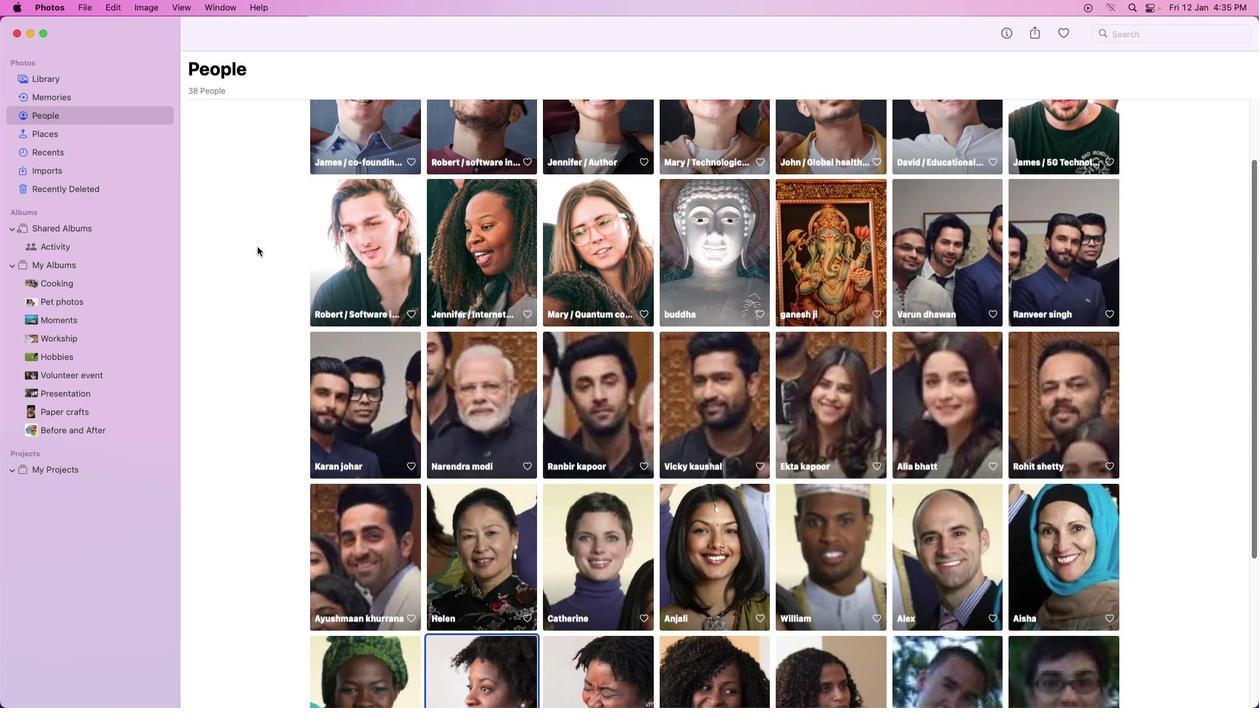 
Action: Mouse moved to (252, 220)
Screenshot: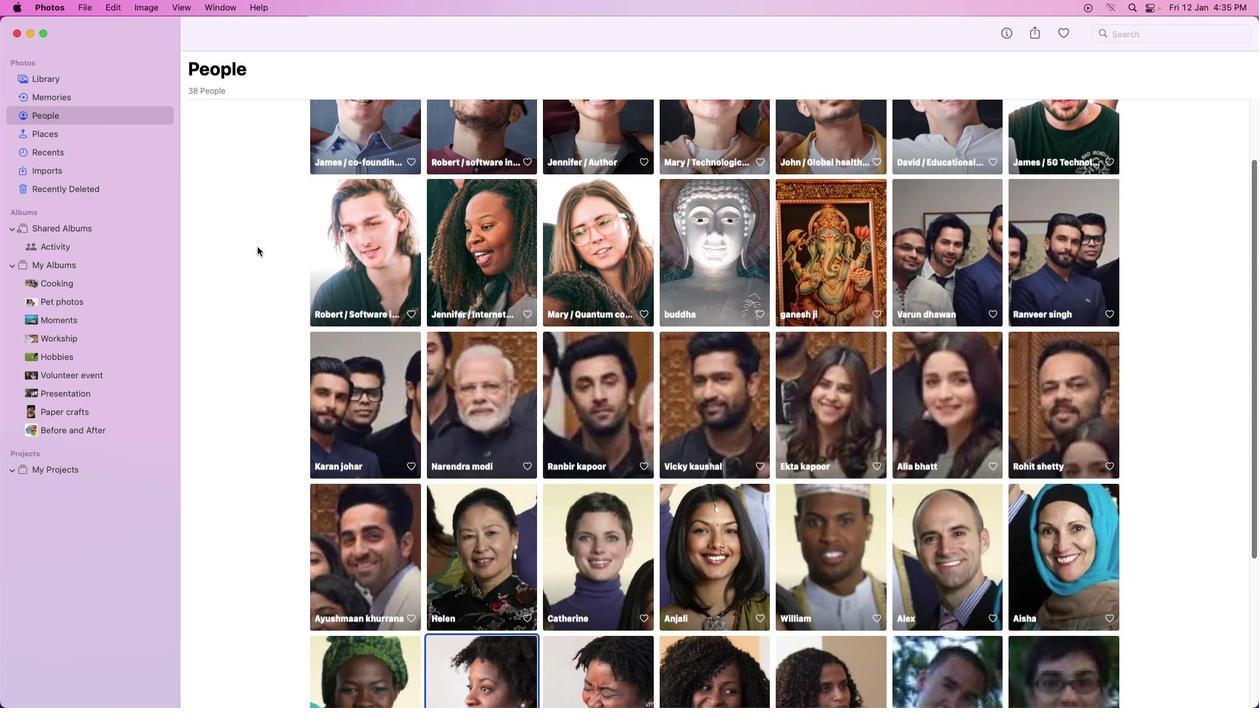 
Action: Mouse scrolled (252, 220) with delta (0, -1)
Screenshot: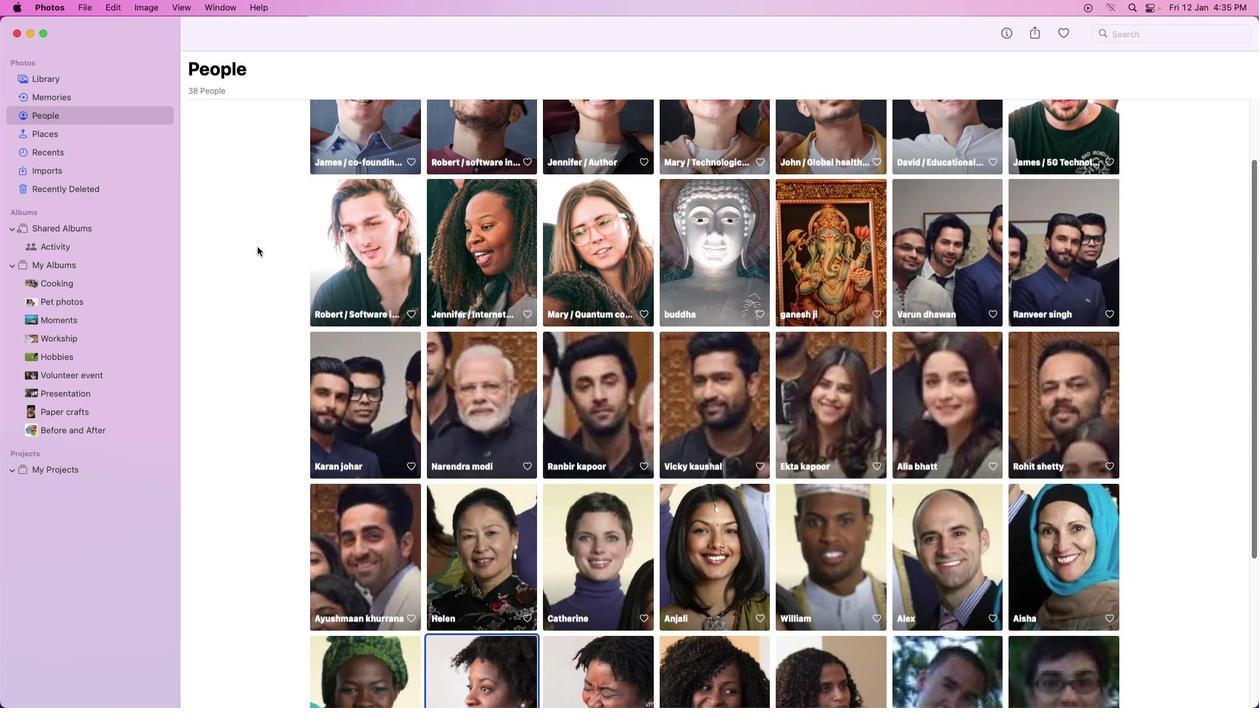 
Action: Mouse moved to (252, 220)
Screenshot: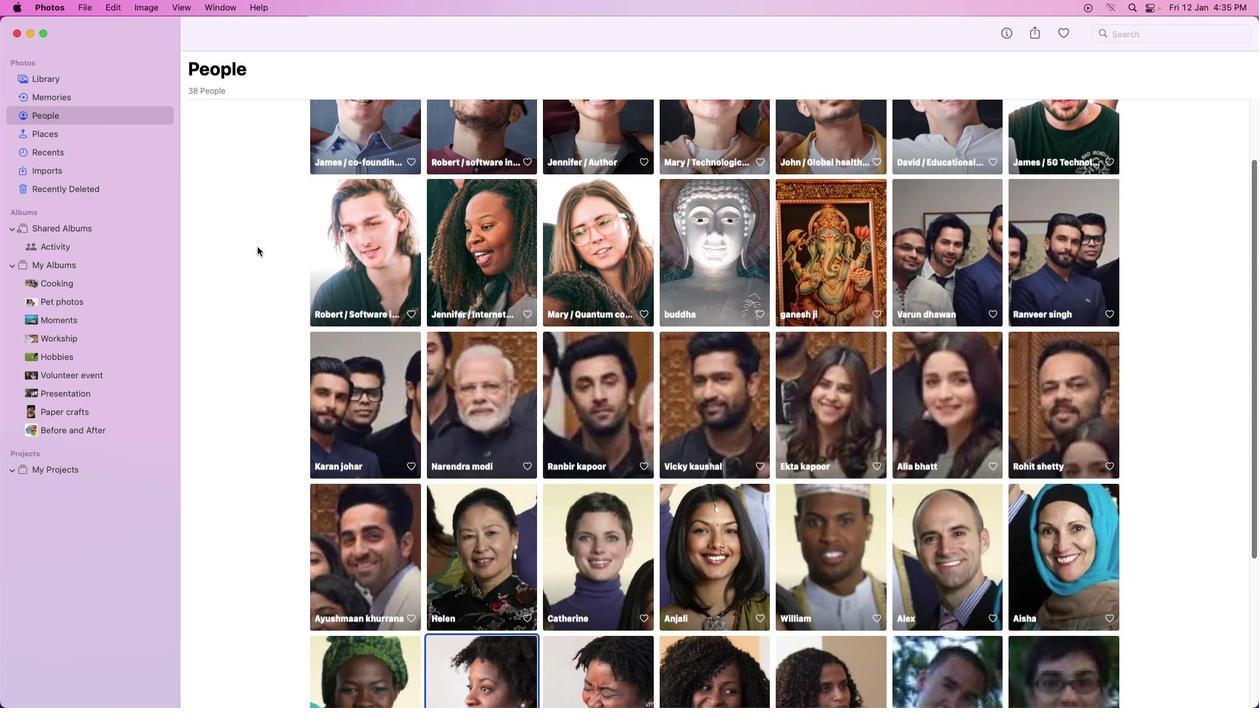 
Action: Mouse scrolled (252, 220) with delta (0, -2)
Screenshot: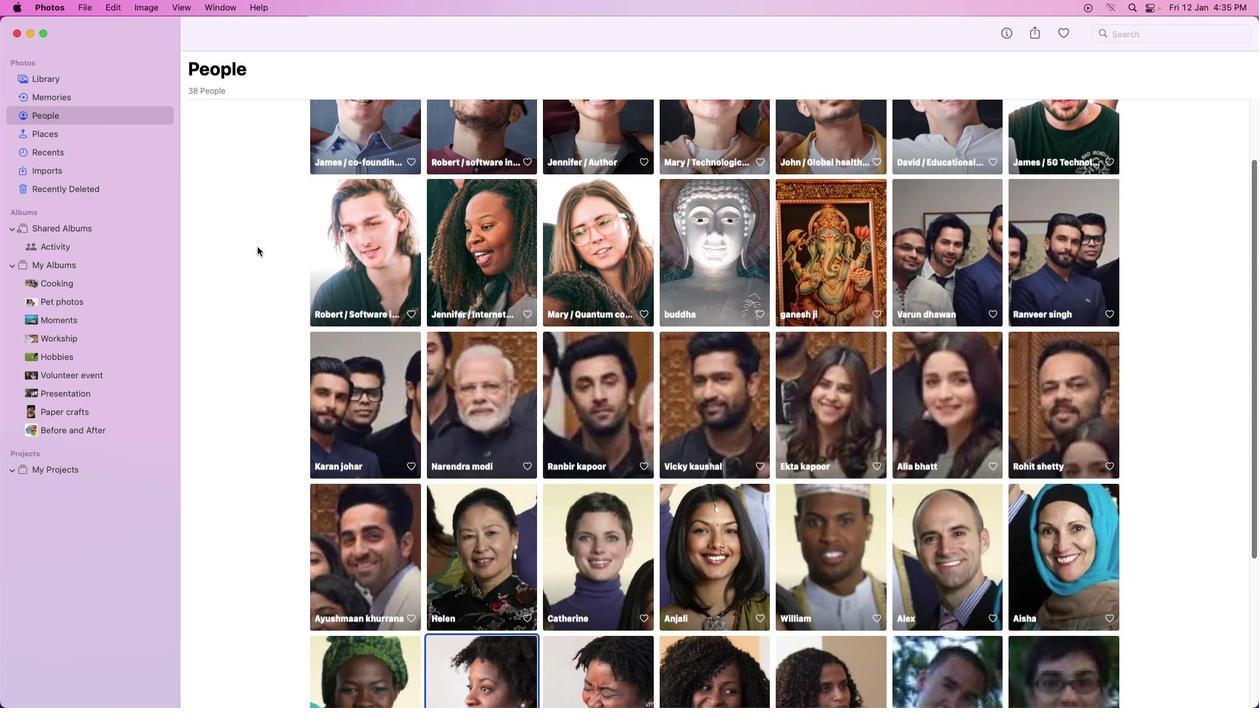 
Action: Mouse scrolled (252, 220) with delta (0, -2)
Screenshot: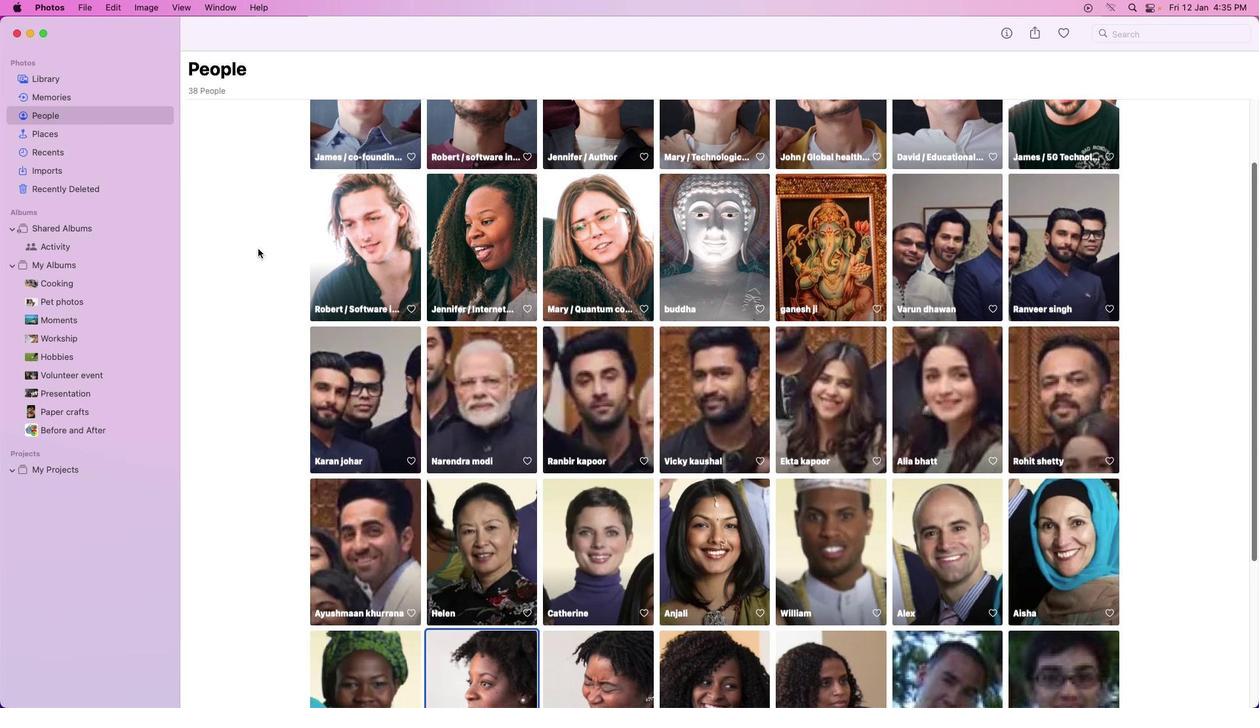 
Action: Mouse moved to (257, 247)
Screenshot: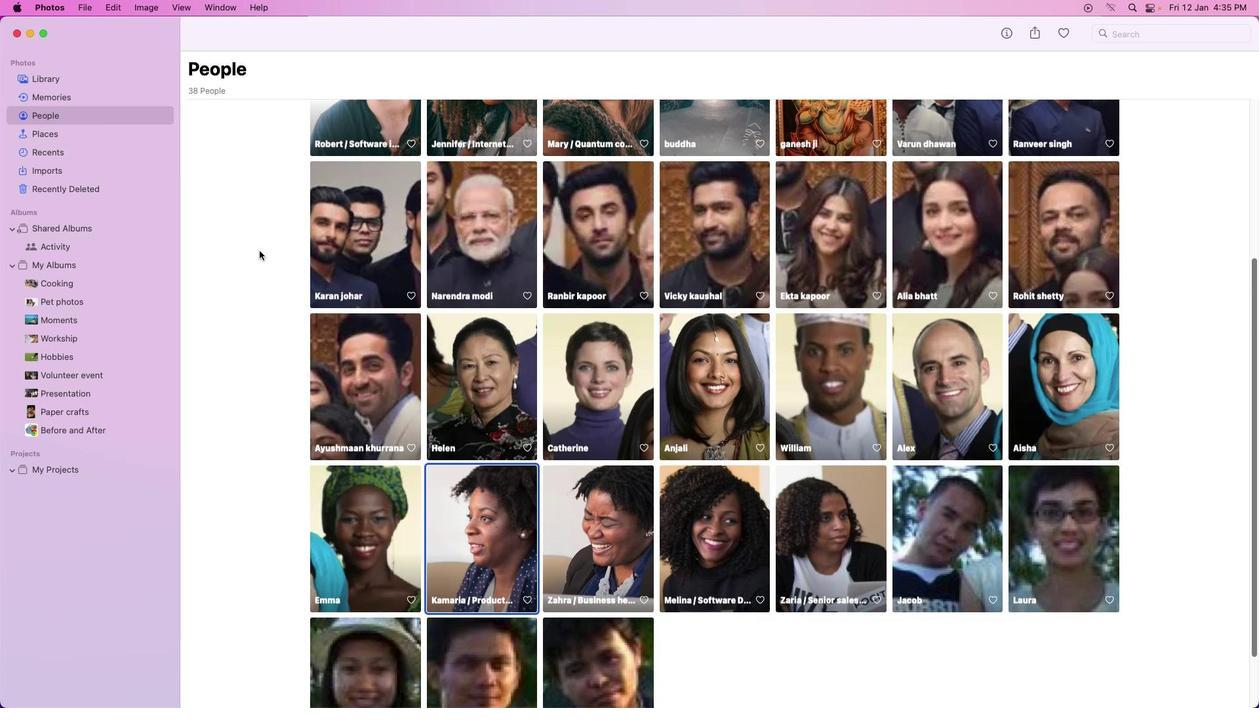 
Action: Mouse scrolled (257, 247) with delta (0, 0)
Screenshot: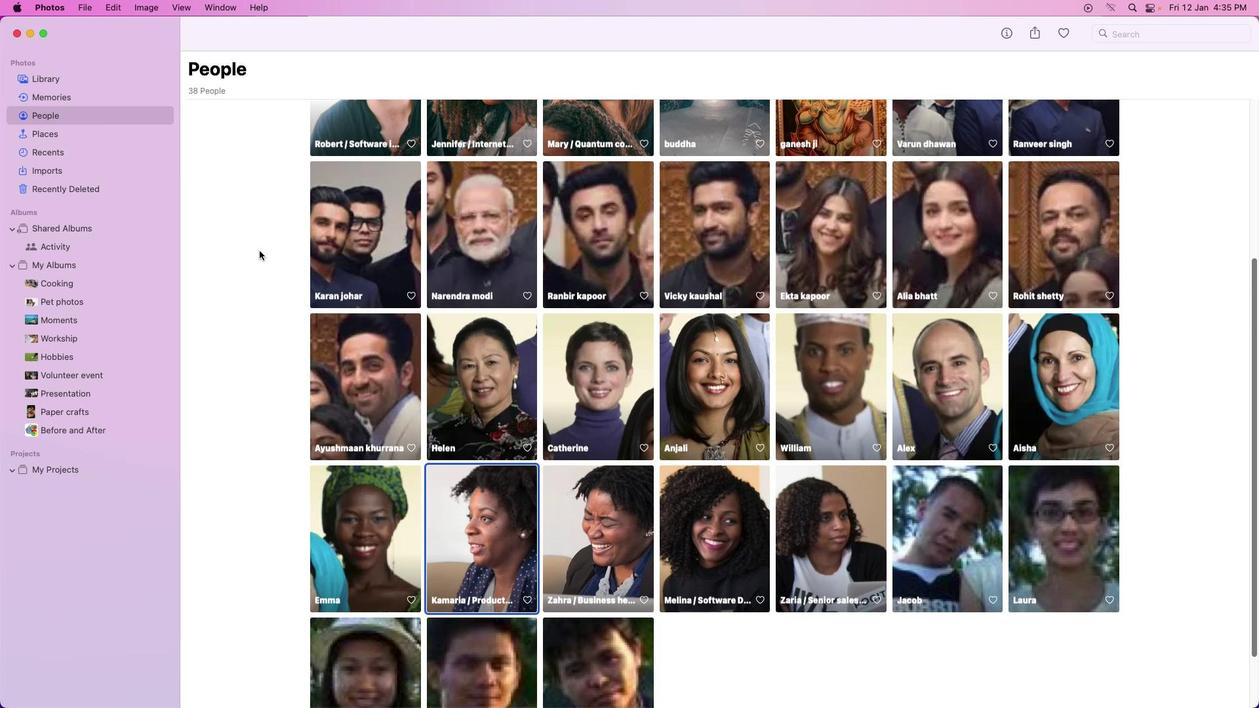 
Action: Mouse moved to (257, 247)
Screenshot: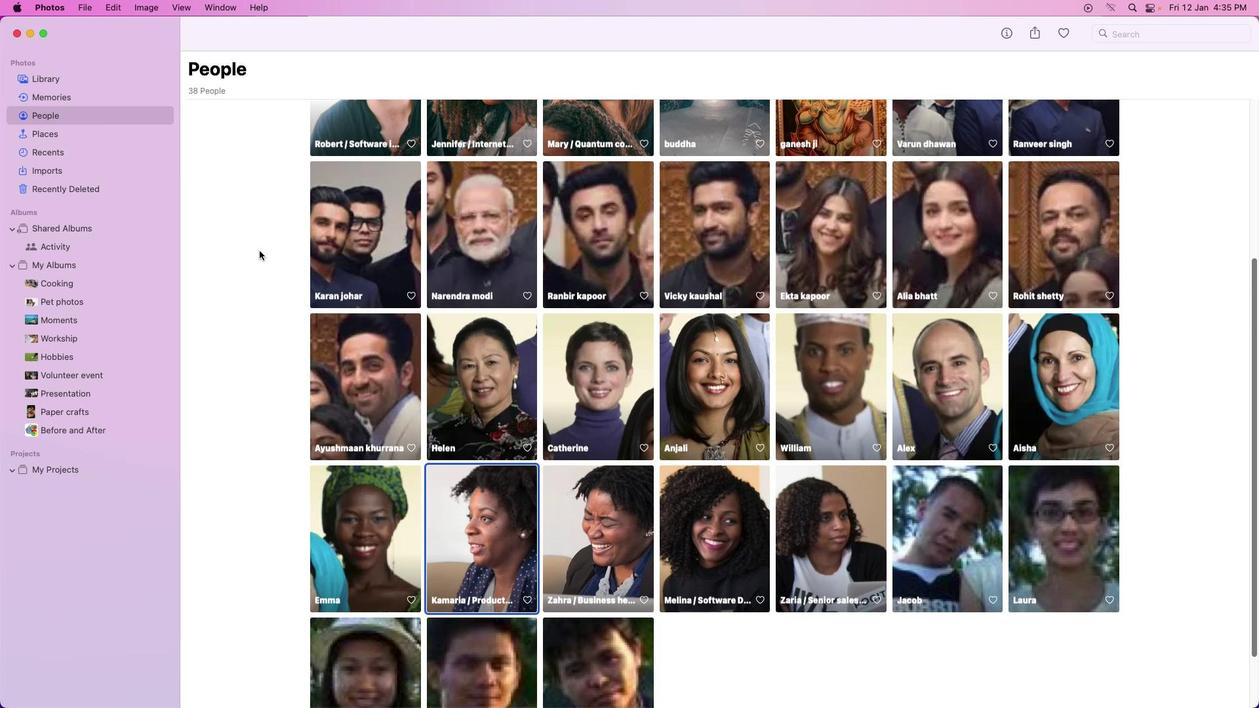 
Action: Mouse scrolled (257, 247) with delta (0, 0)
Screenshot: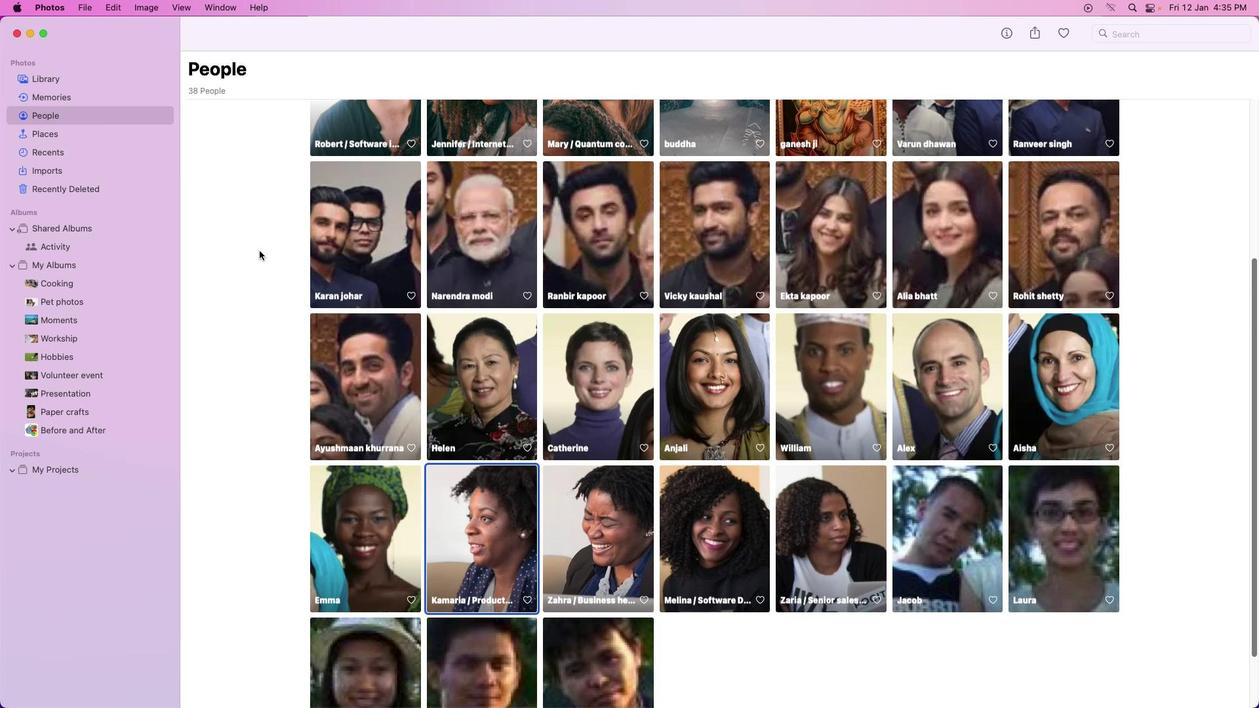 
Action: Mouse moved to (258, 249)
Screenshot: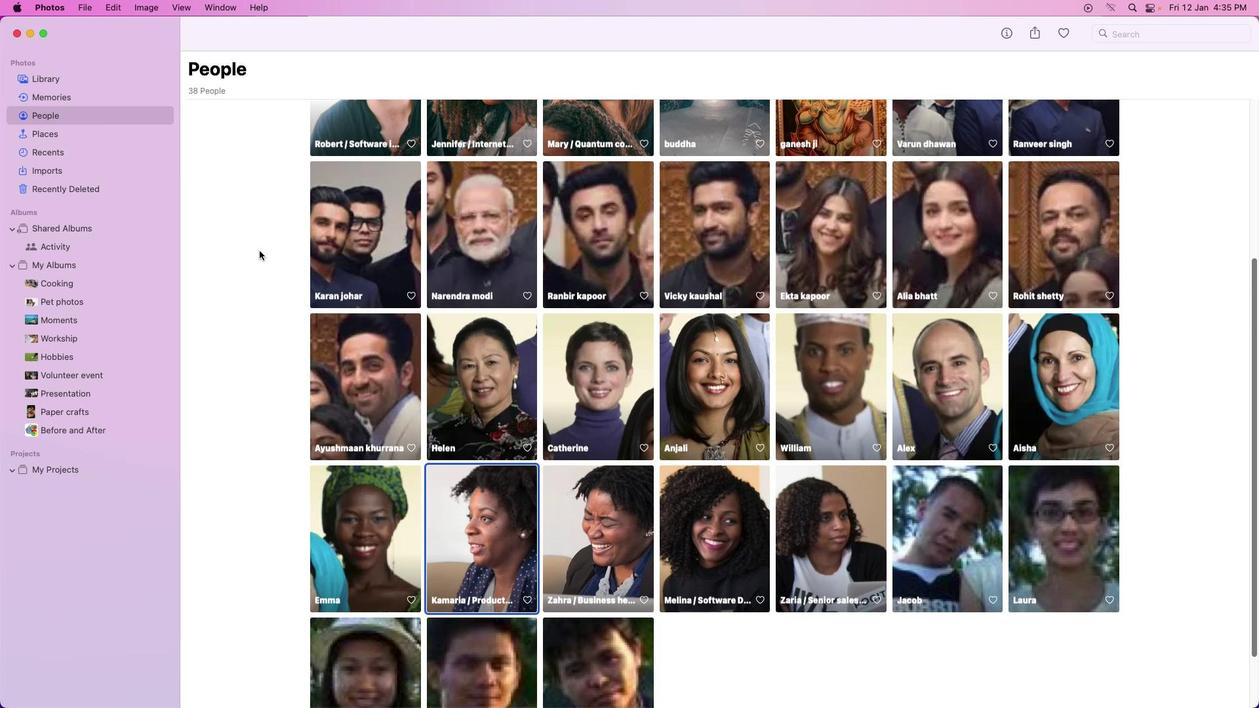 
Action: Mouse scrolled (258, 249) with delta (0, -1)
Screenshot: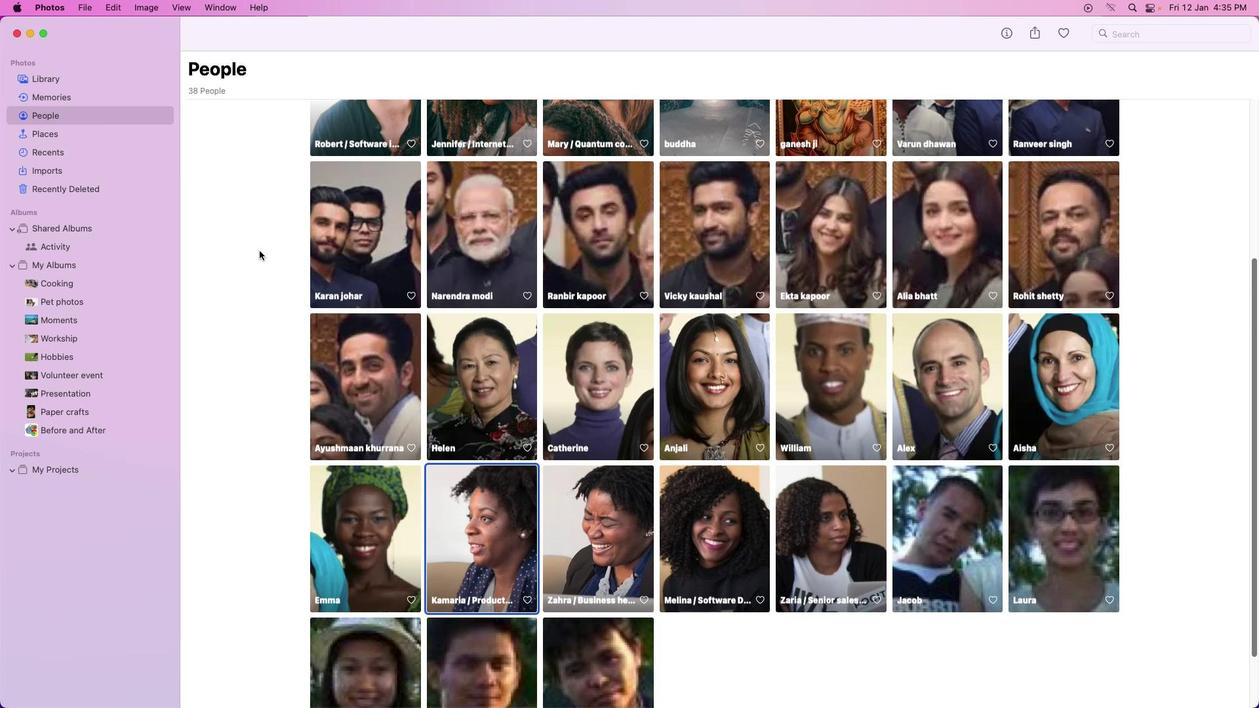 
Action: Mouse moved to (258, 249)
Screenshot: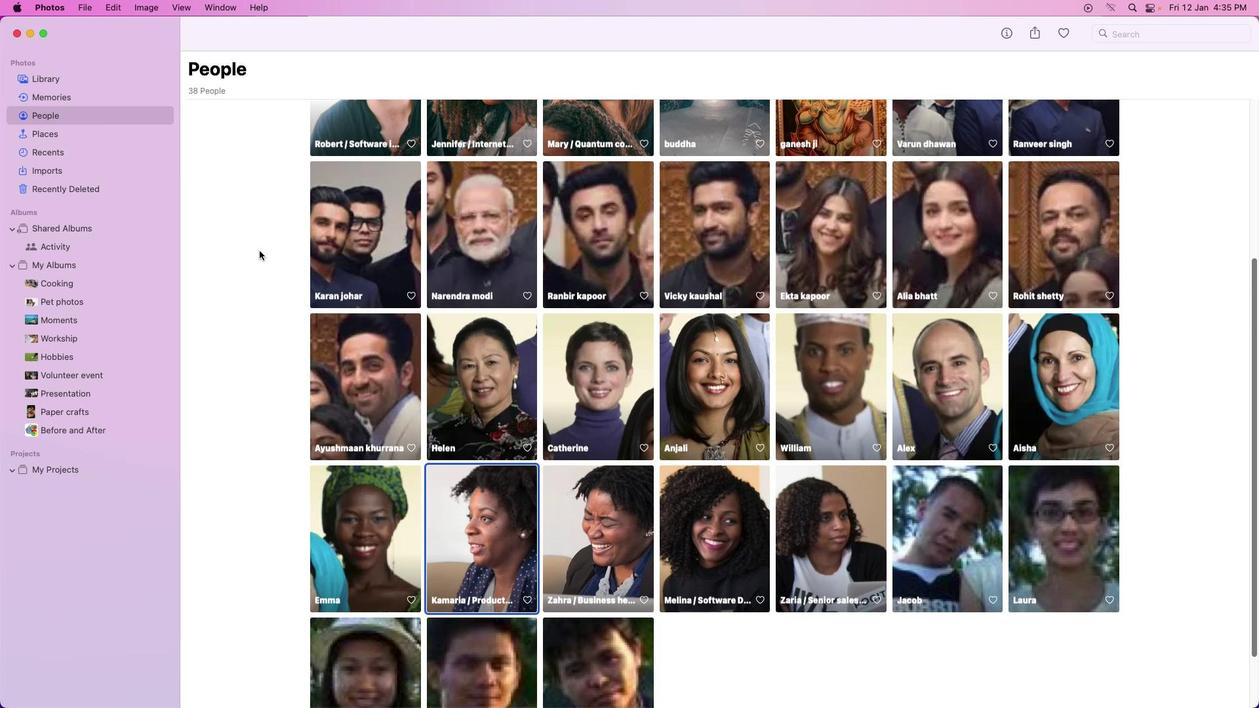 
Action: Mouse scrolled (258, 249) with delta (0, -2)
Screenshot: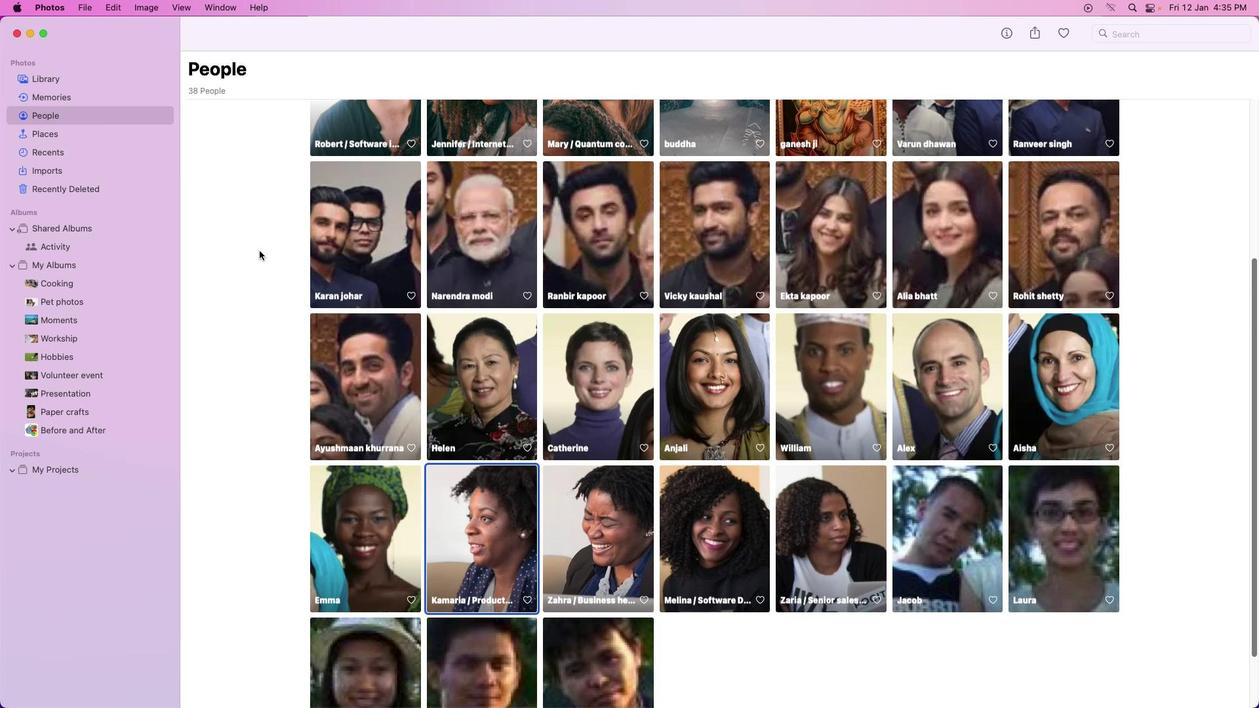 
Action: Mouse moved to (258, 249)
Screenshot: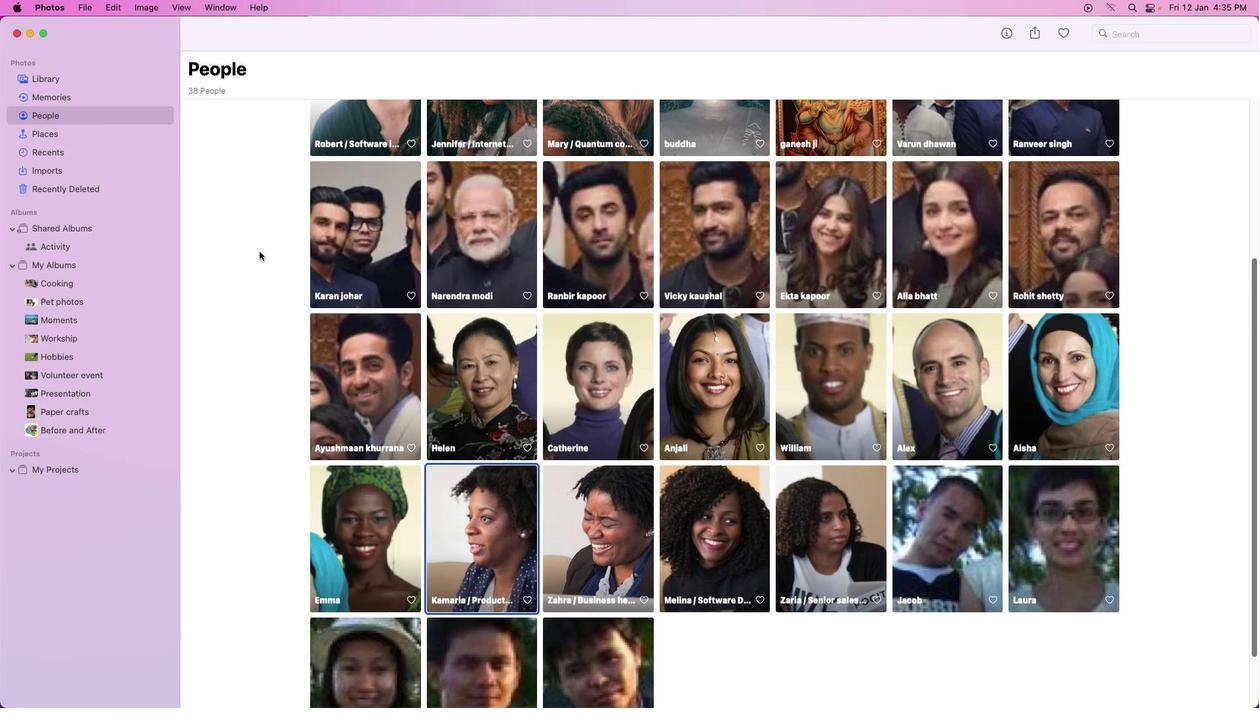 
Action: Mouse scrolled (258, 249) with delta (0, -3)
Screenshot: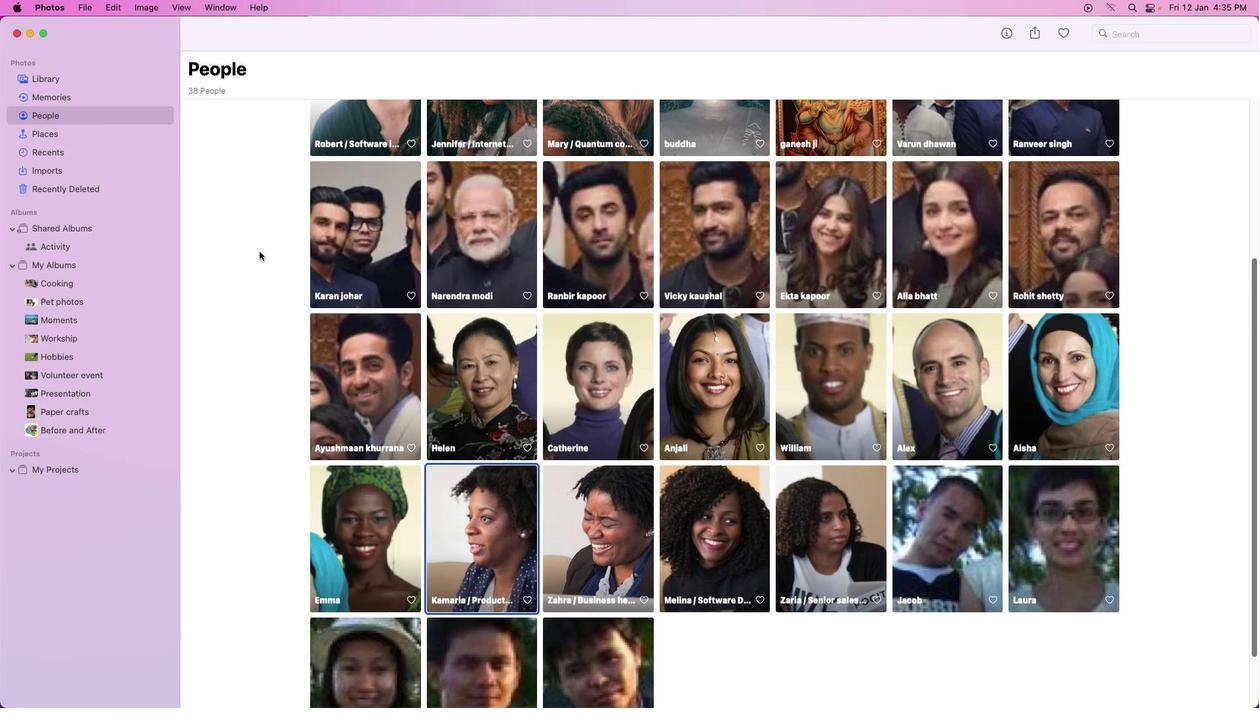 
Action: Mouse moved to (258, 249)
Screenshot: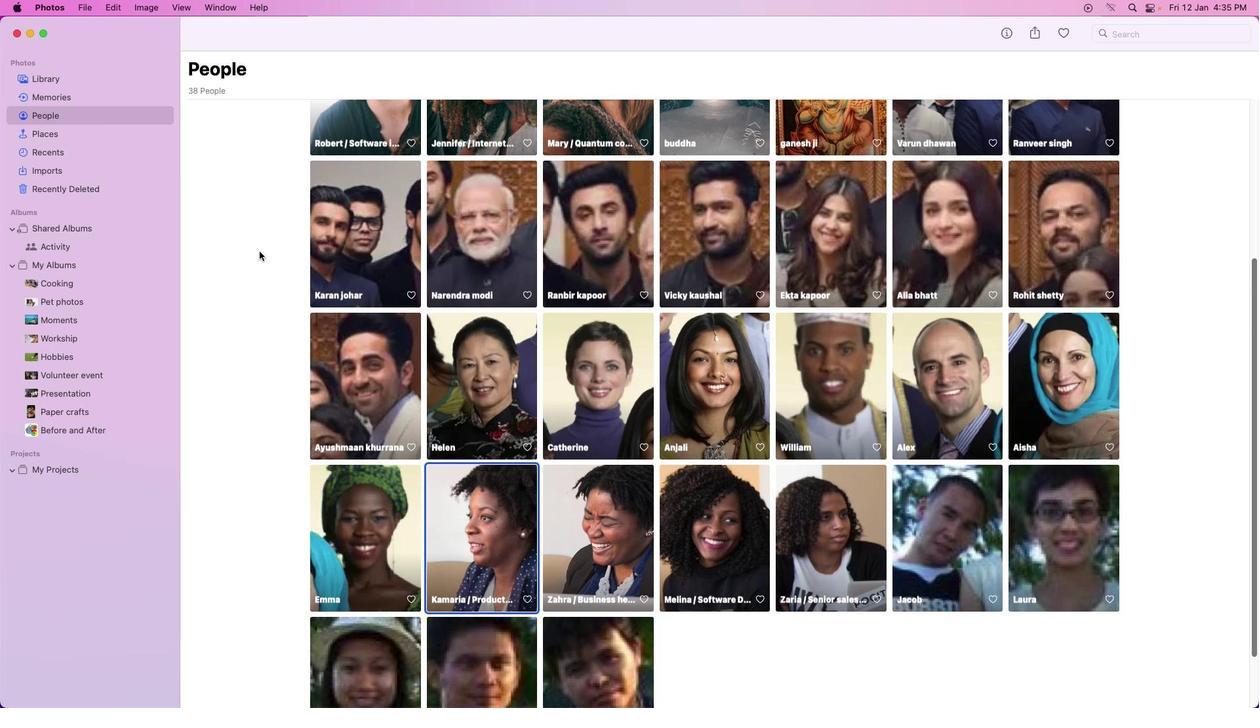 
Action: Mouse scrolled (258, 249) with delta (0, -3)
Screenshot: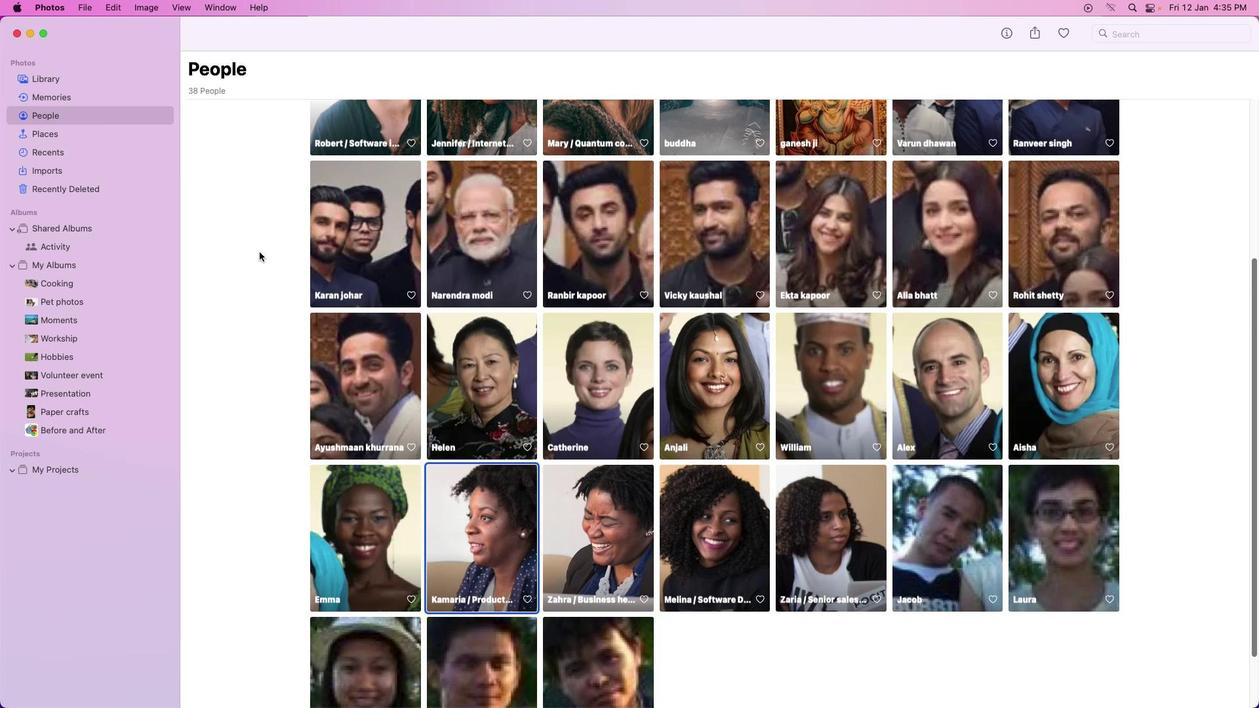 
Action: Mouse moved to (259, 250)
Screenshot: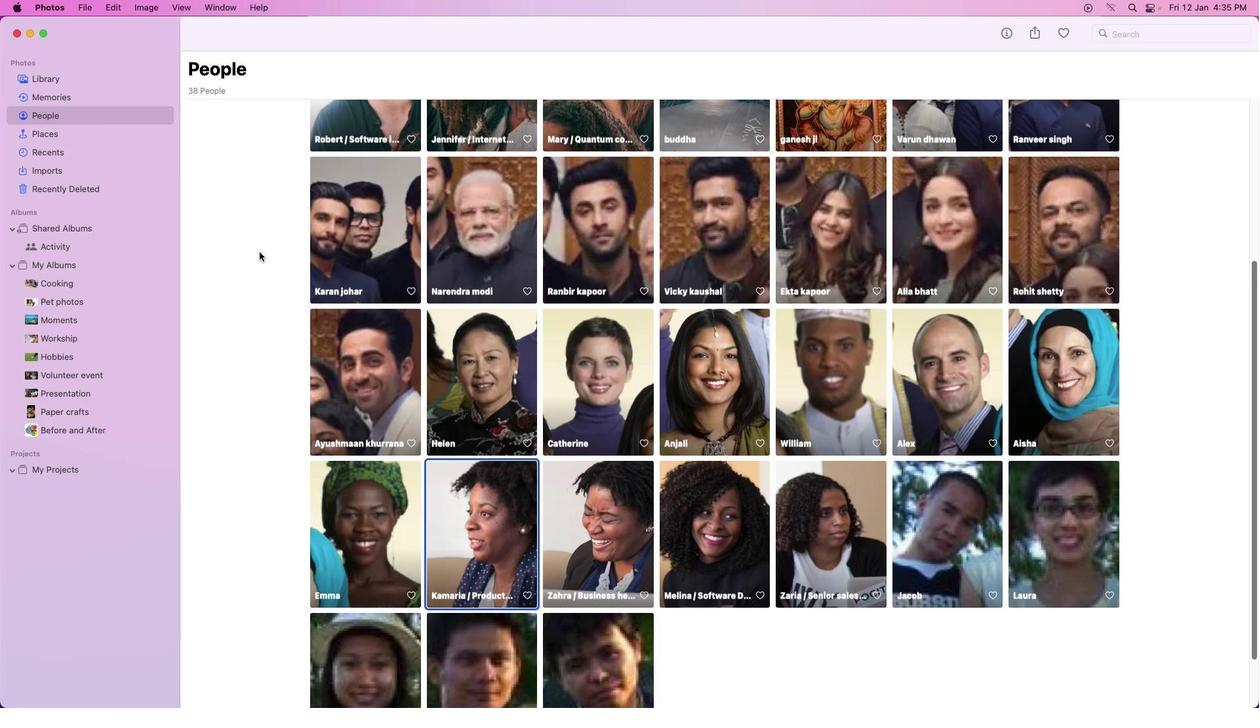 
Action: Mouse scrolled (259, 250) with delta (0, -3)
Screenshot: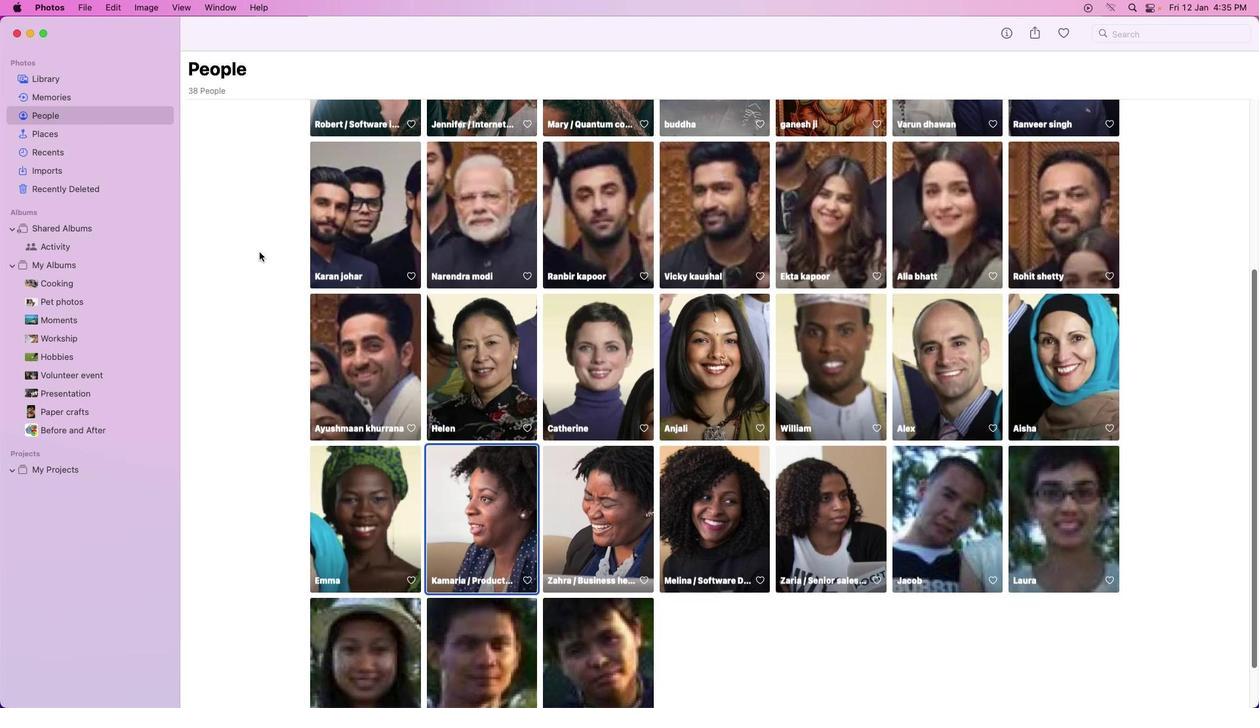 
Action: Mouse moved to (259, 251)
Screenshot: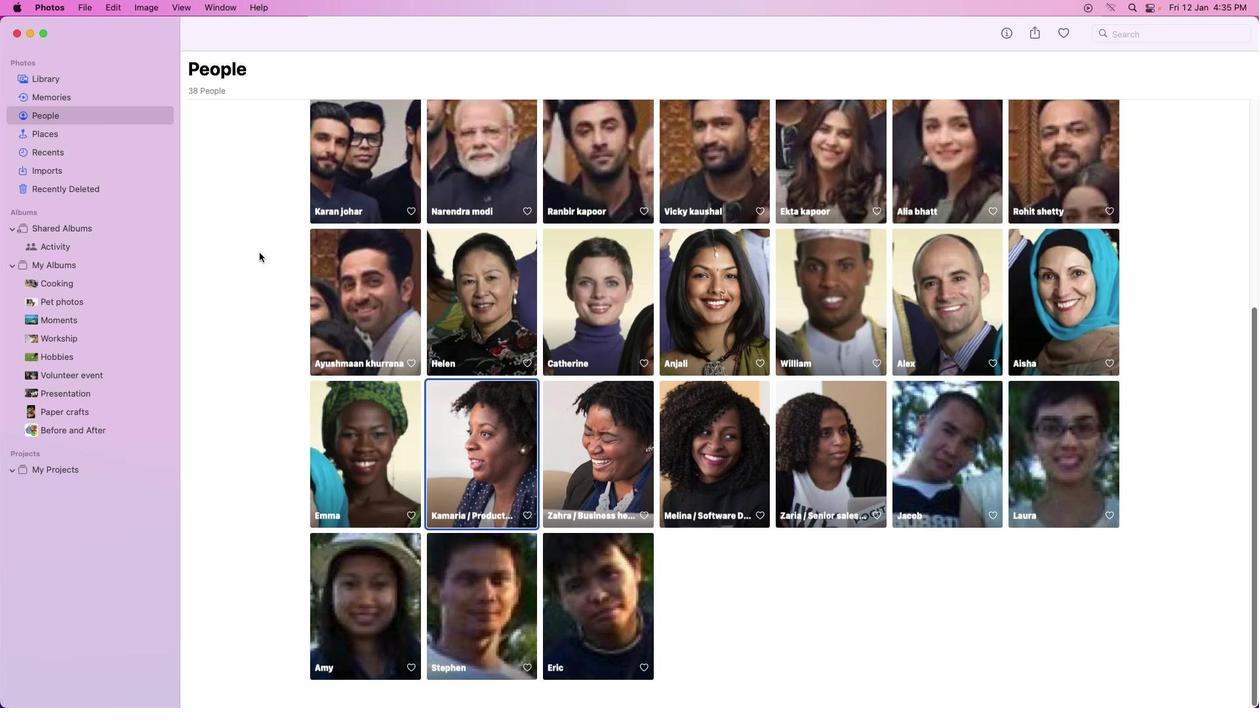 
Action: Mouse scrolled (259, 251) with delta (0, 0)
Screenshot: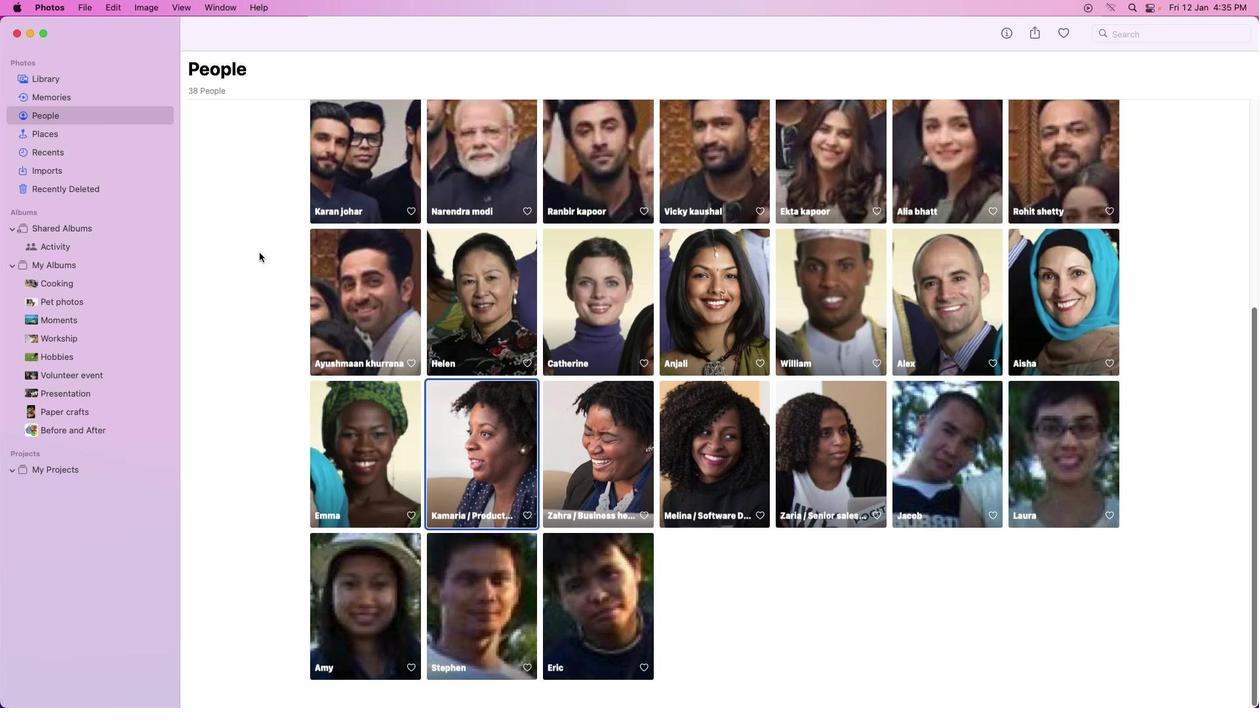 
Action: Mouse moved to (259, 251)
Screenshot: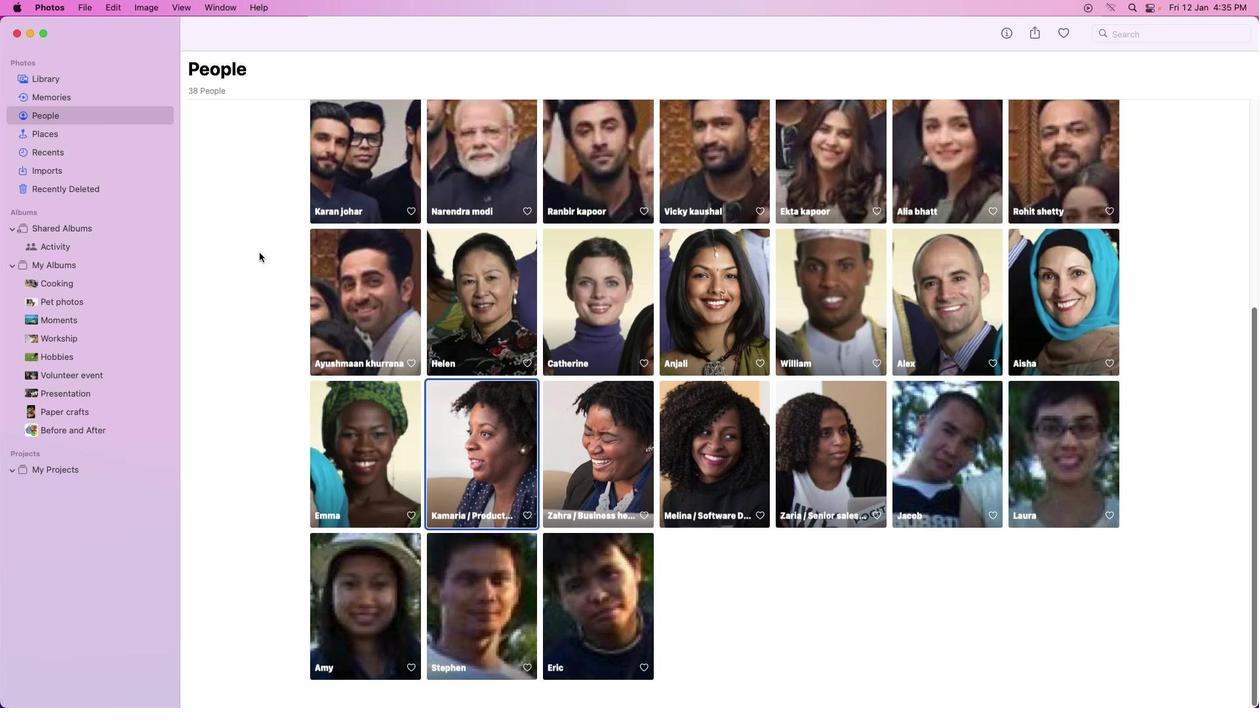 
Action: Mouse scrolled (259, 251) with delta (0, 0)
Screenshot: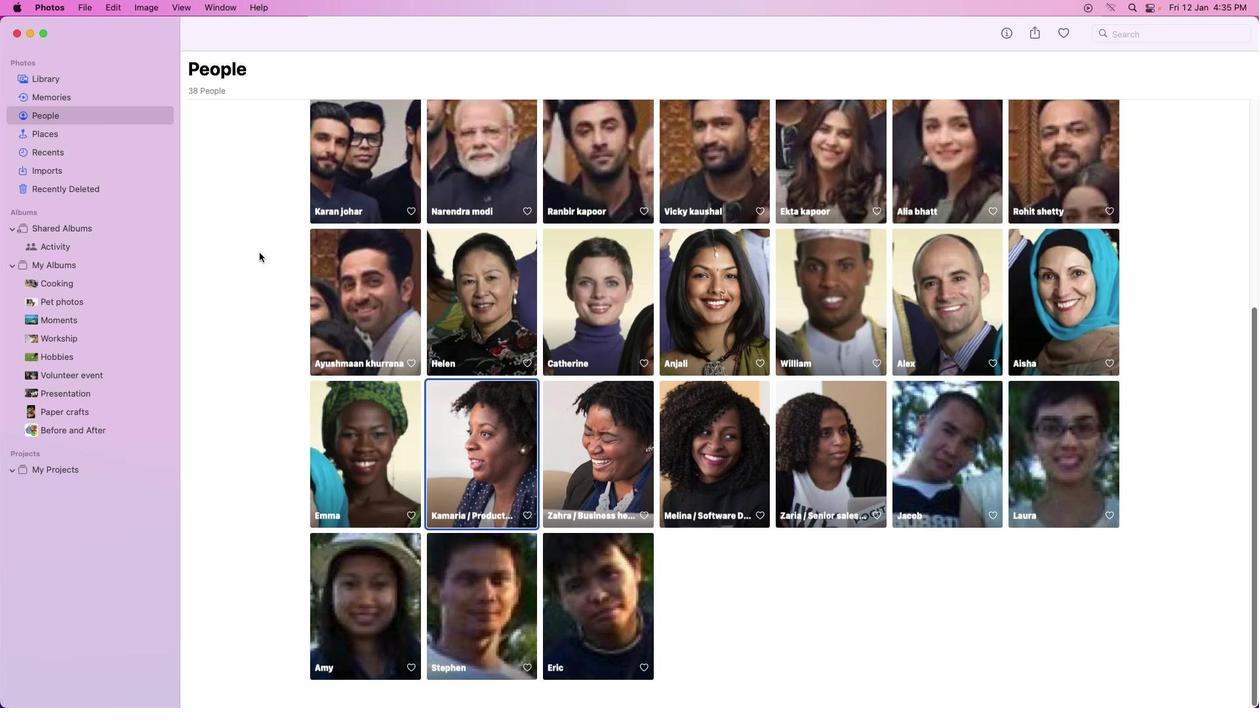 
Action: Mouse moved to (259, 252)
Screenshot: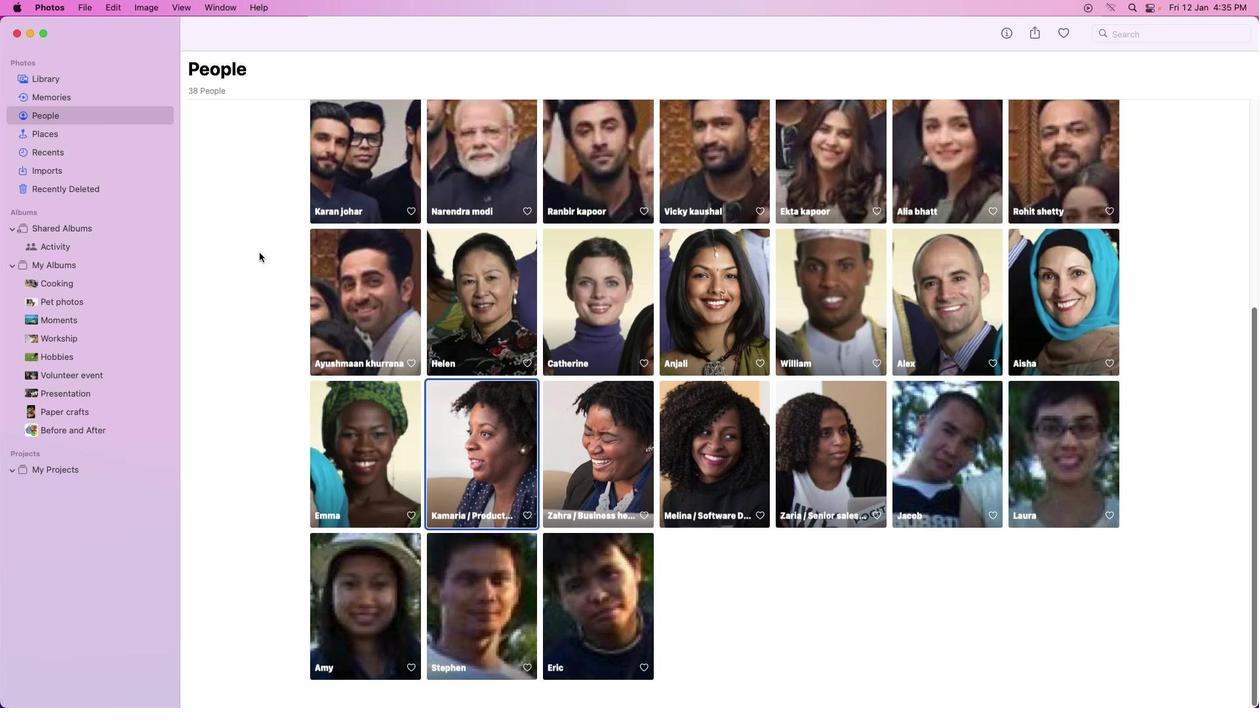 
Action: Mouse scrolled (259, 252) with delta (0, -1)
Screenshot: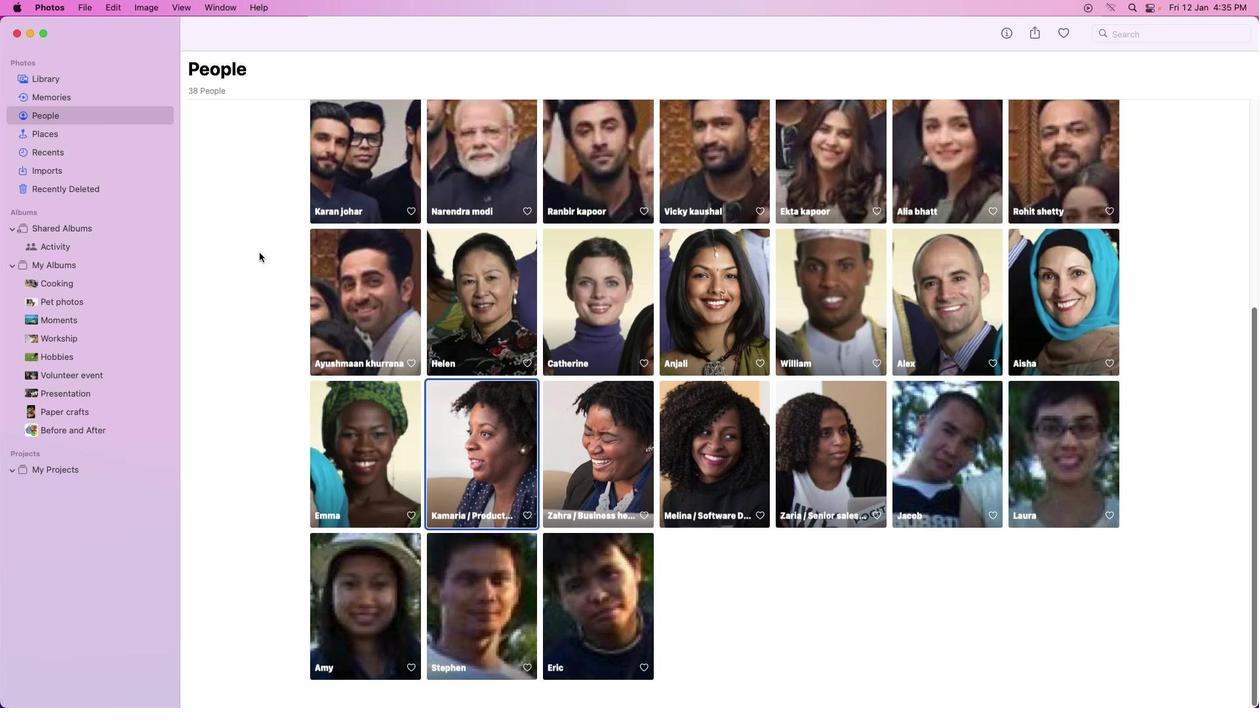
Action: Mouse moved to (259, 252)
Screenshot: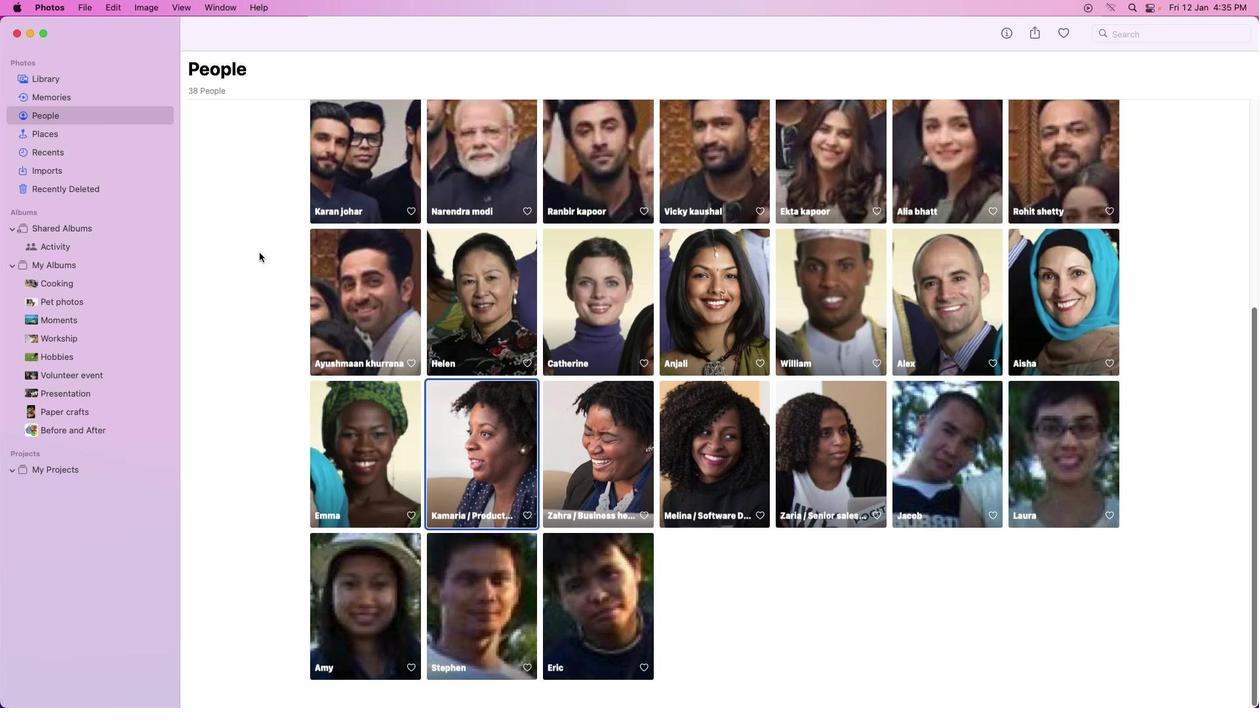 
Action: Mouse scrolled (259, 252) with delta (0, -1)
Screenshot: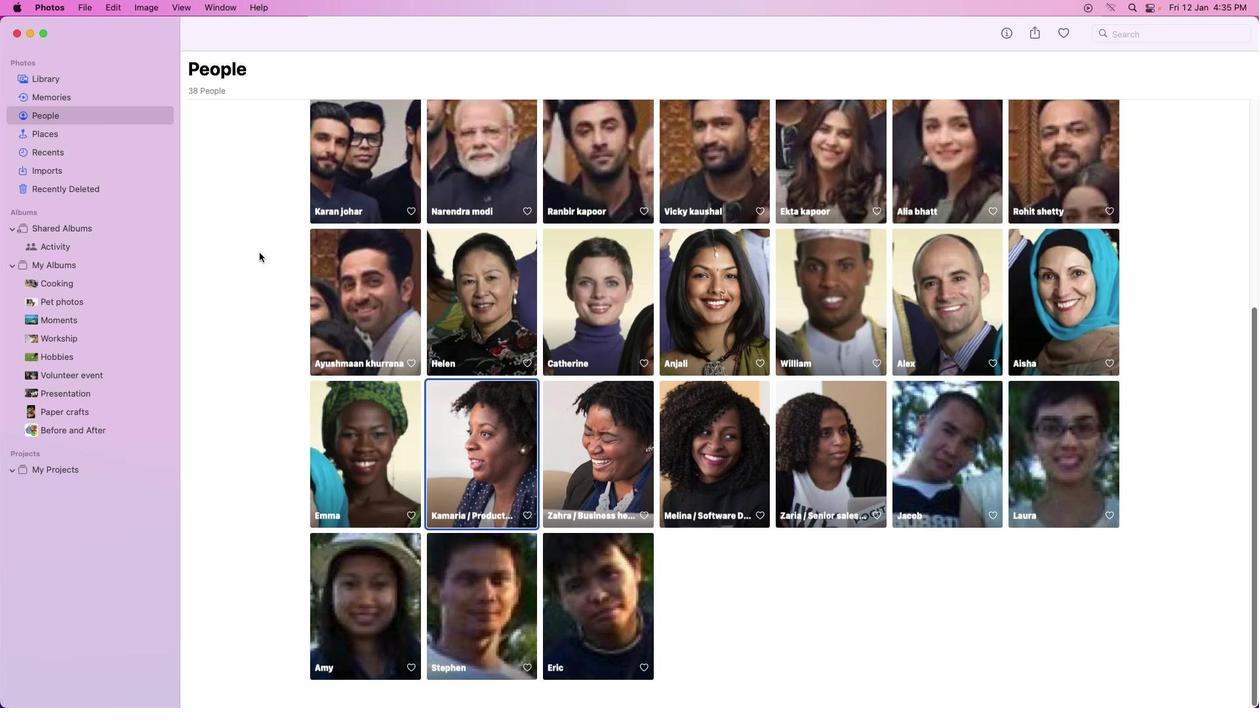 
Action: Mouse moved to (259, 252)
Screenshot: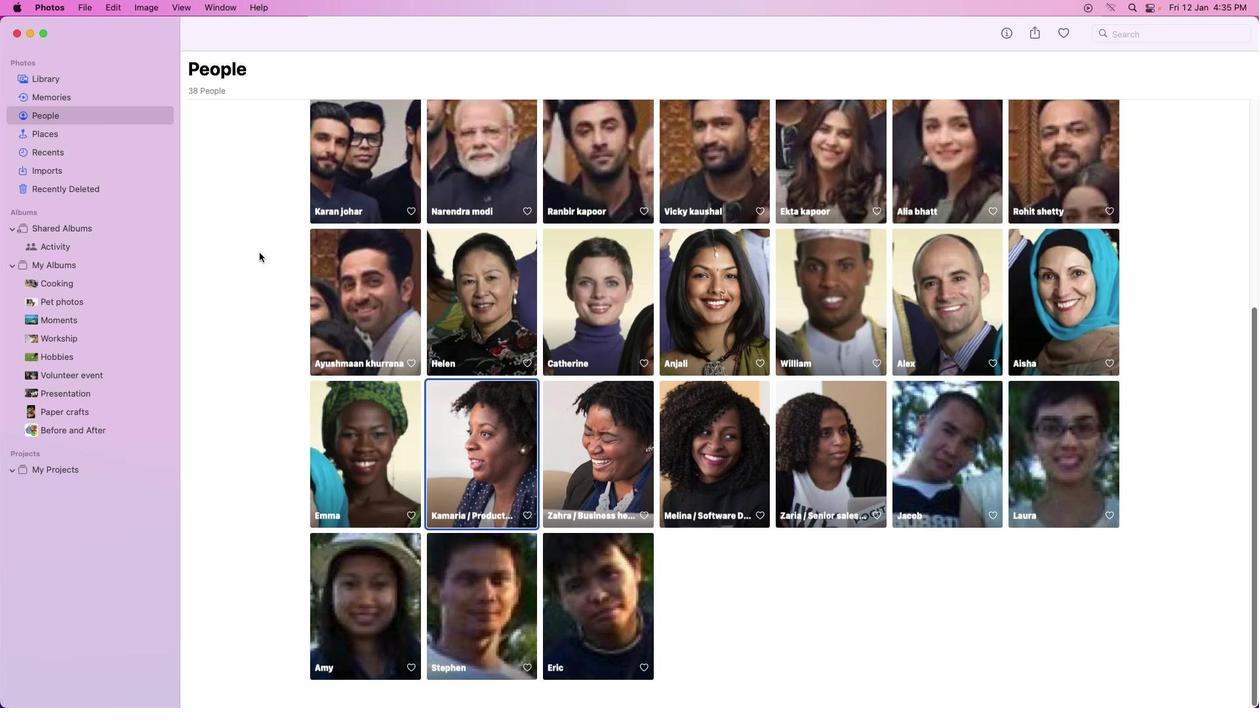 
Action: Mouse scrolled (259, 252) with delta (0, -2)
Screenshot: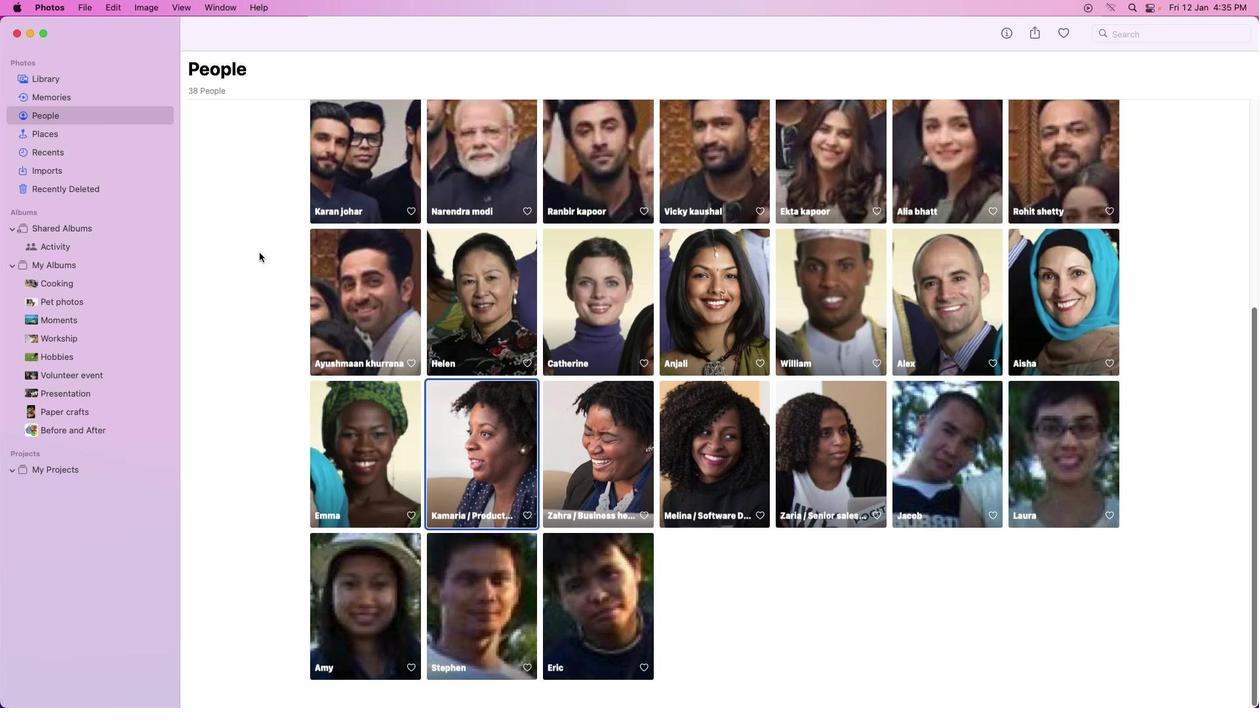 
Action: Mouse scrolled (259, 252) with delta (0, -2)
Screenshot: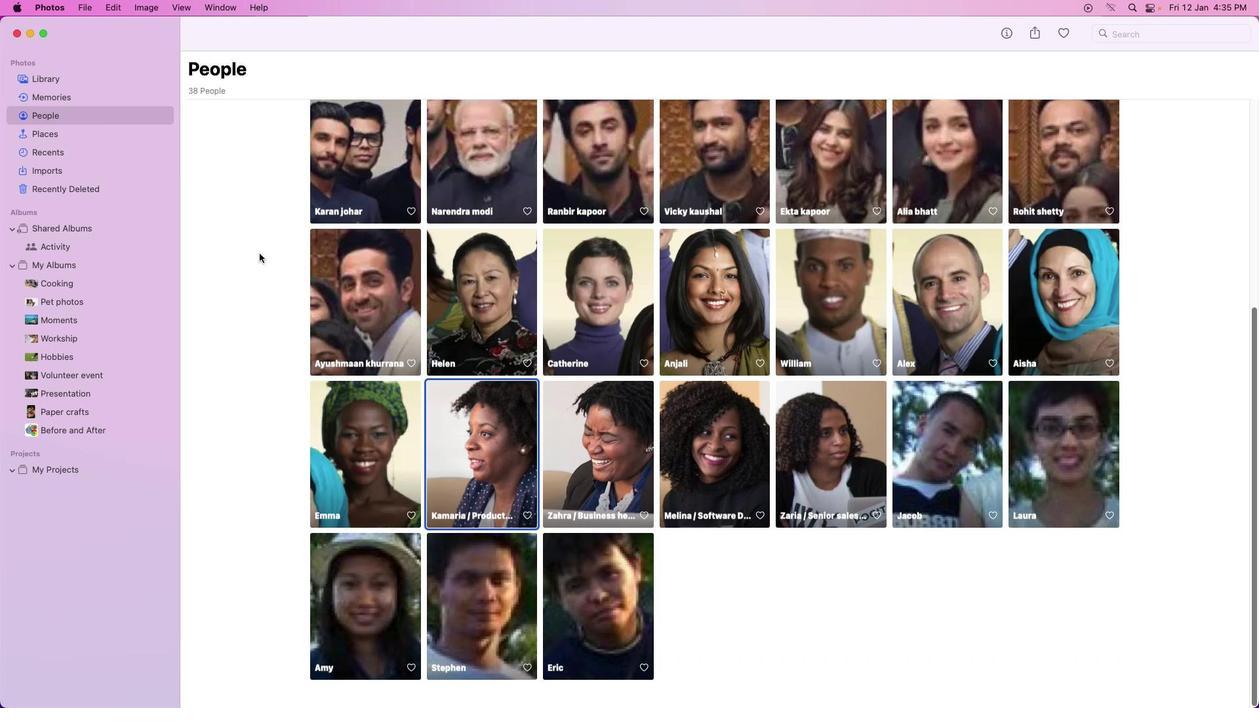 
Action: Mouse moved to (259, 252)
Screenshot: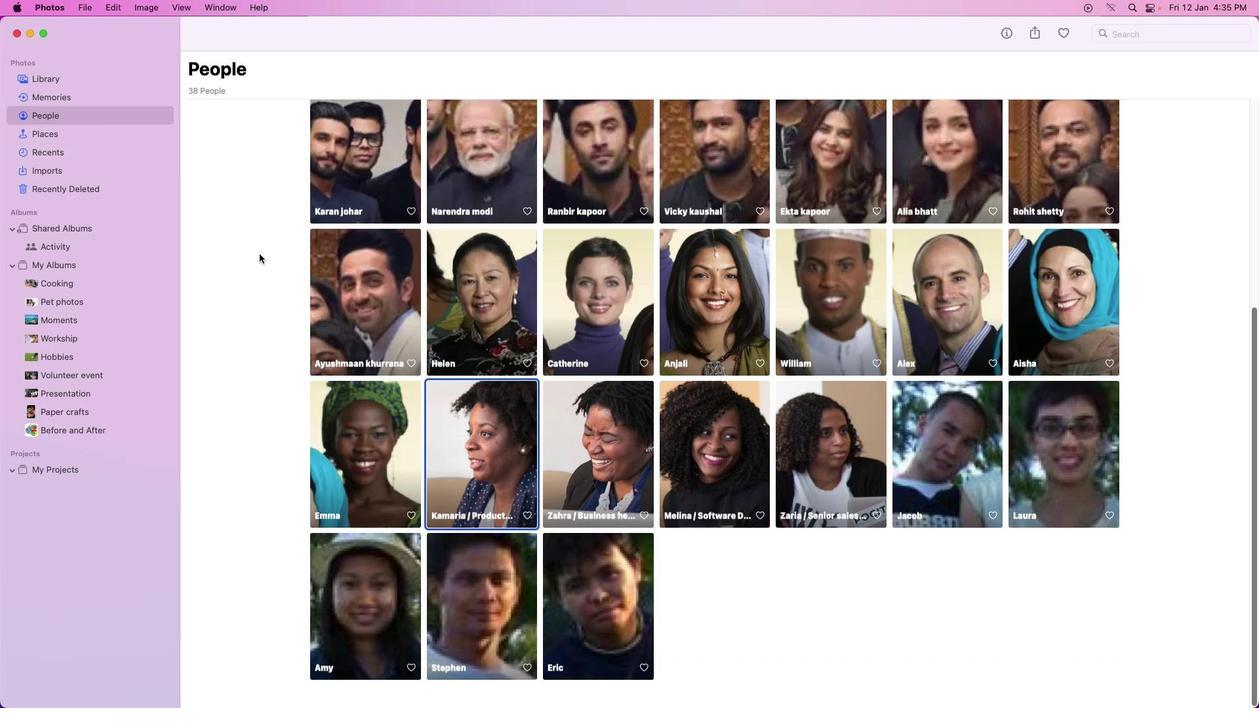 
Action: Mouse scrolled (259, 252) with delta (0, 0)
Screenshot: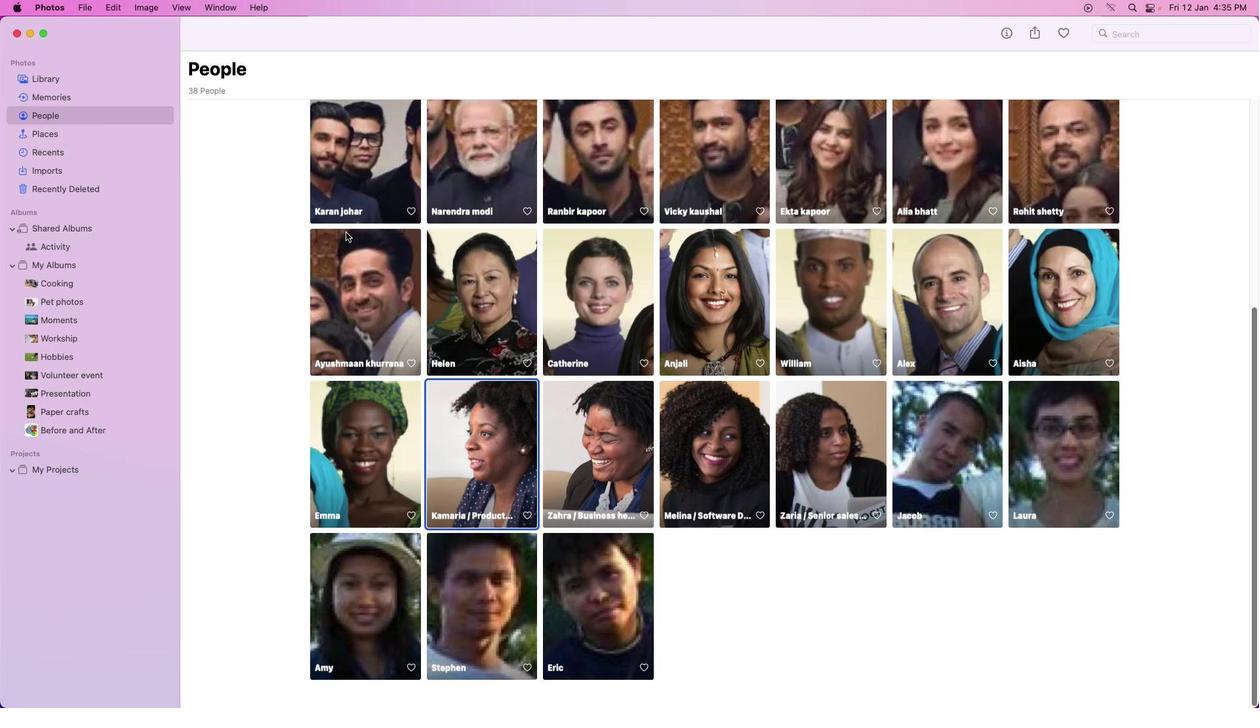 
Action: Mouse scrolled (259, 252) with delta (0, 0)
Screenshot: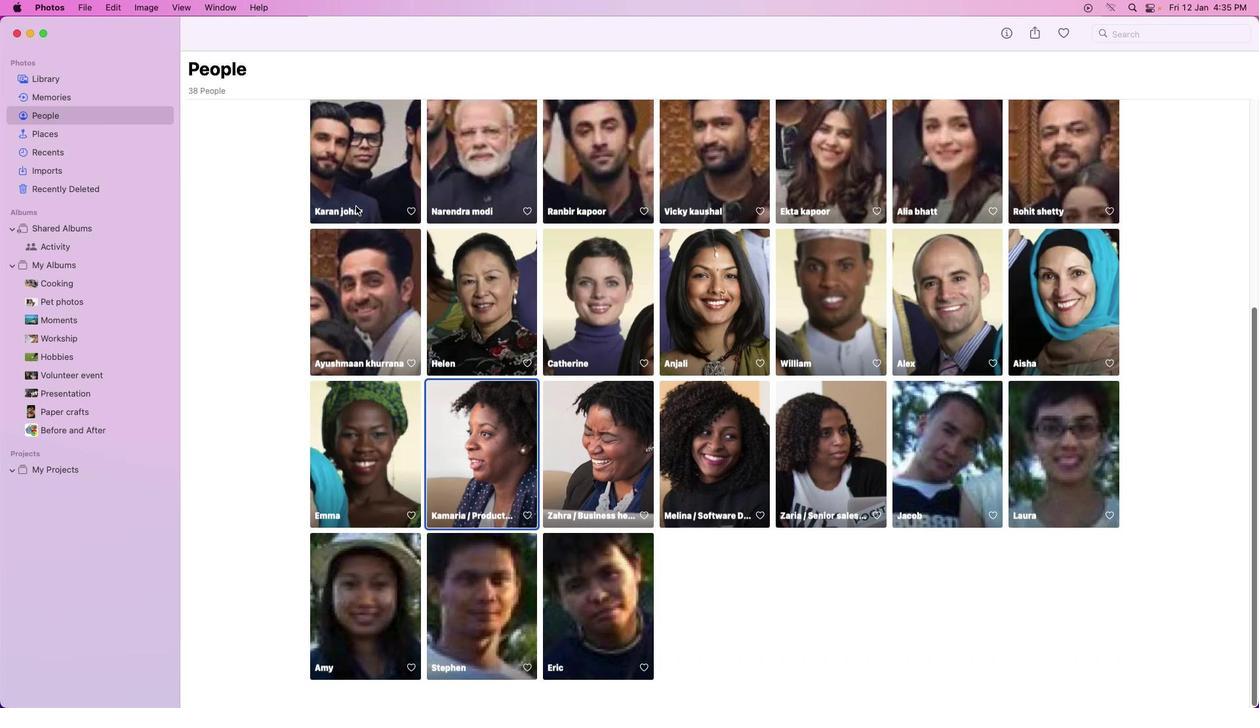 
Action: Mouse moved to (259, 253)
Screenshot: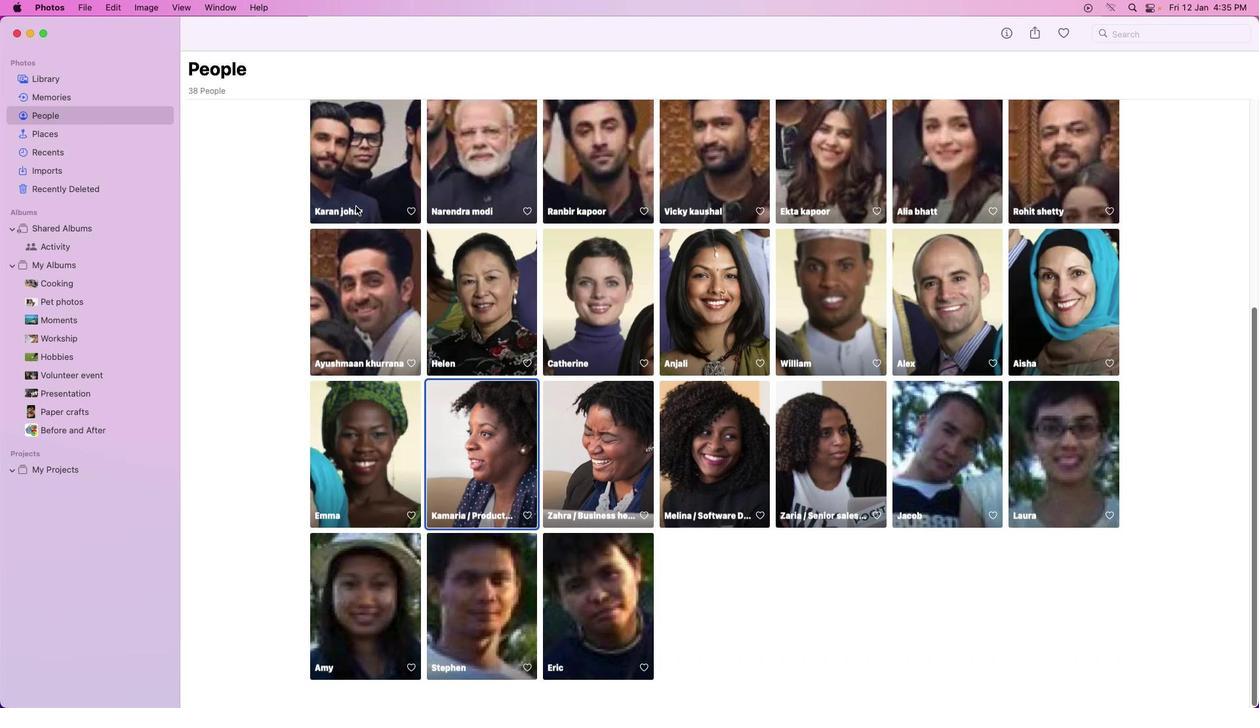 
Action: Mouse scrolled (259, 253) with delta (0, -1)
Screenshot: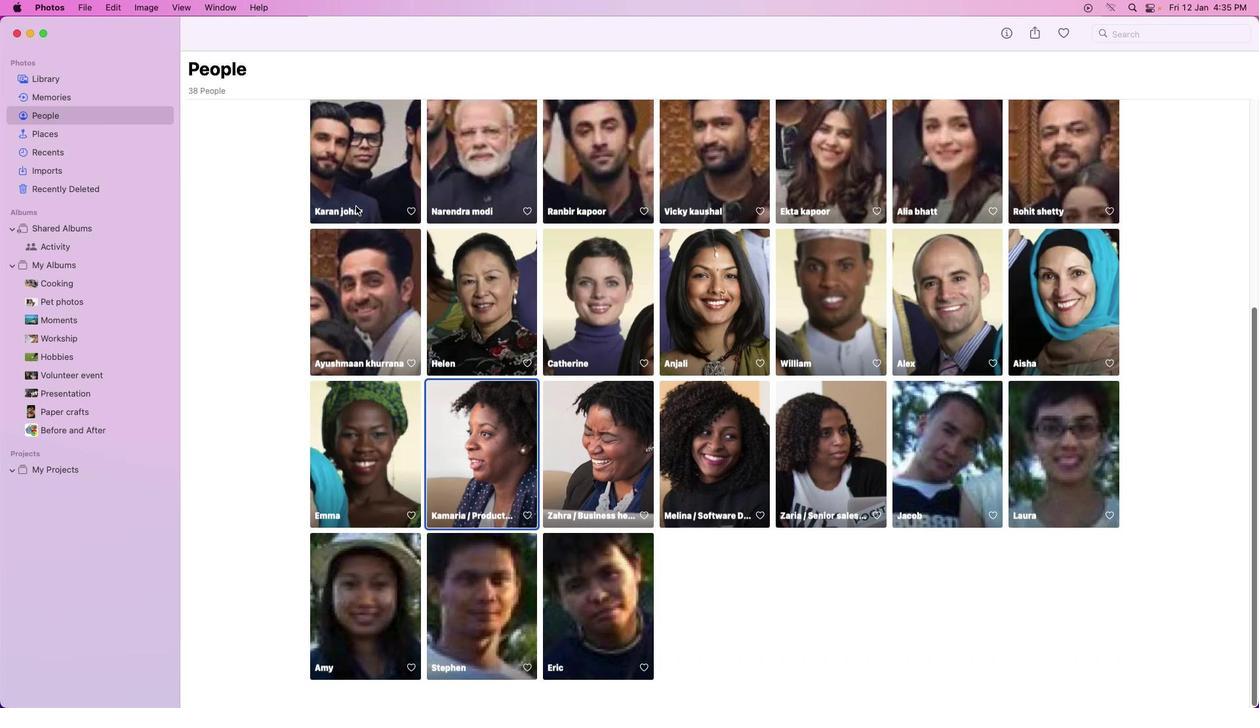 
Action: Mouse moved to (259, 253)
Screenshot: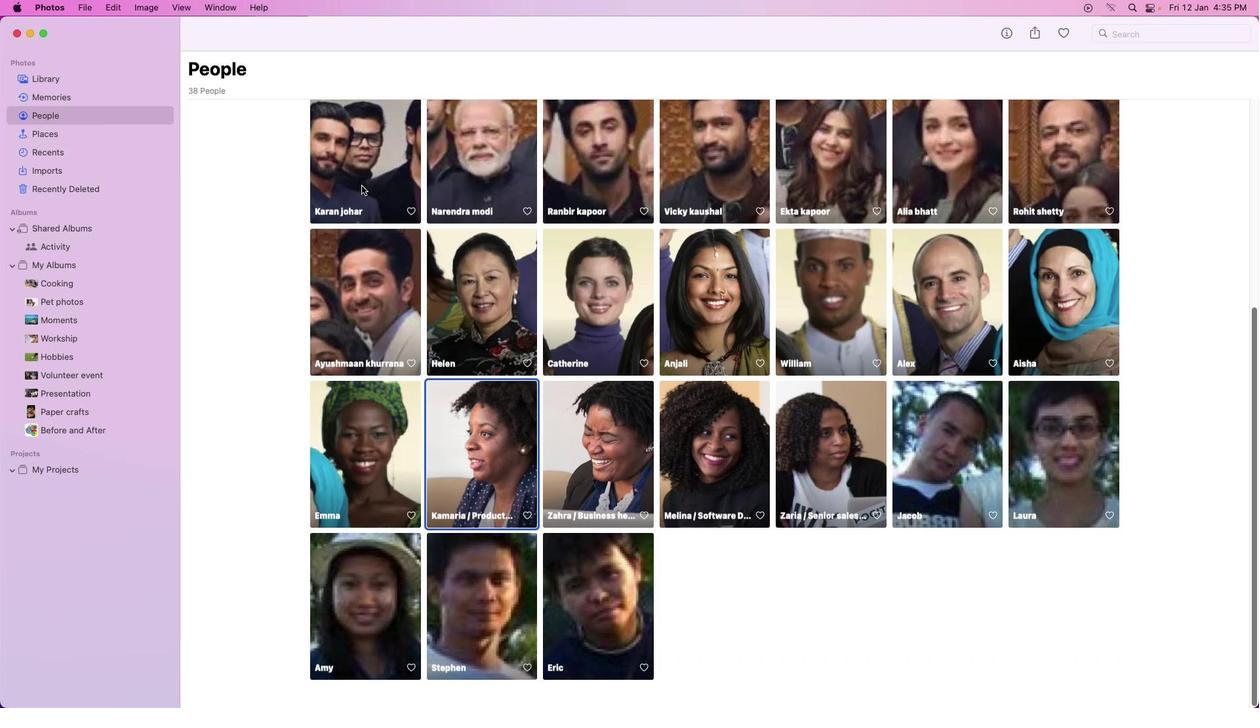 
Action: Mouse scrolled (259, 253) with delta (0, -2)
Screenshot: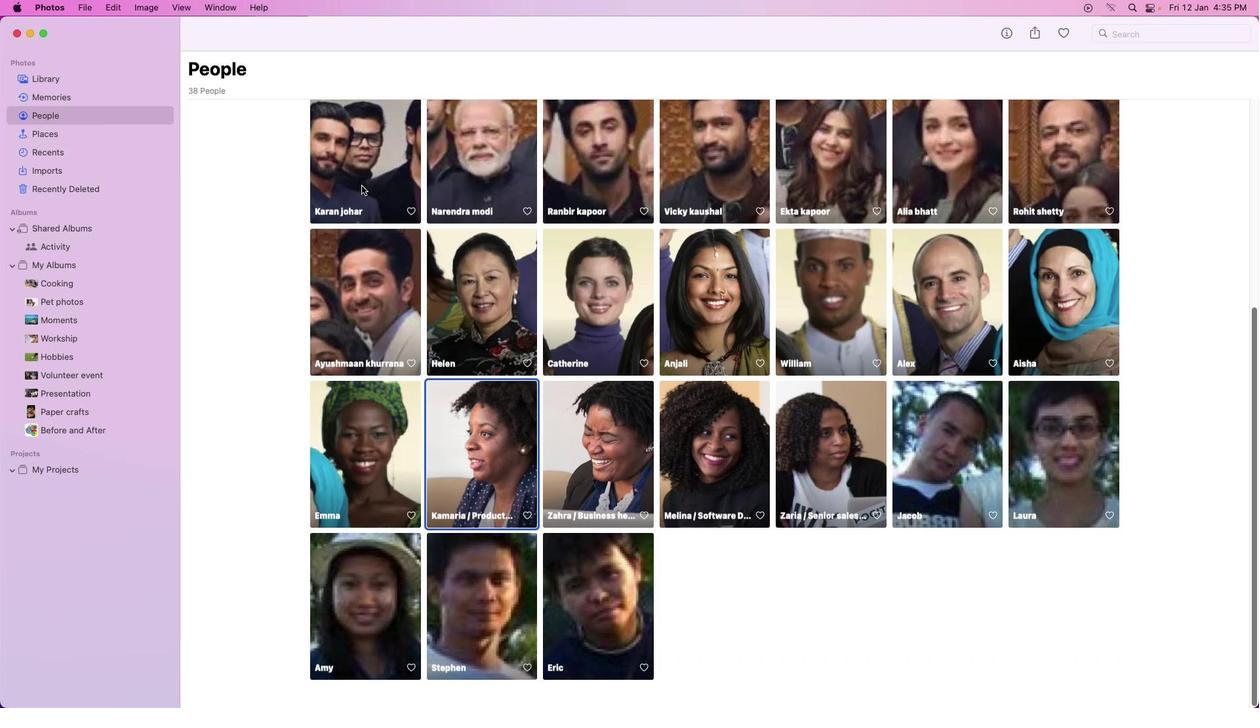 
Action: Mouse scrolled (259, 253) with delta (0, -3)
Screenshot: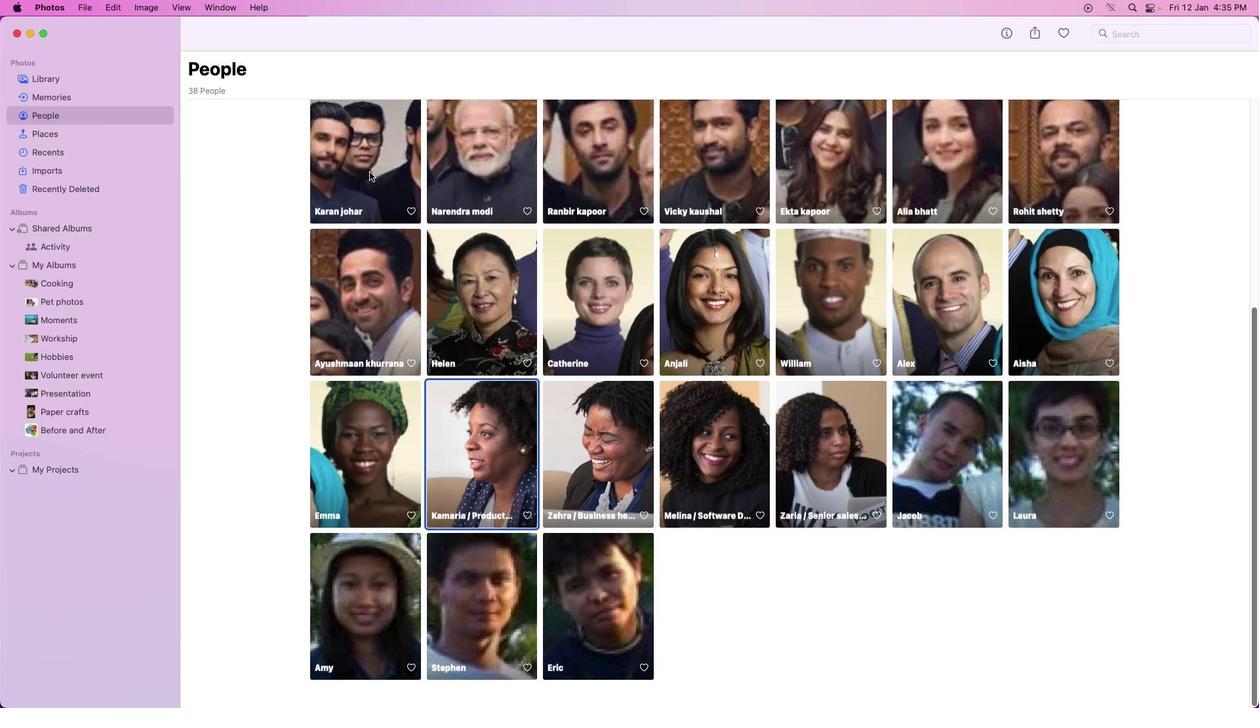 
Action: Mouse moved to (259, 253)
Screenshot: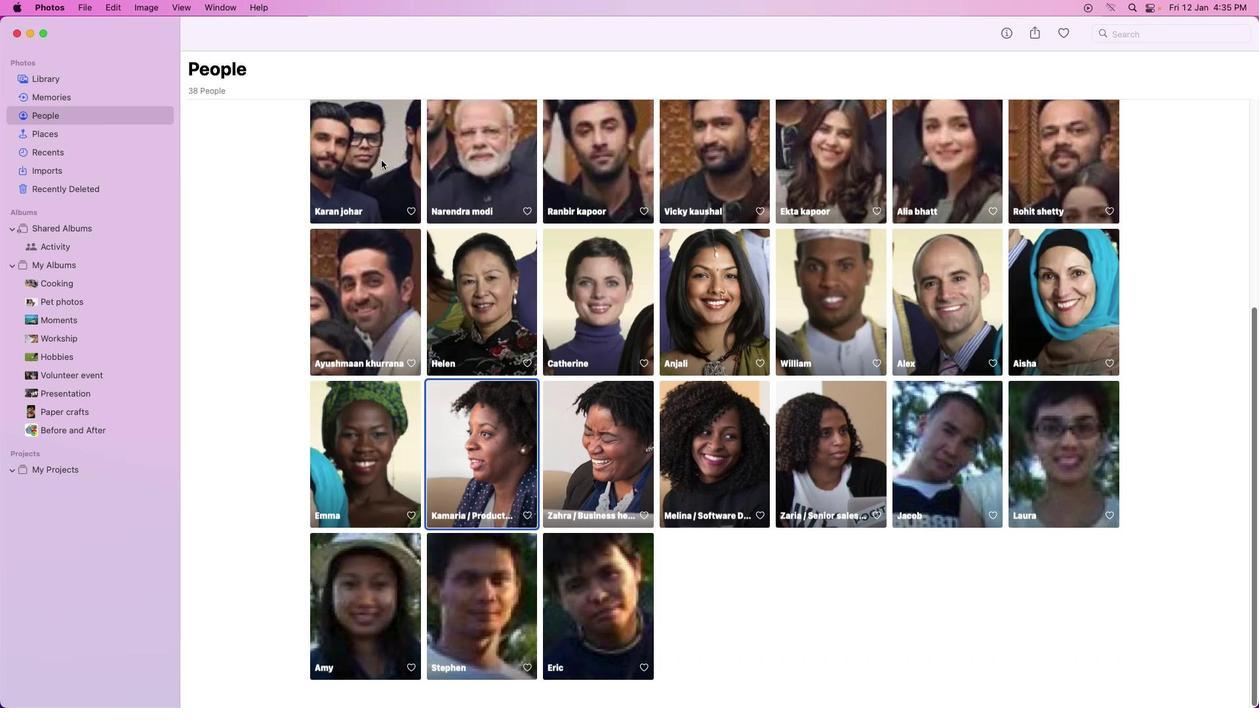 
Action: Mouse scrolled (259, 253) with delta (0, -3)
Screenshot: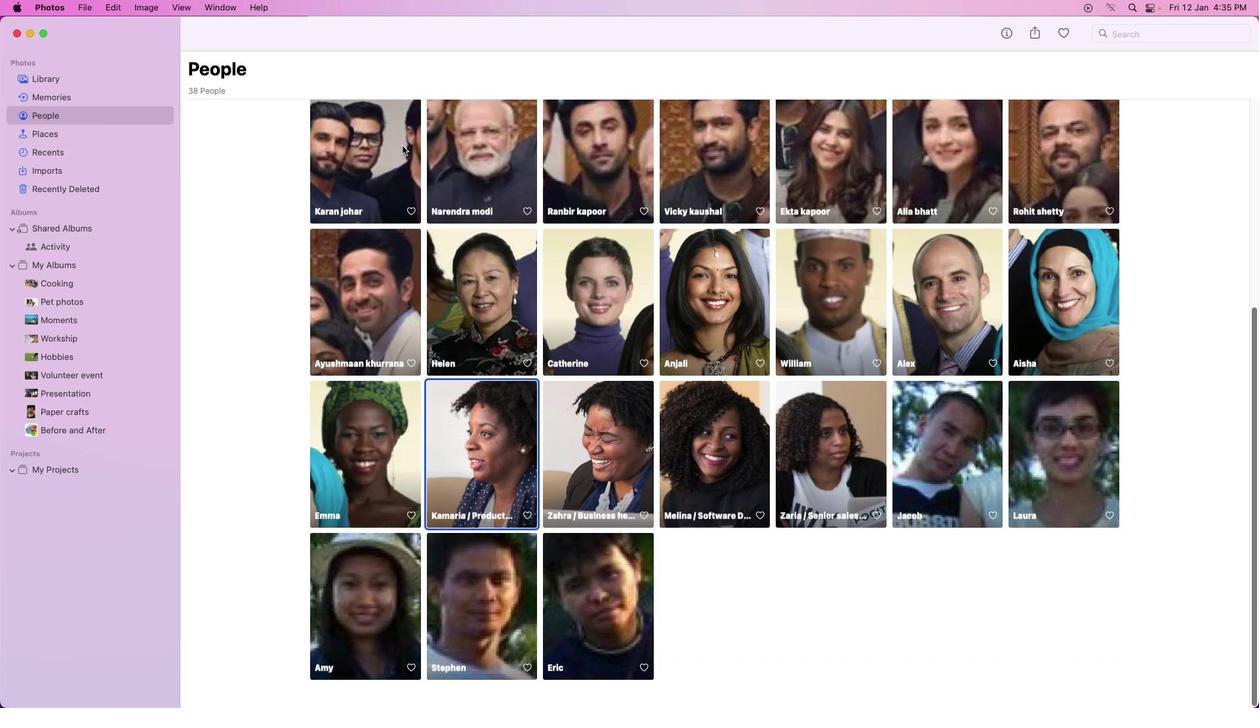 
Action: Mouse moved to (1004, 36)
Screenshot: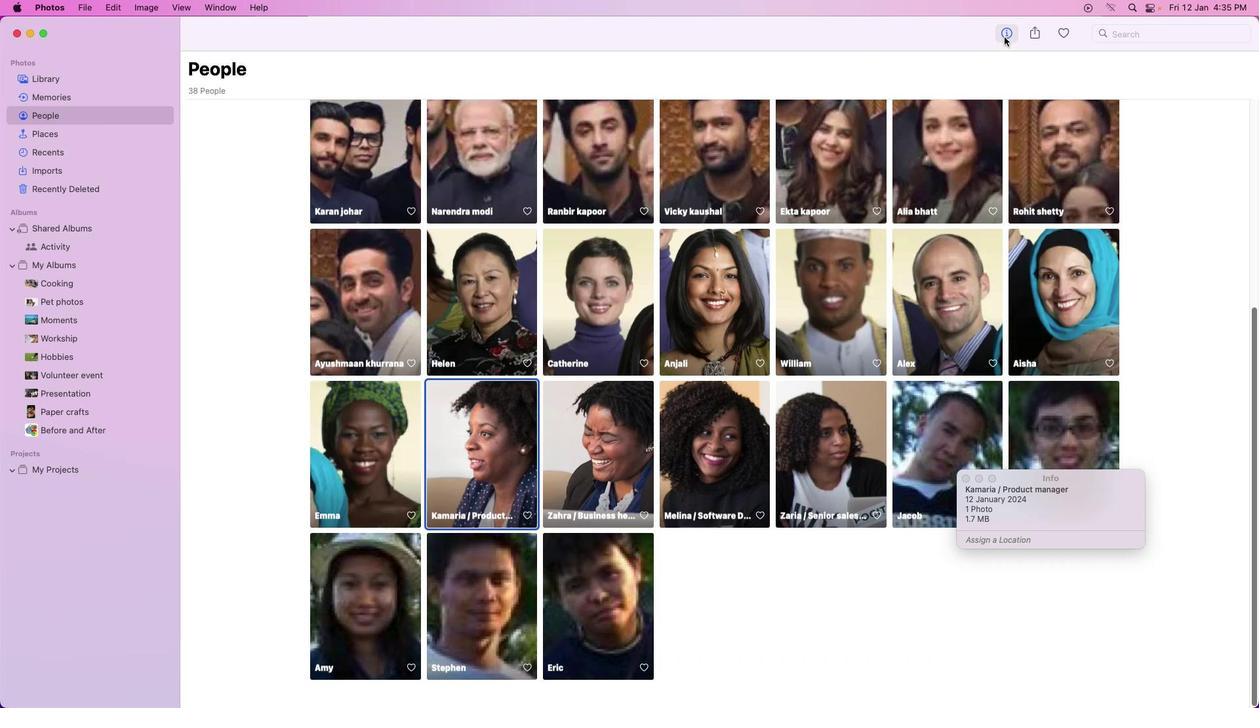 
Action: Mouse pressed left at (1004, 36)
Screenshot: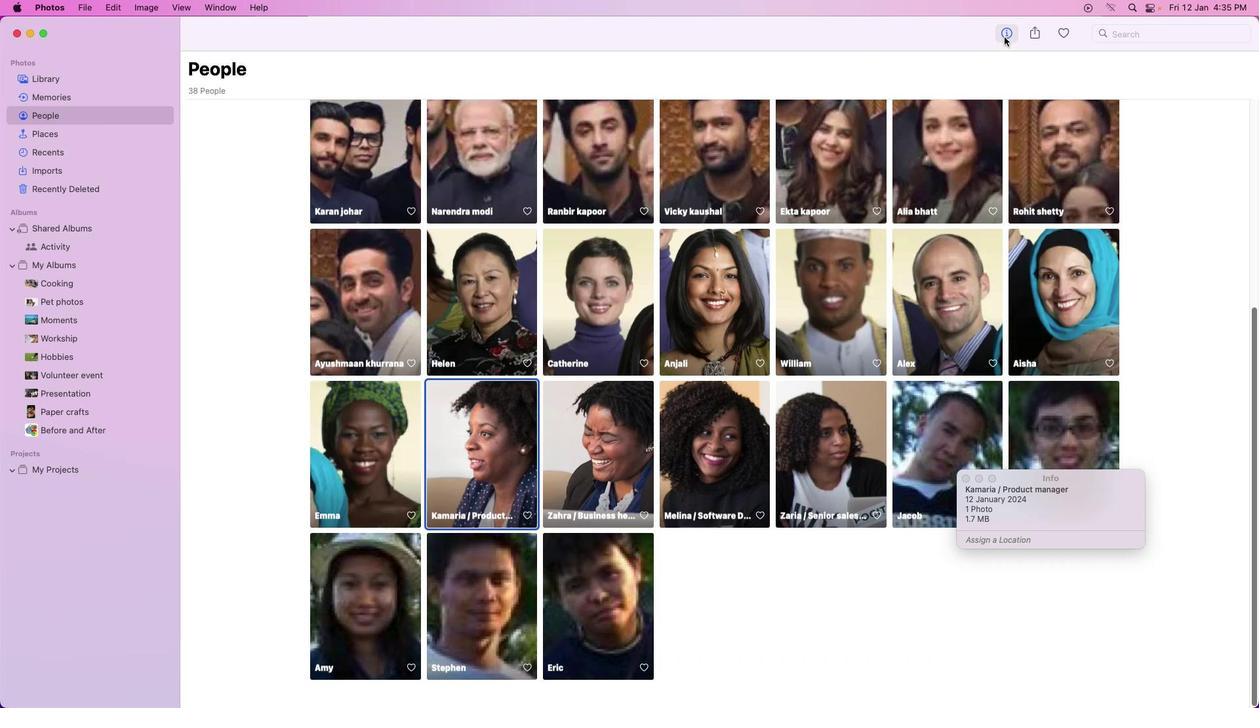 
Action: Mouse moved to (597, 620)
Screenshot: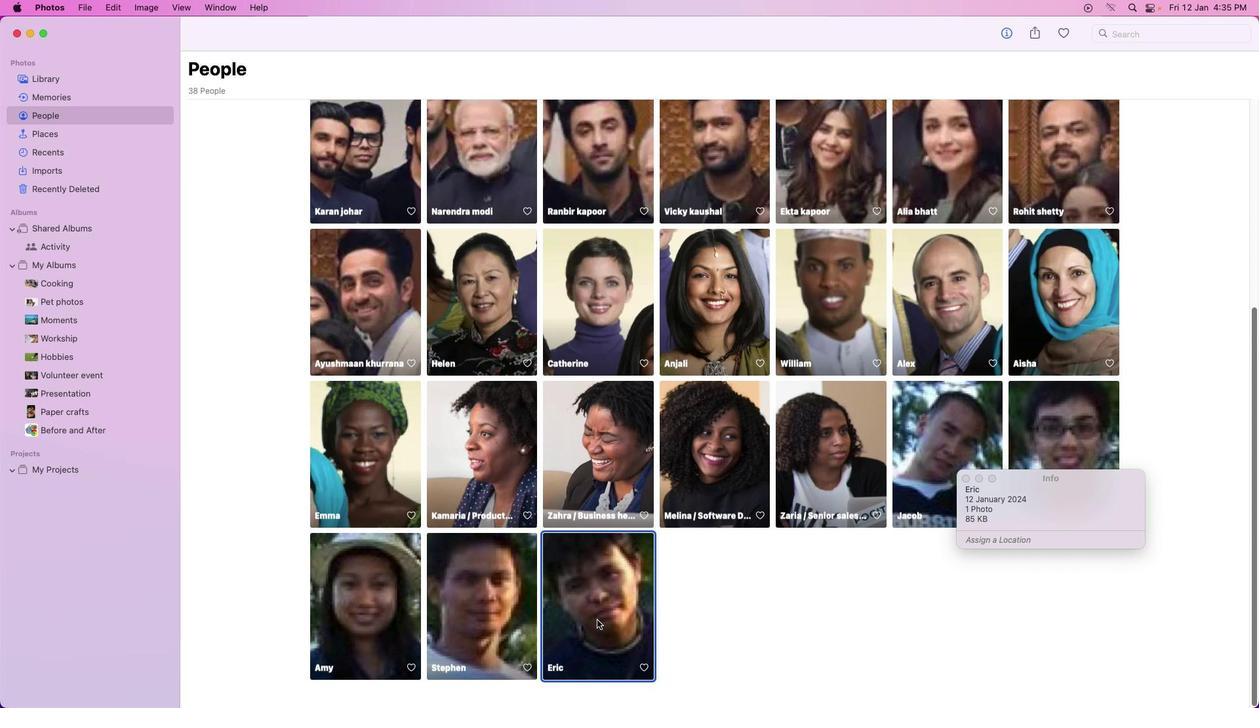 
Action: Mouse pressed left at (597, 620)
Screenshot: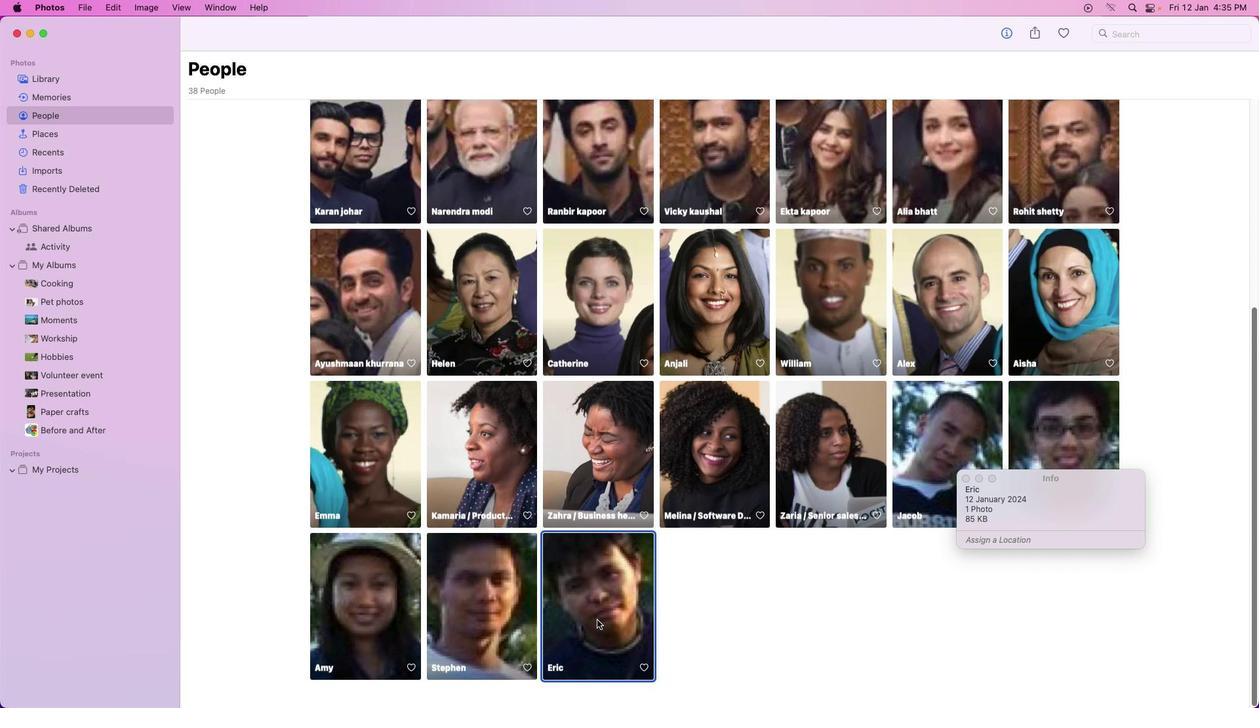 
Action: Mouse moved to (509, 604)
Screenshot: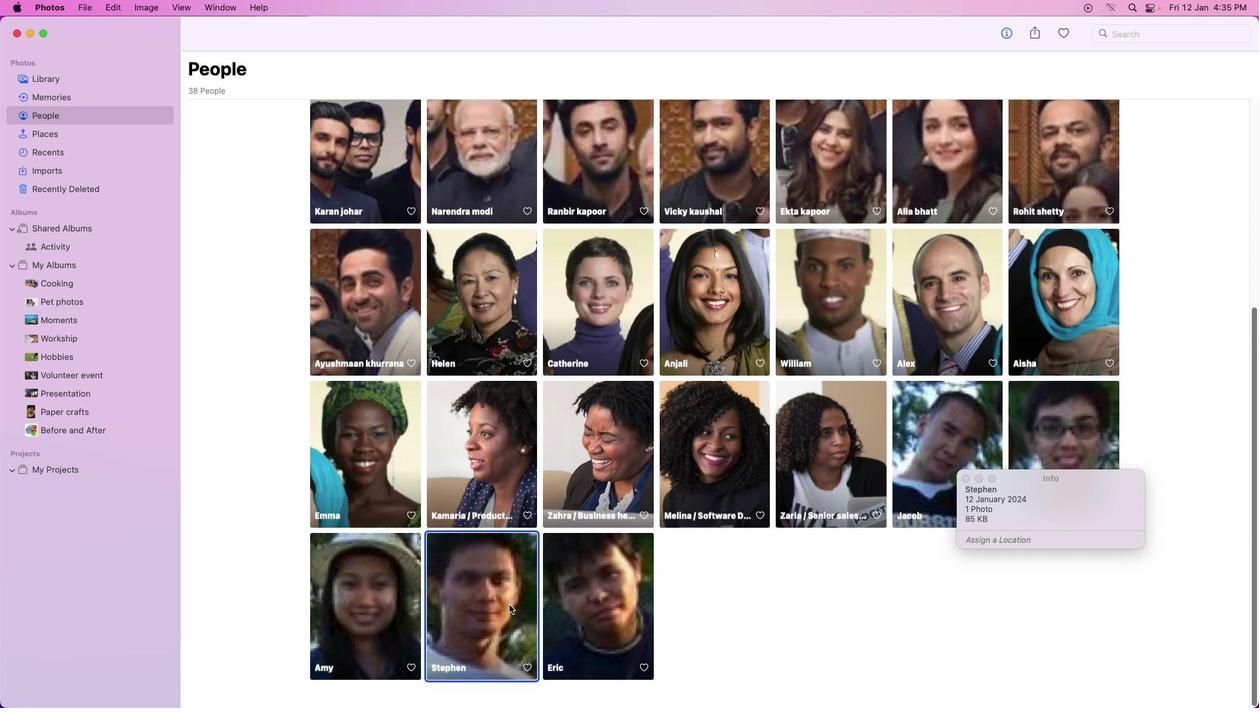
Action: Mouse pressed left at (509, 604)
Screenshot: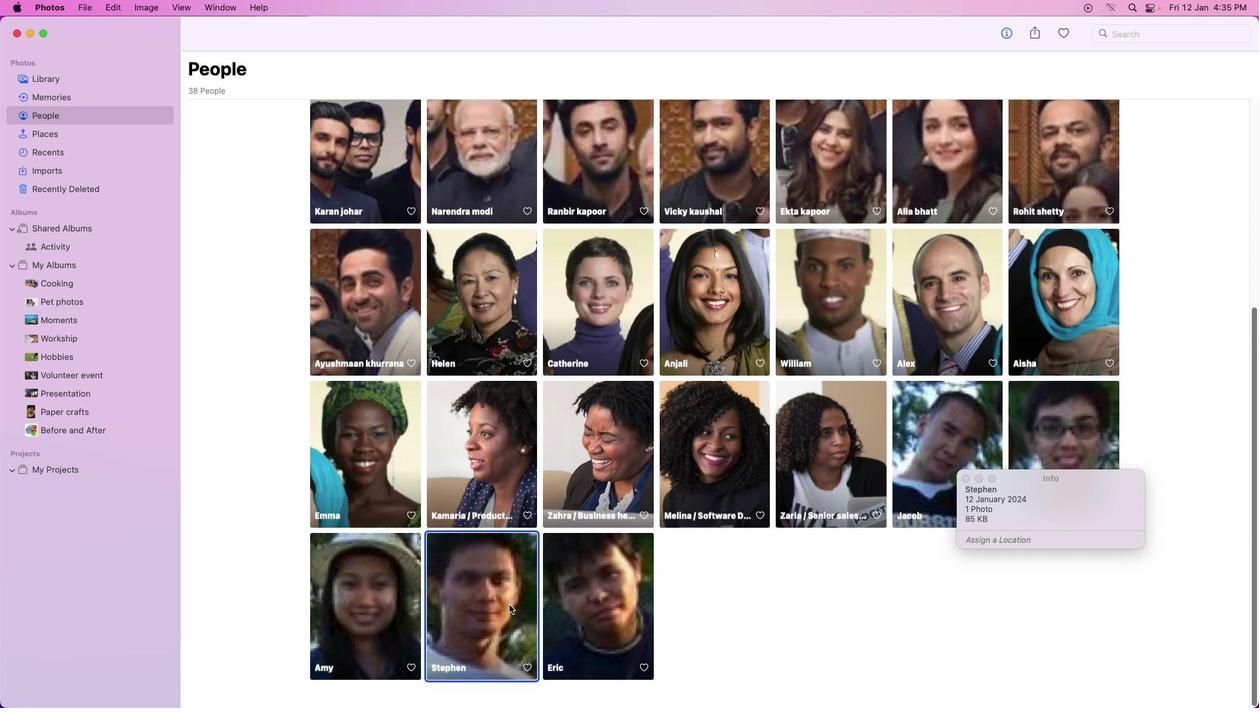 
Action: Mouse moved to (393, 602)
Screenshot: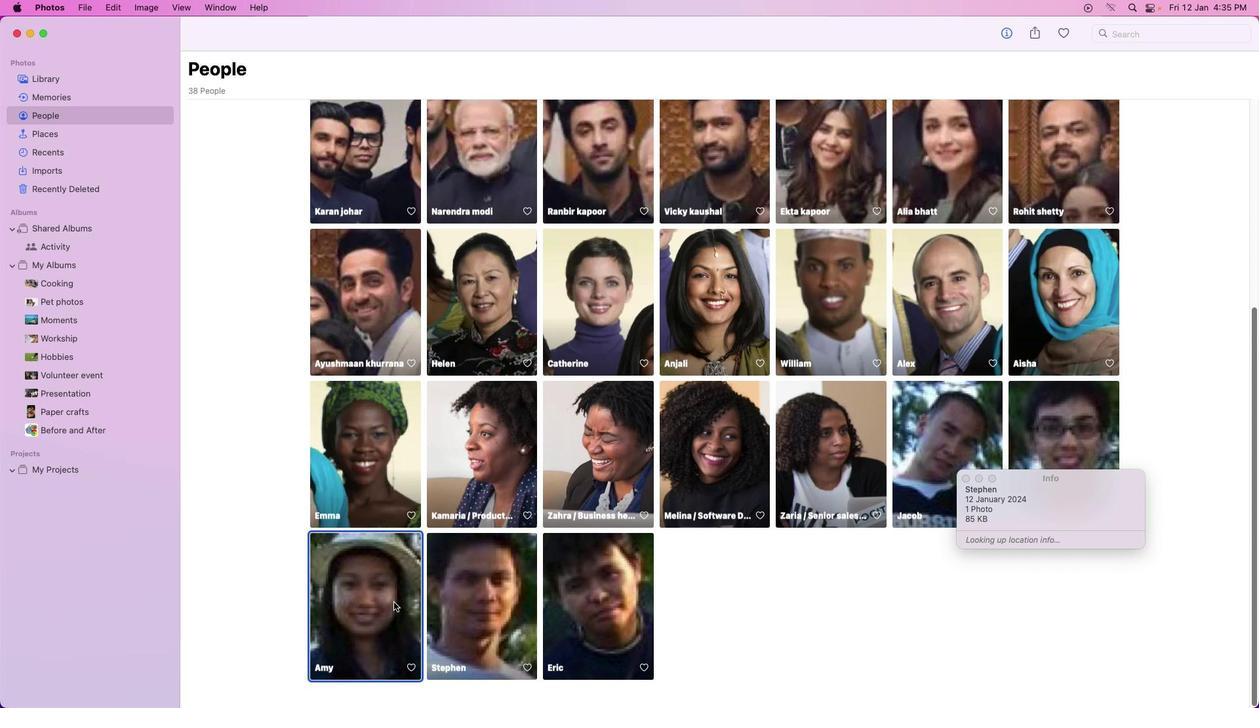
Action: Mouse pressed left at (393, 602)
Screenshot: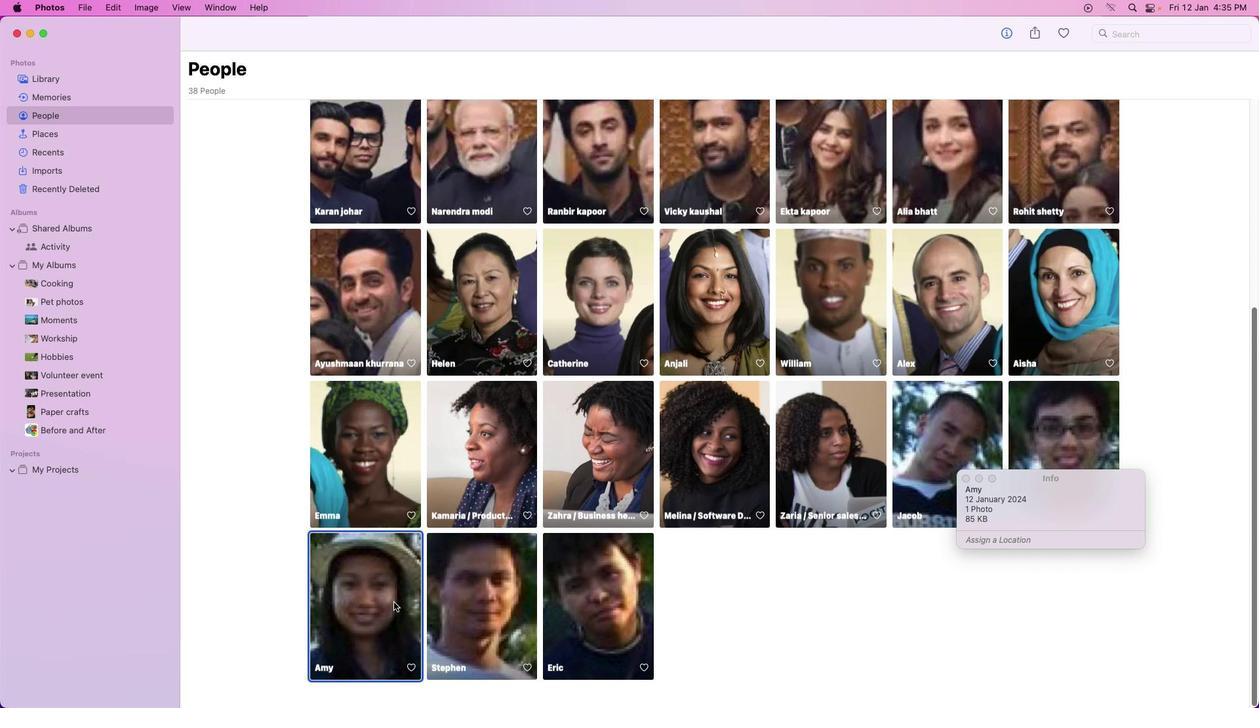 
Action: Mouse moved to (1081, 480)
Screenshot: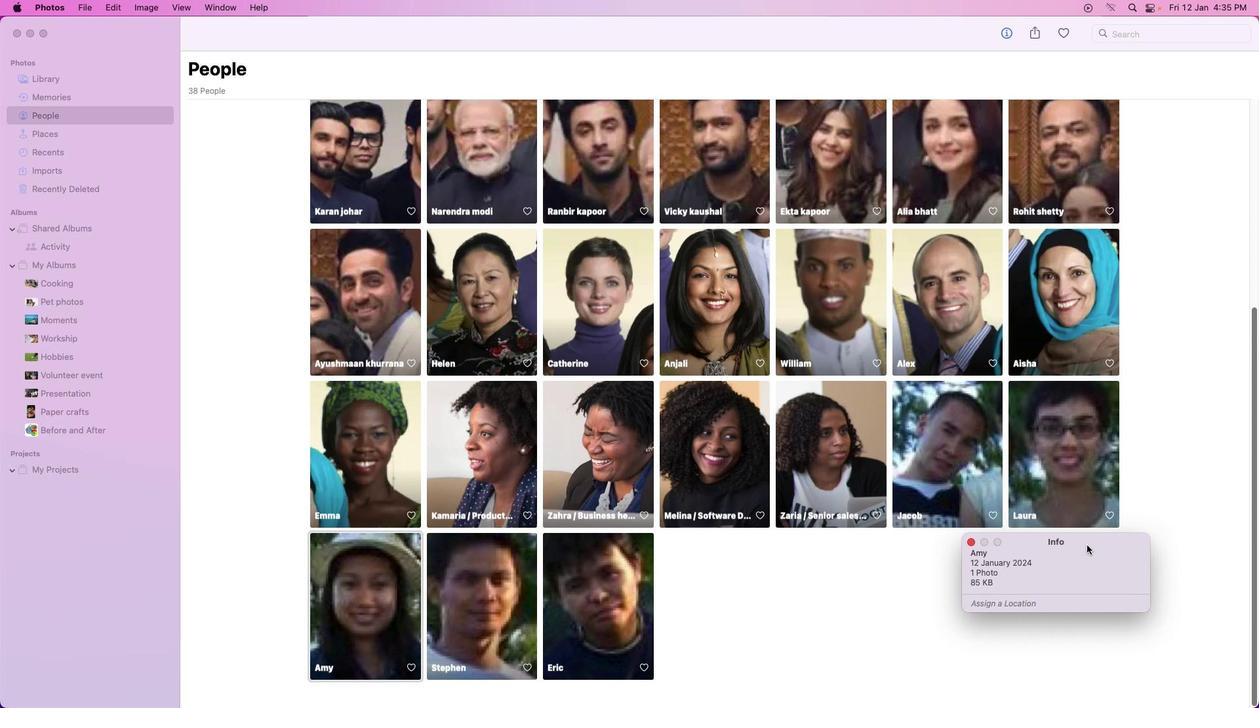 
Action: Mouse pressed left at (1081, 480)
Screenshot: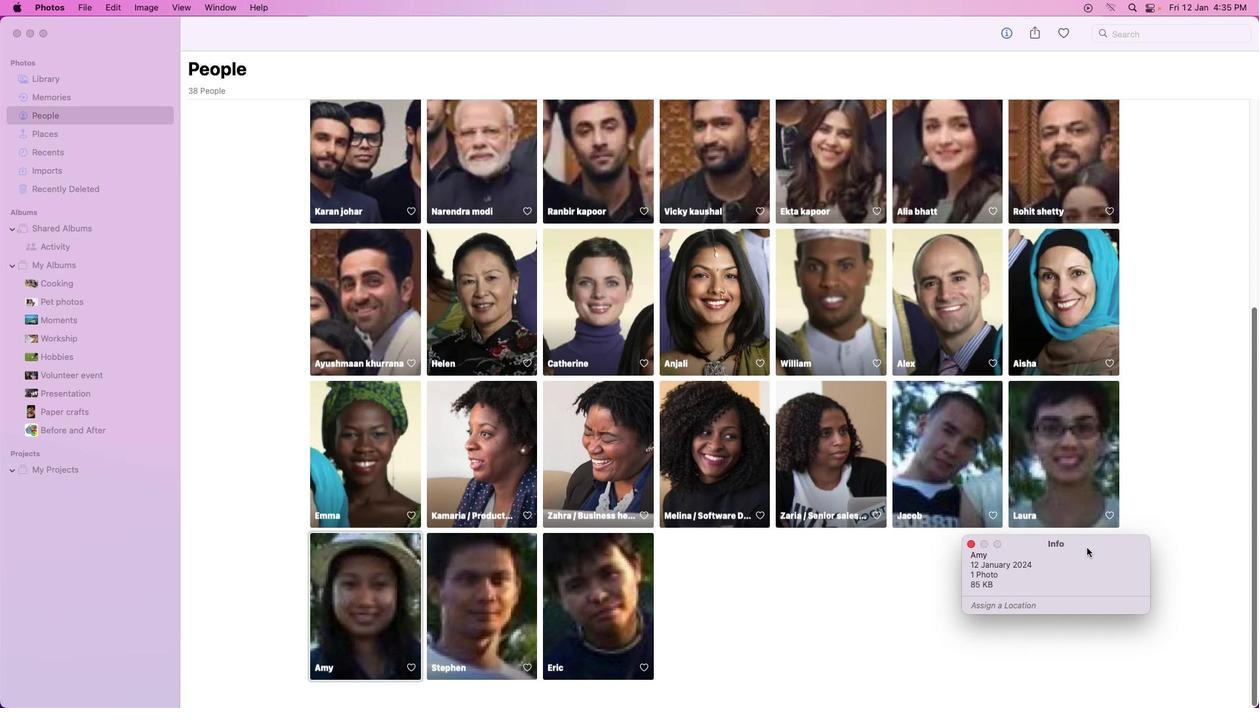 
Action: Mouse moved to (1078, 491)
Screenshot: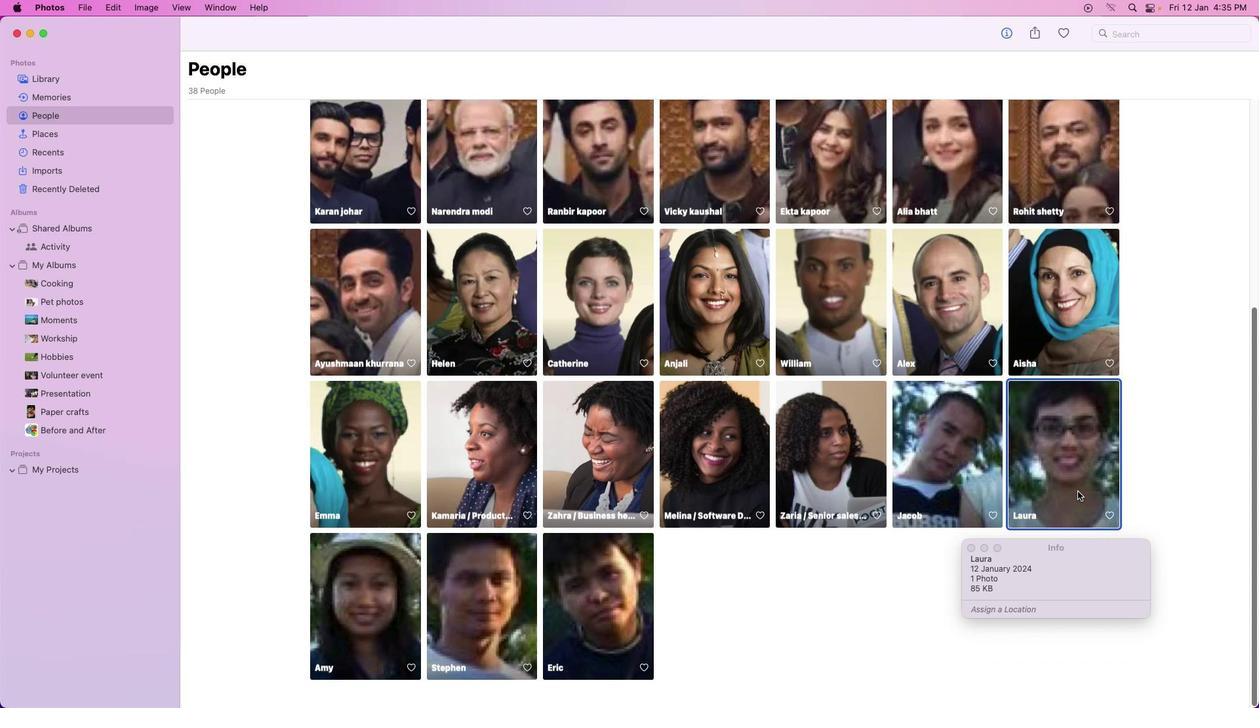 
Action: Mouse pressed left at (1078, 491)
Screenshot: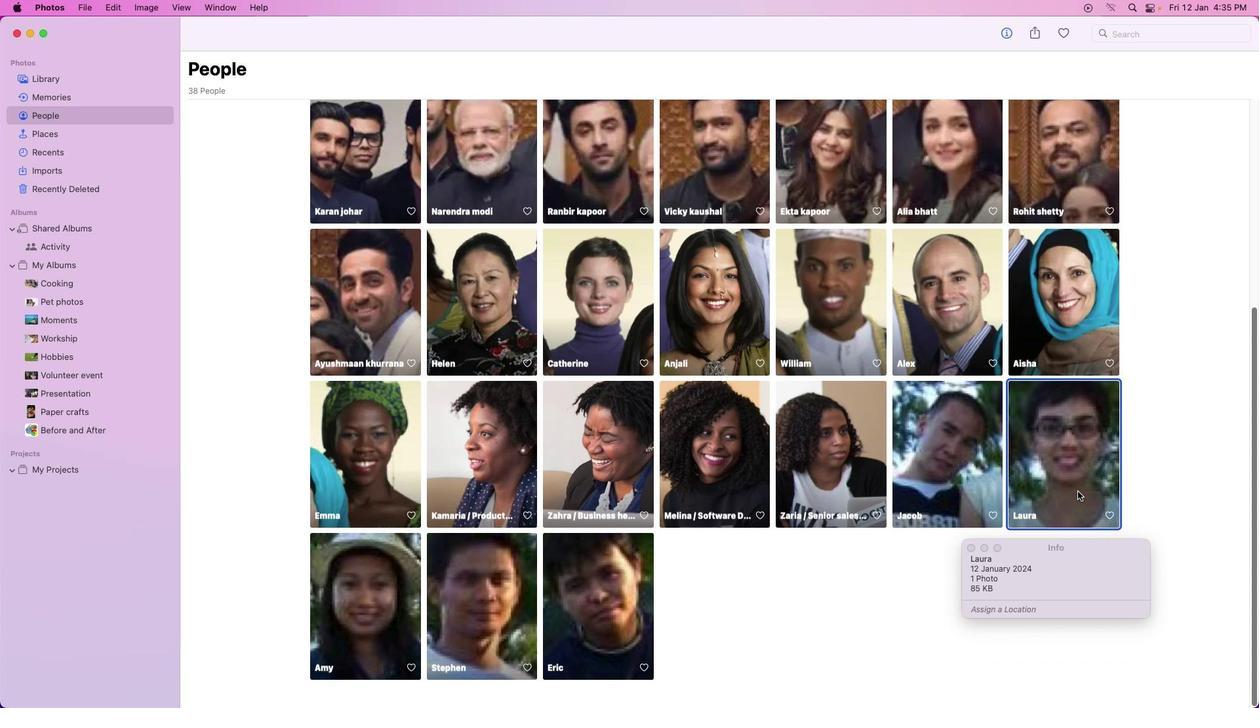 
Action: Mouse moved to (970, 458)
Screenshot: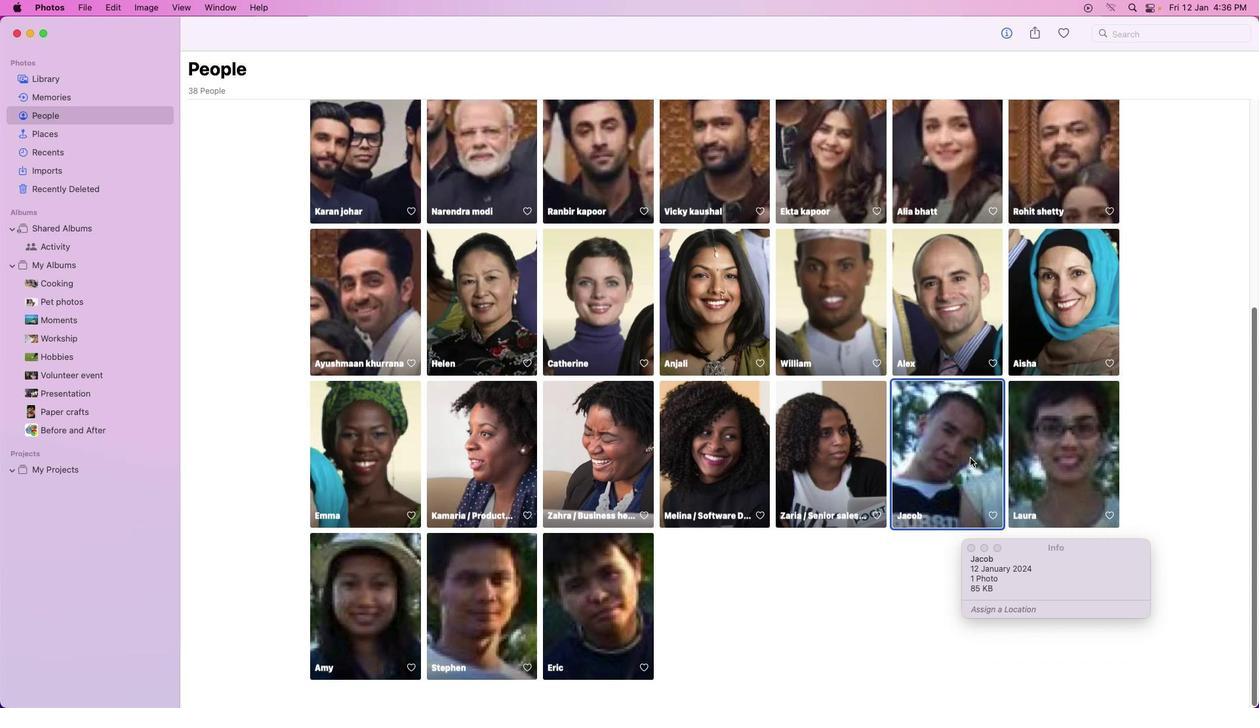 
Action: Mouse pressed left at (970, 458)
Screenshot: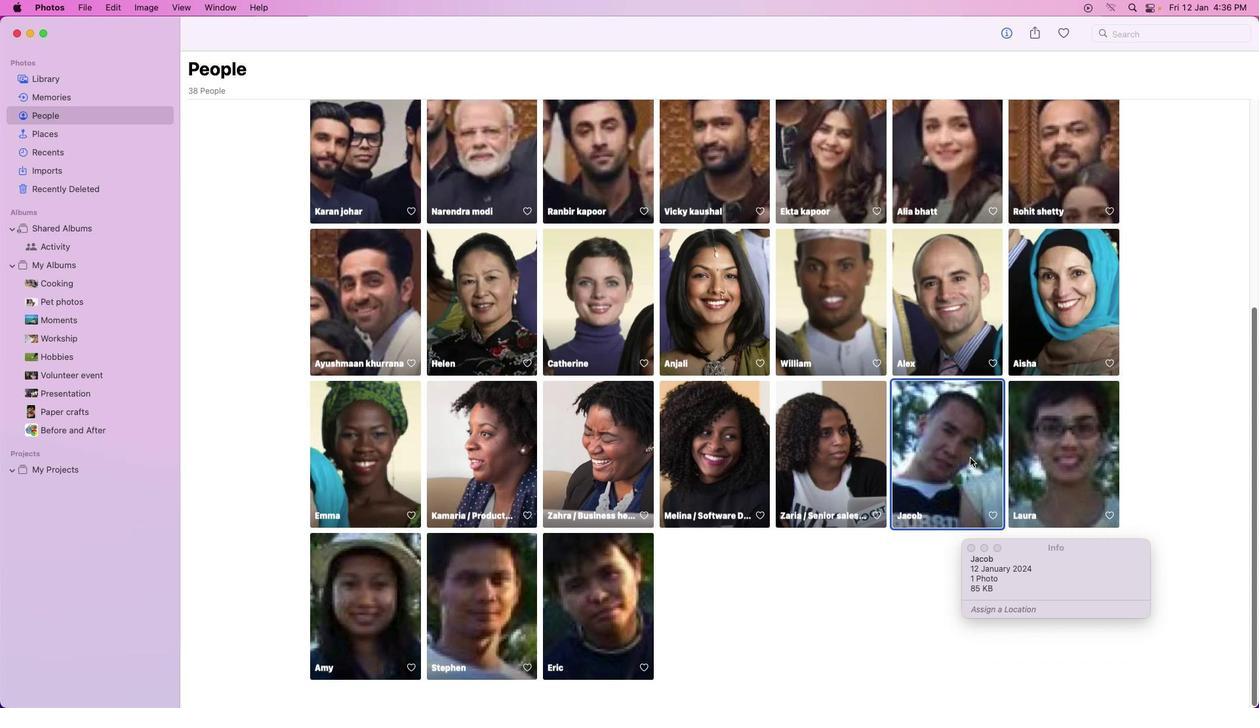 
Action: Mouse moved to (848, 592)
Screenshot: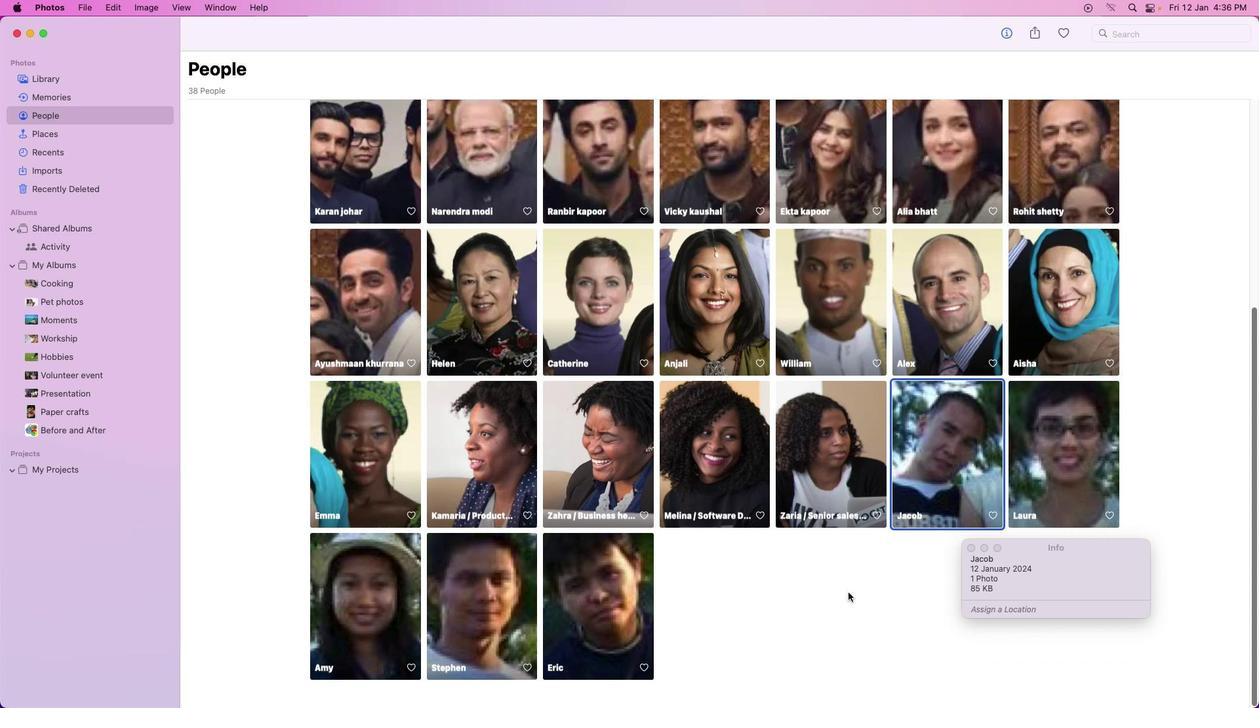 
Action: Mouse pressed left at (848, 592)
Screenshot: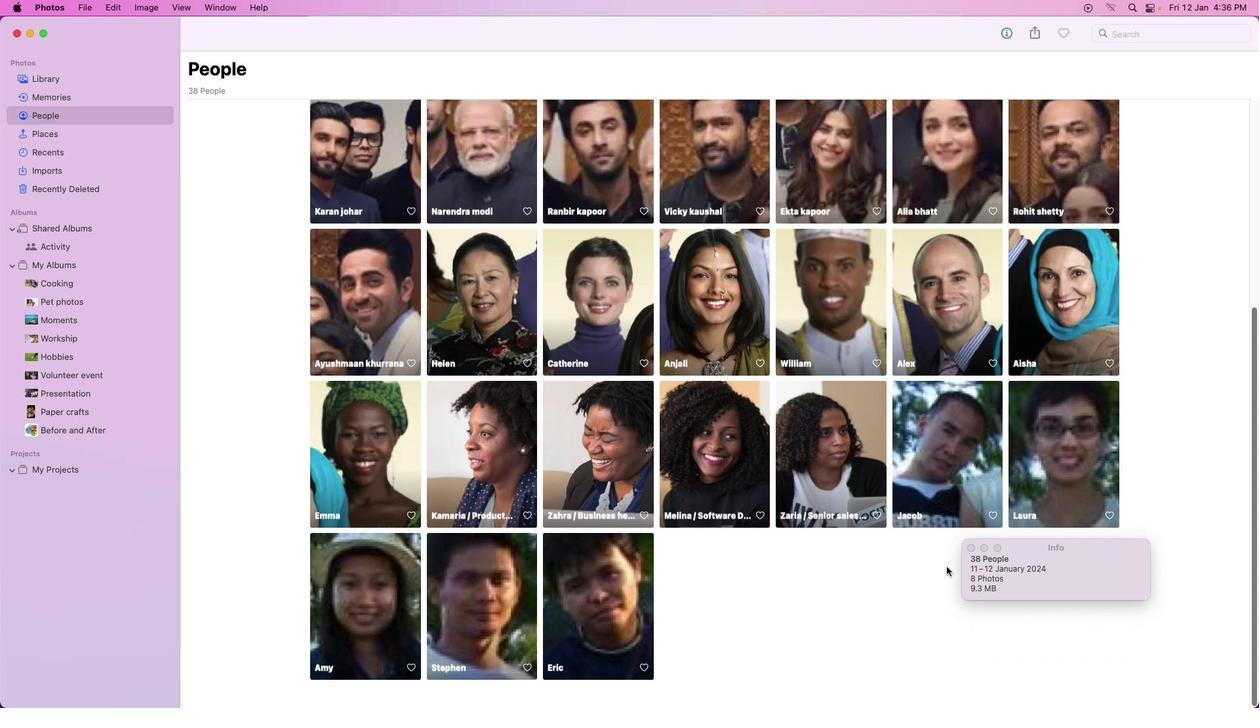
Action: Mouse moved to (974, 548)
Screenshot: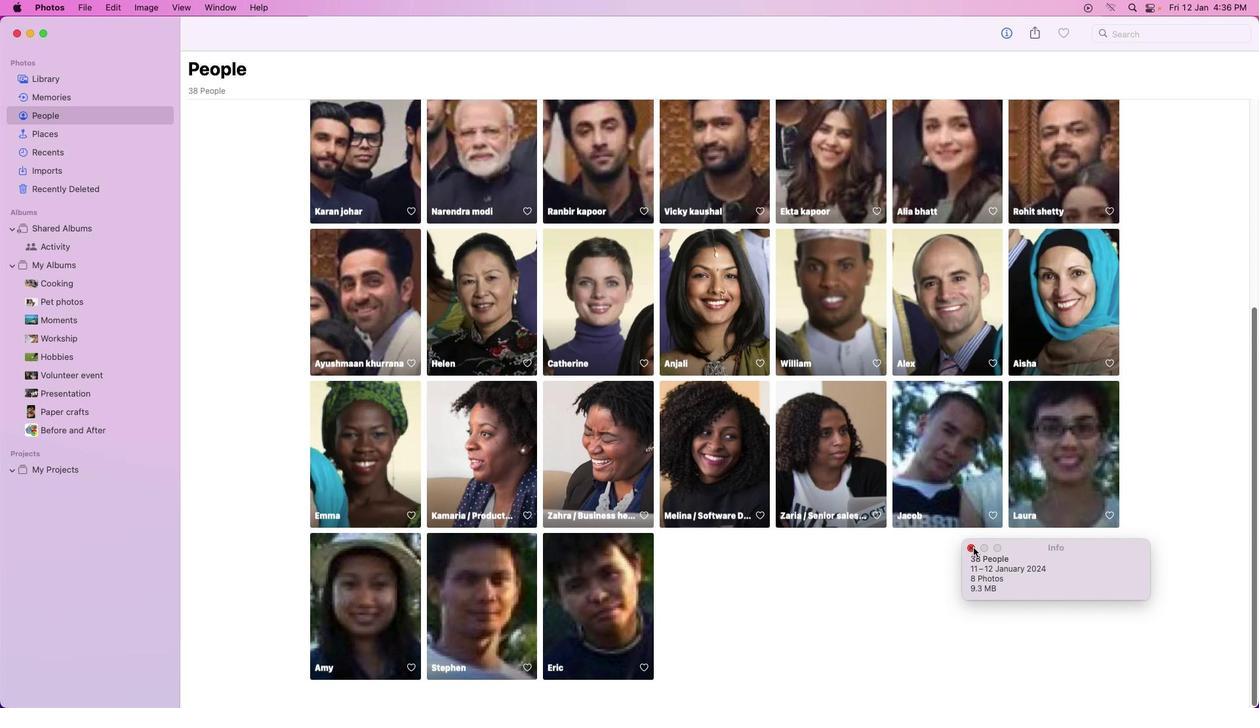 
Action: Mouse pressed left at (974, 548)
Screenshot: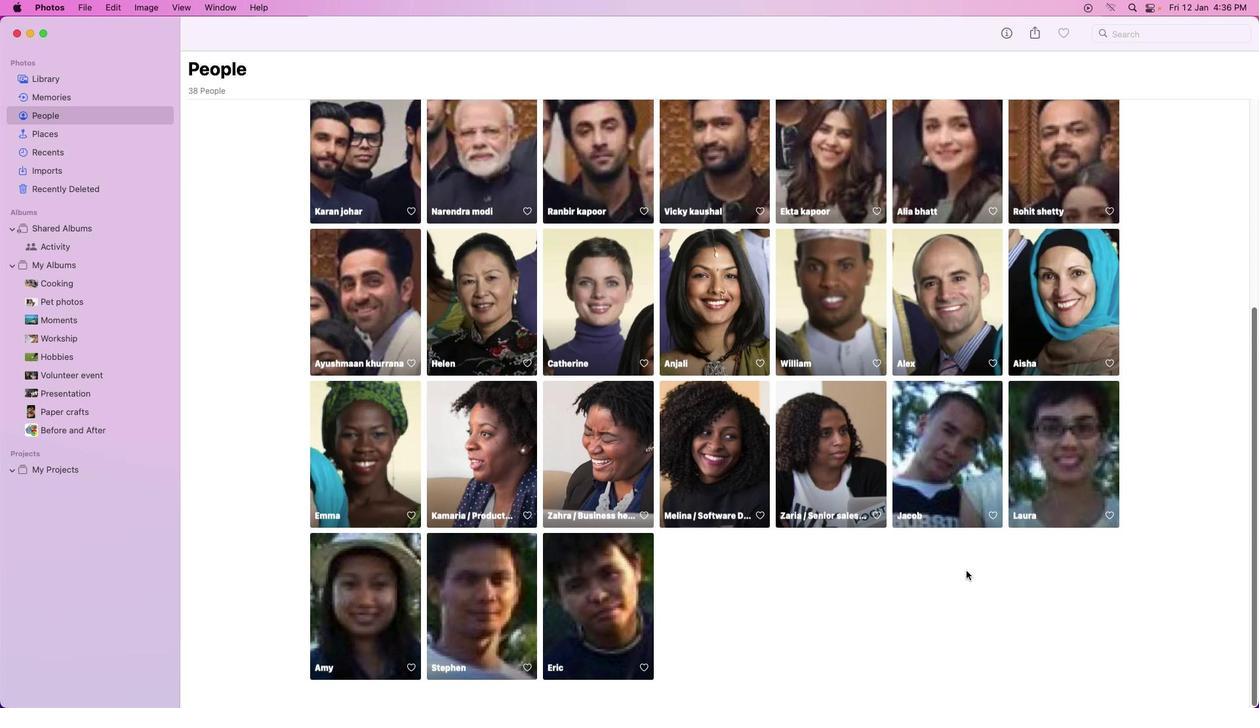 
Action: Mouse moved to (966, 570)
Screenshot: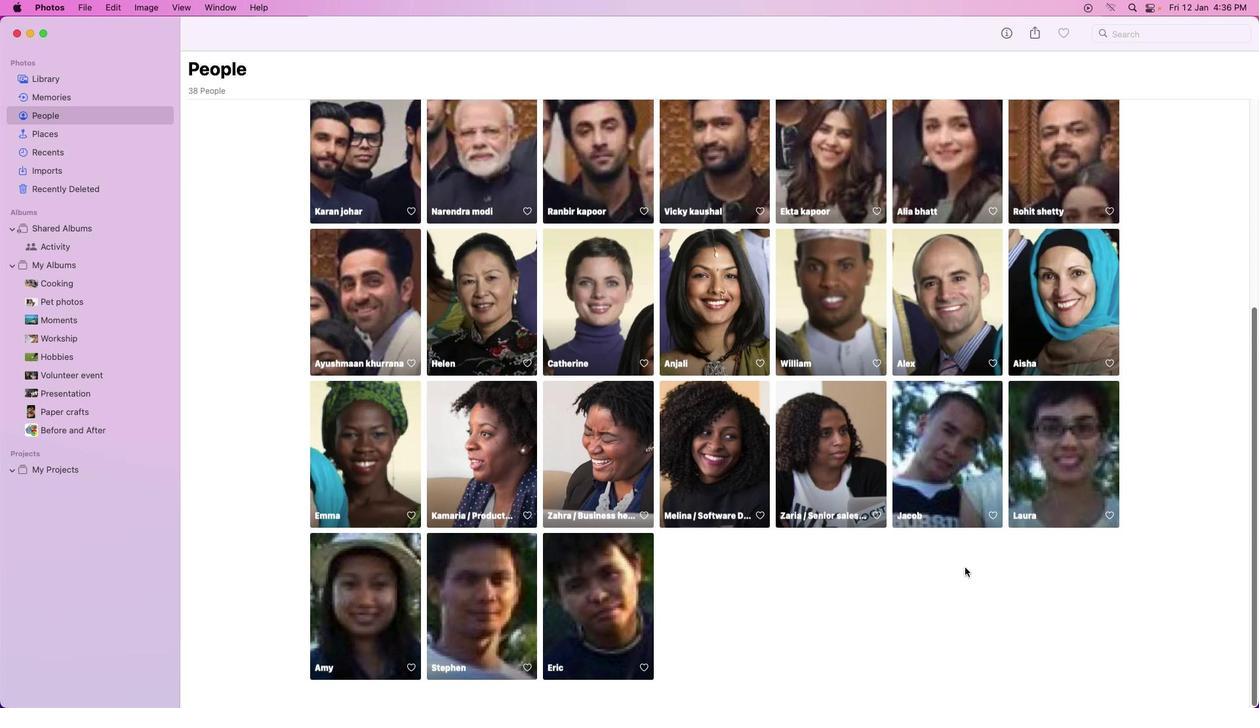 
Action: Mouse pressed left at (966, 570)
Screenshot: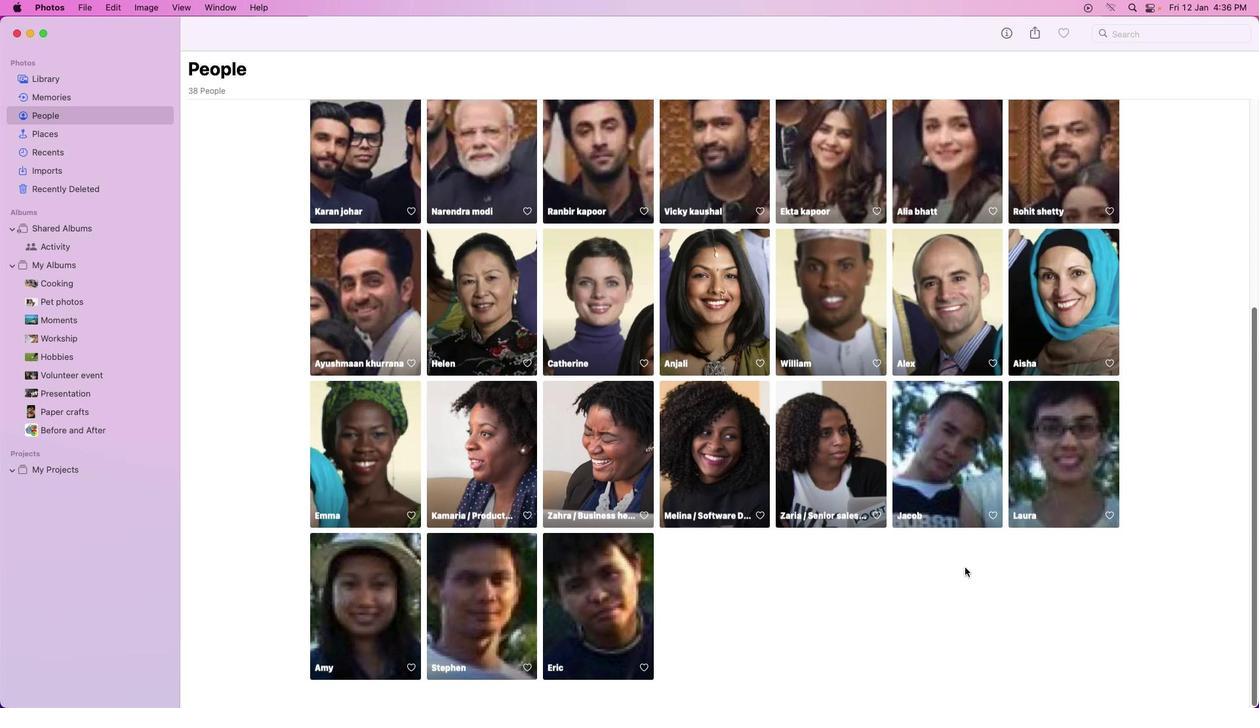 
Action: Mouse moved to (964, 567)
Screenshot: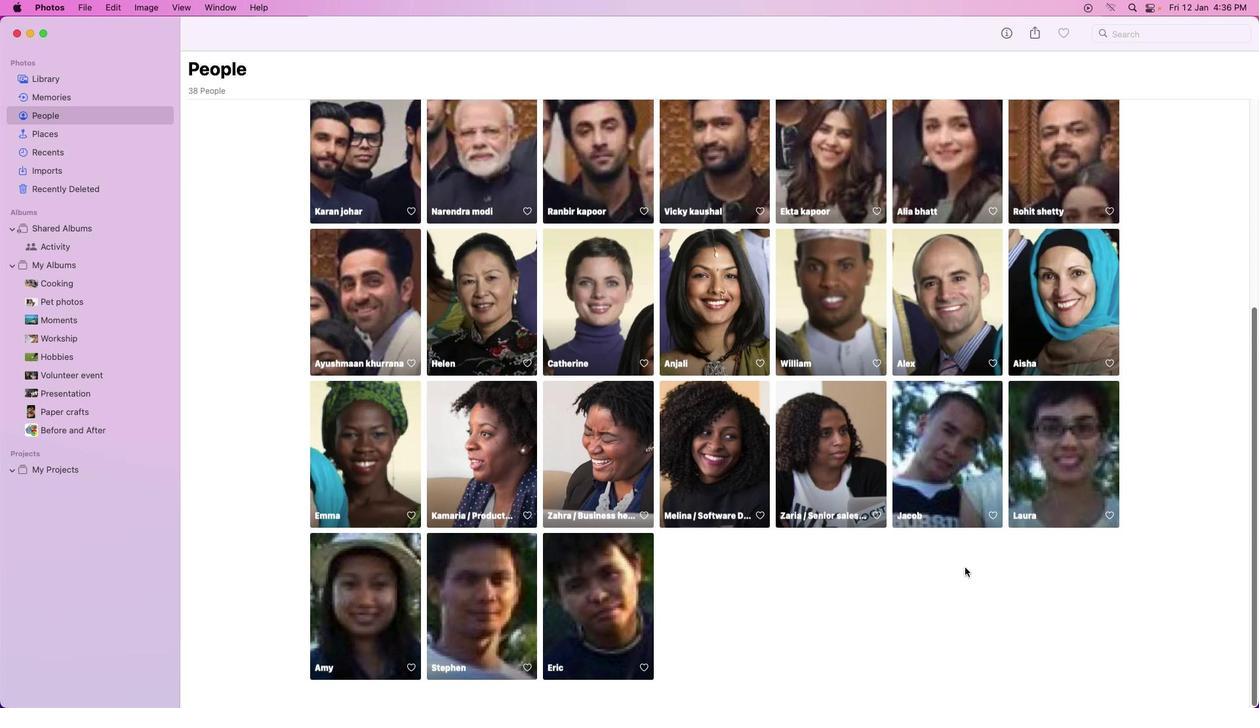 
